 Task: Search one way flight ticket for 2 adults, 2 children, 2 infants in seat in first from Bellingham: Bellingham International Airport to Jackson: Jackson Hole Airport on 5-2-2023. Choice of flights is Alaska. Number of bags: 1 carry on bag and 2 checked bags. Price is upto 50000. Outbound departure time preference is 17:15.
Action: Mouse moved to (353, 317)
Screenshot: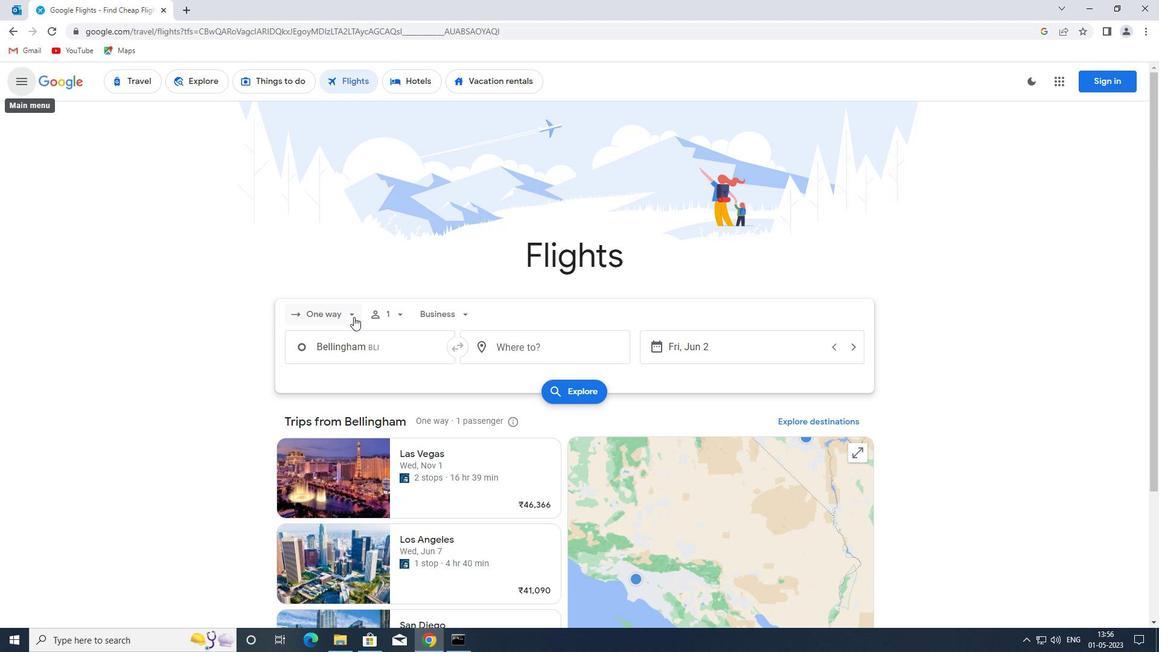 
Action: Mouse pressed left at (353, 317)
Screenshot: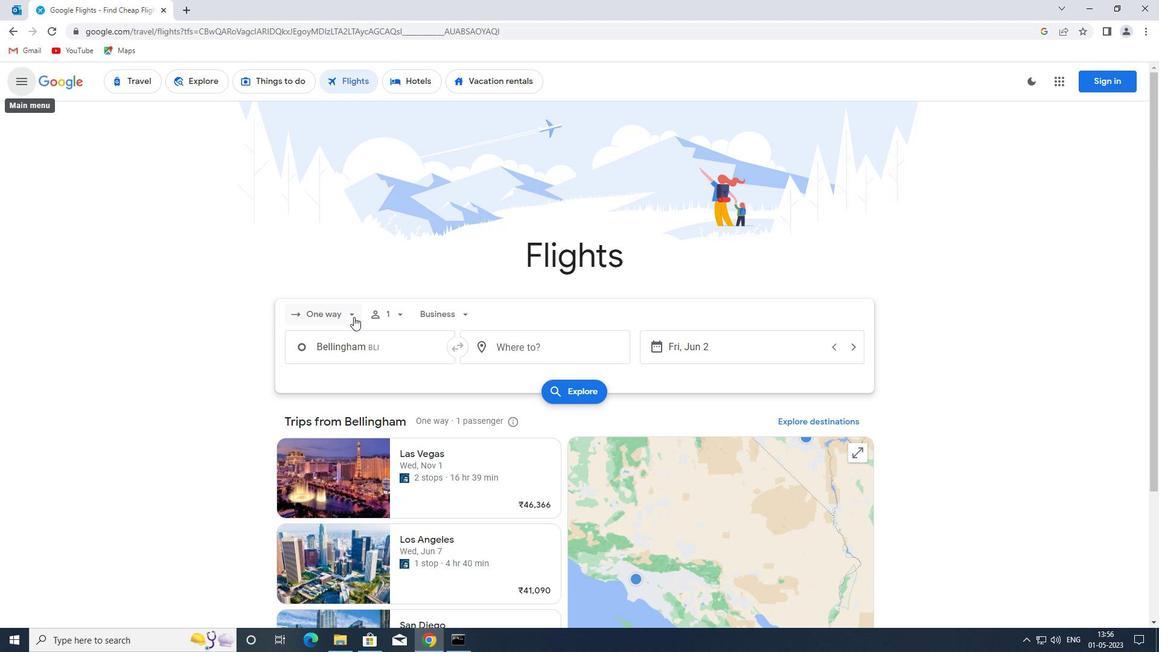 
Action: Mouse moved to (357, 373)
Screenshot: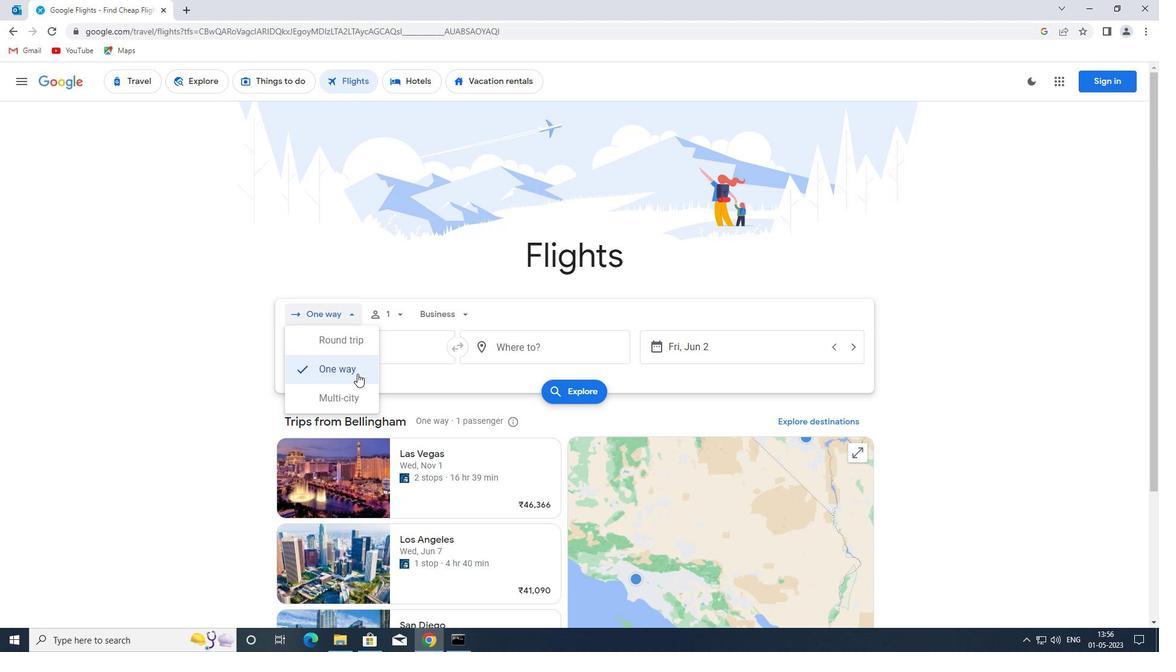 
Action: Mouse pressed left at (357, 373)
Screenshot: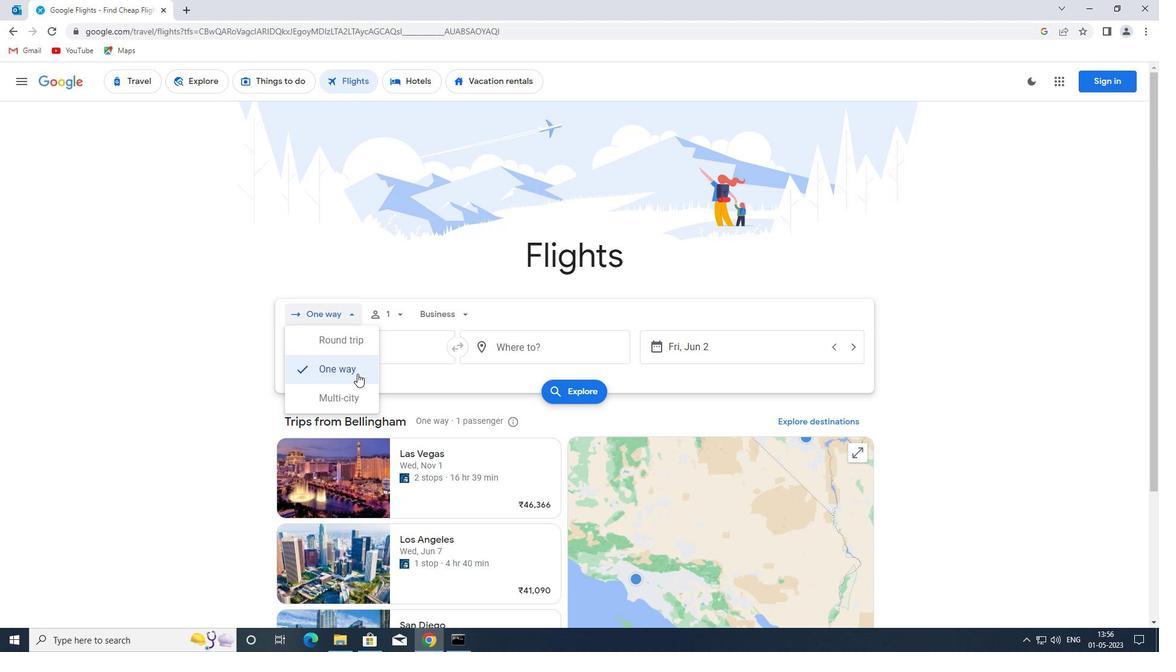 
Action: Mouse moved to (396, 316)
Screenshot: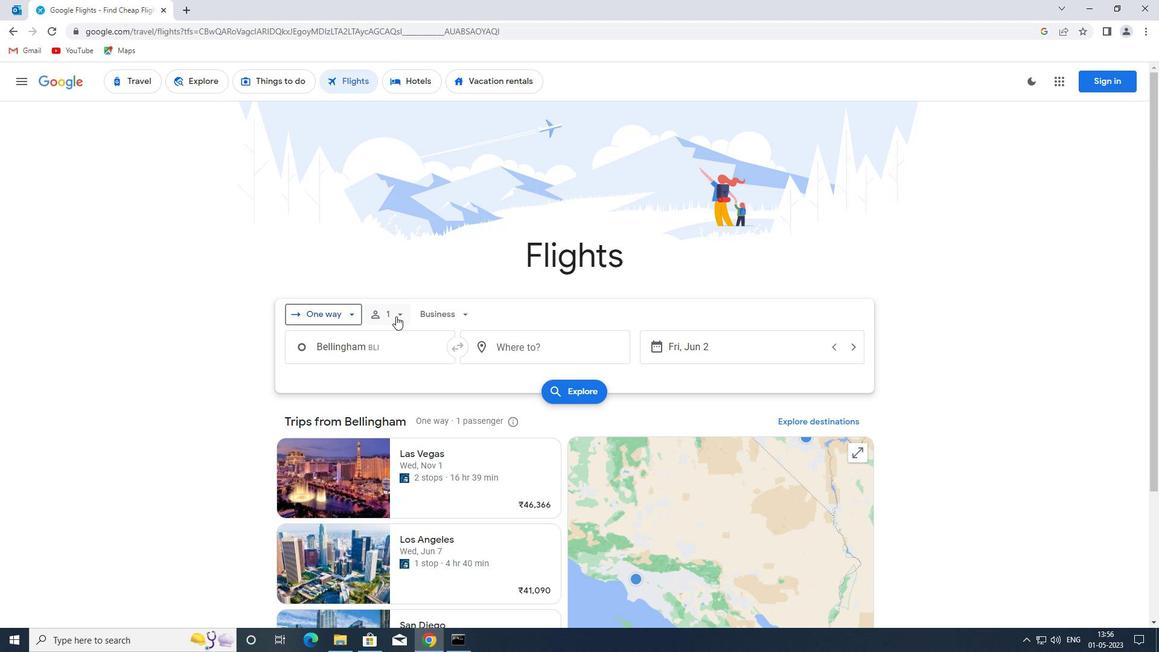 
Action: Mouse pressed left at (396, 316)
Screenshot: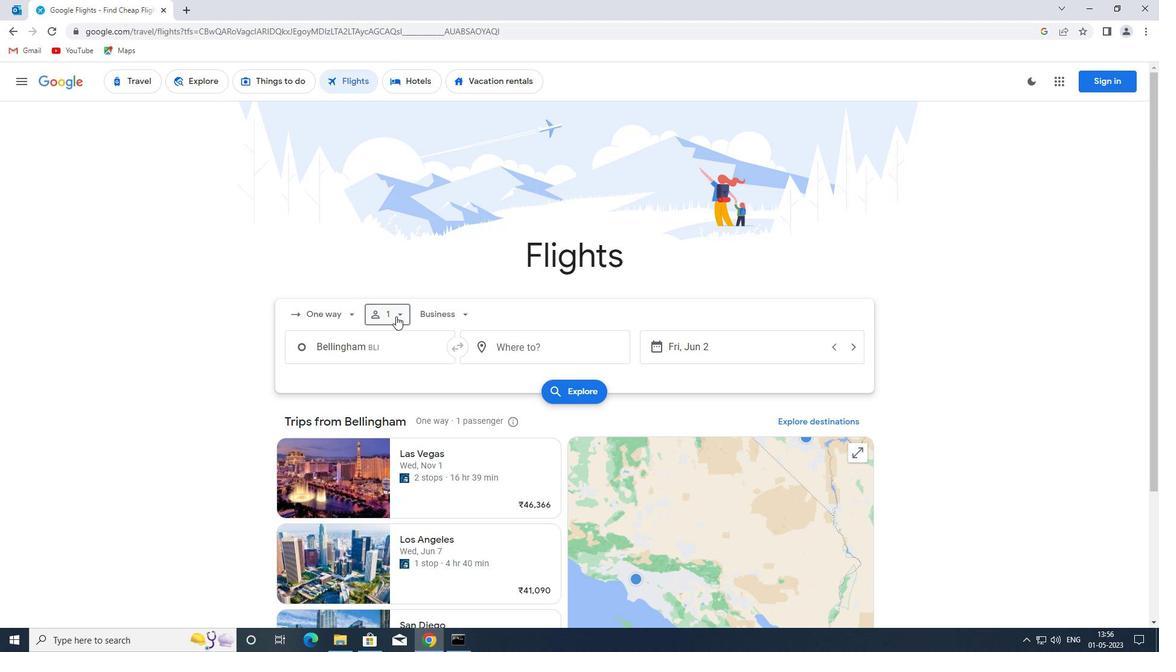 
Action: Mouse moved to (495, 346)
Screenshot: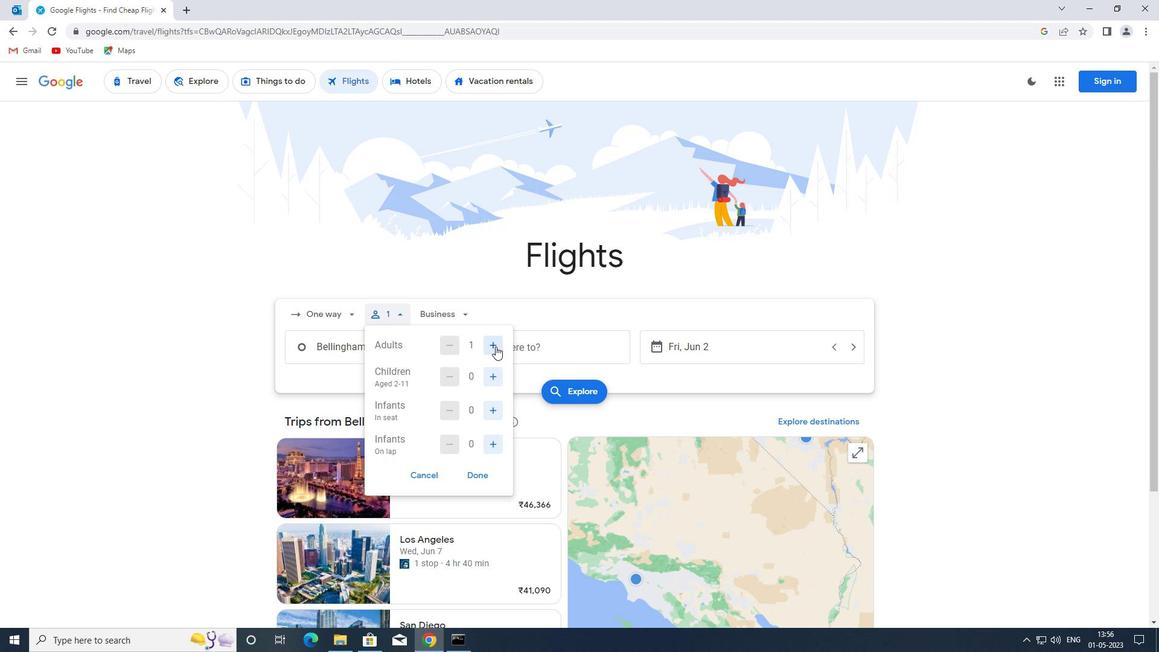 
Action: Mouse pressed left at (495, 346)
Screenshot: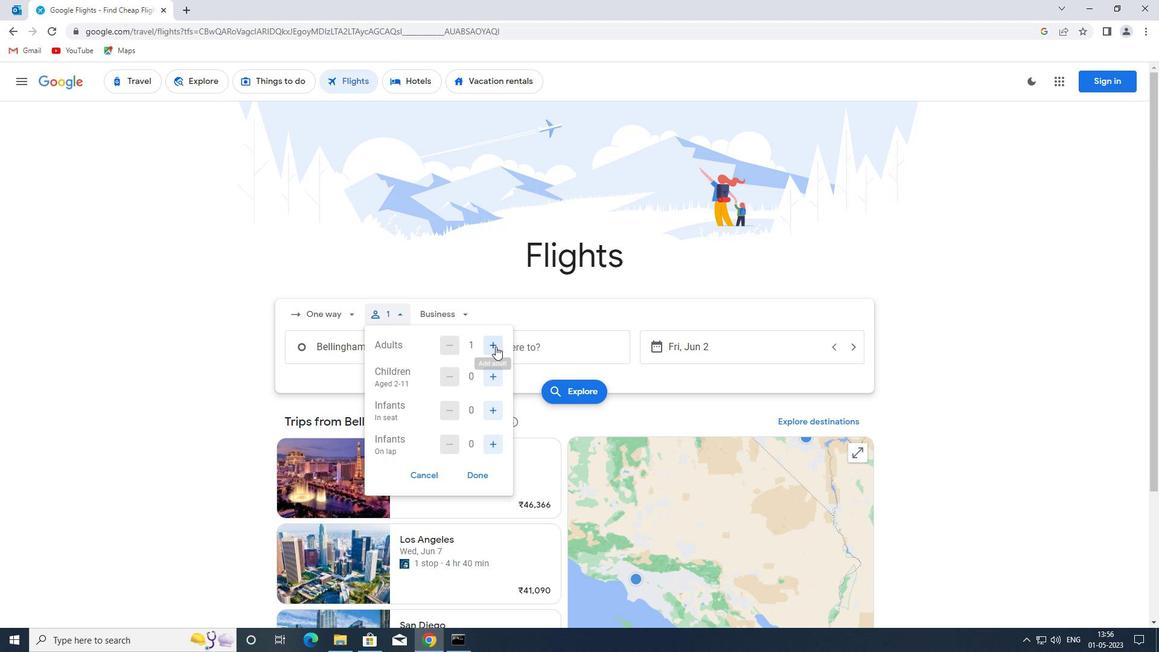 
Action: Mouse moved to (498, 376)
Screenshot: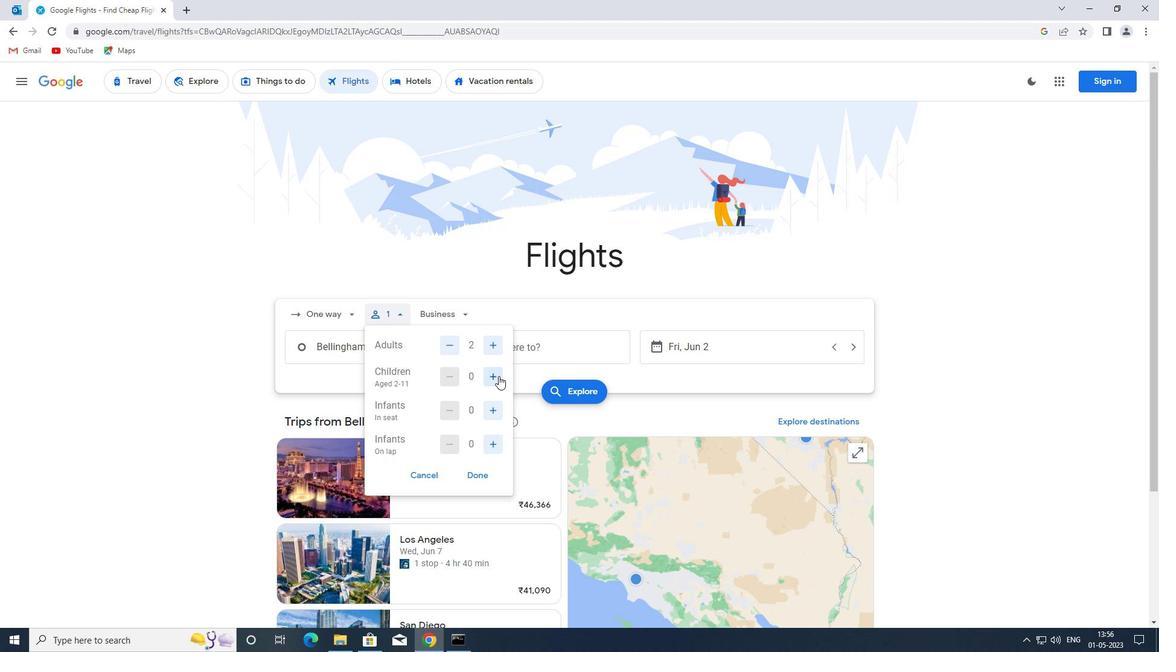 
Action: Mouse pressed left at (498, 376)
Screenshot: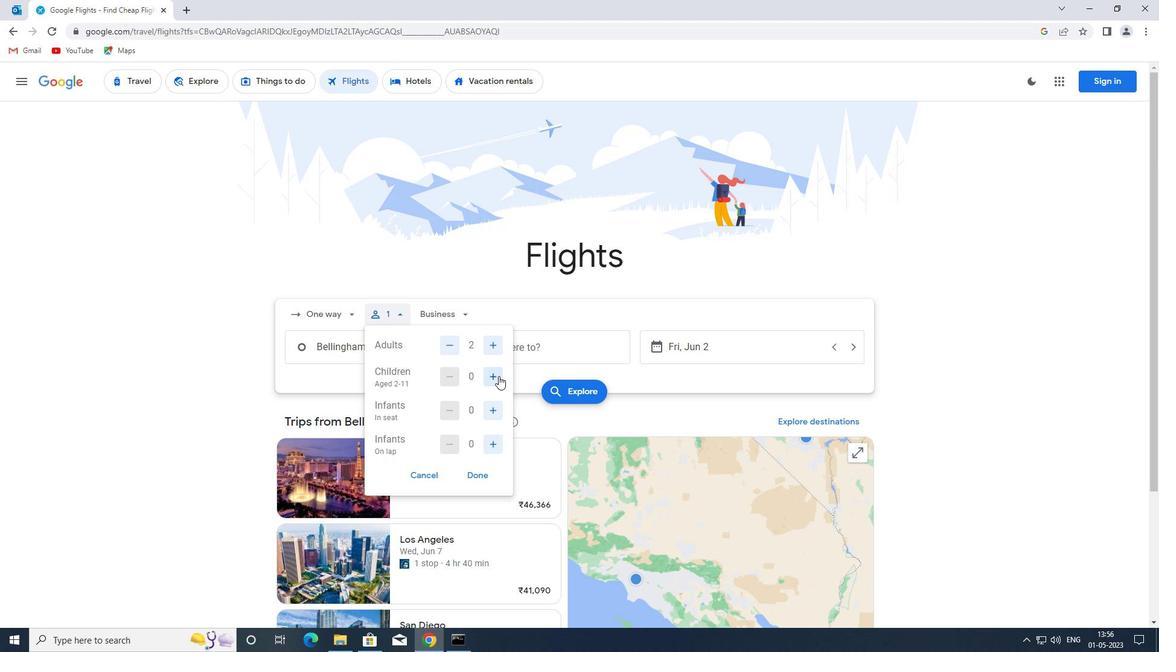 
Action: Mouse pressed left at (498, 376)
Screenshot: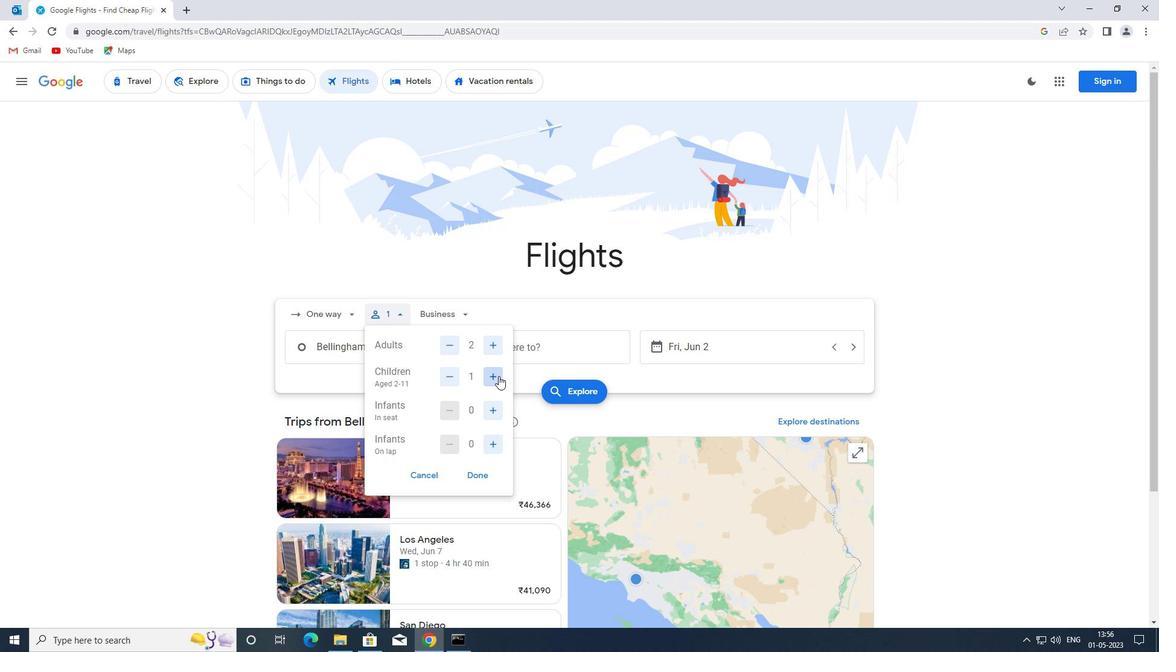 
Action: Mouse moved to (494, 410)
Screenshot: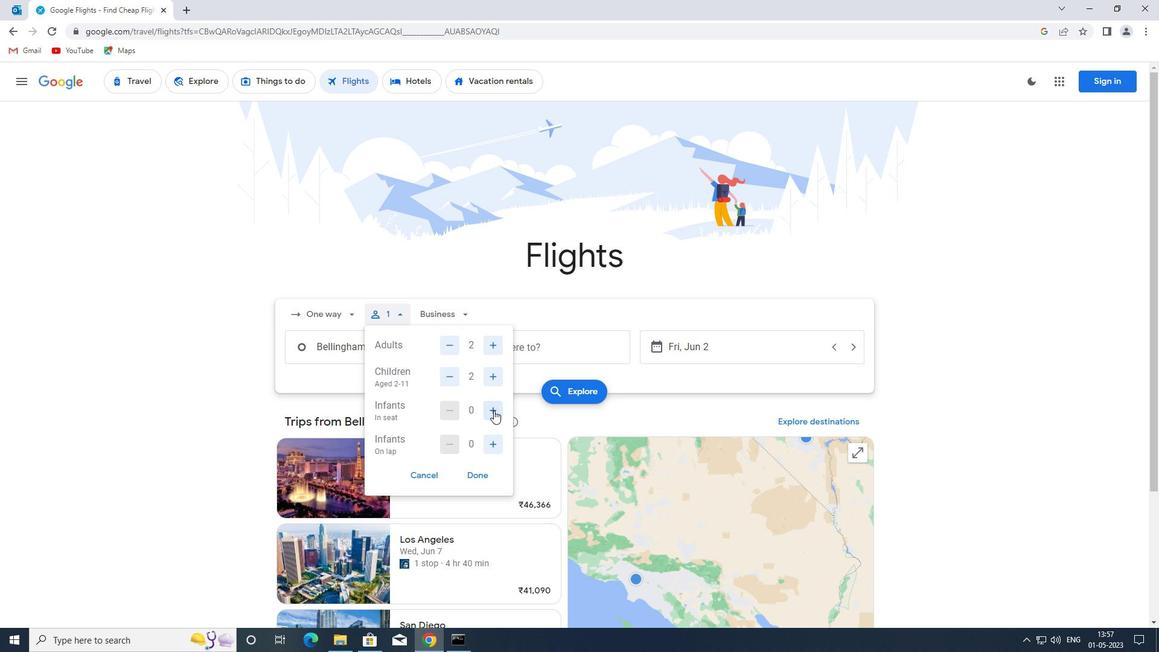 
Action: Mouse pressed left at (494, 410)
Screenshot: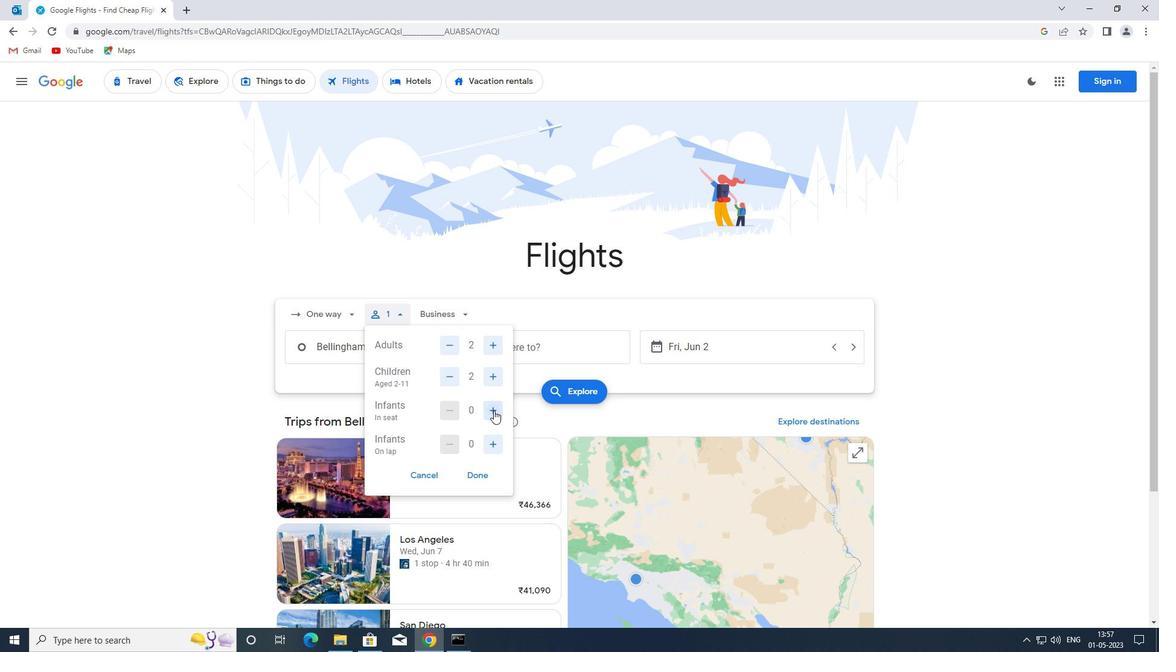 
Action: Mouse pressed left at (494, 410)
Screenshot: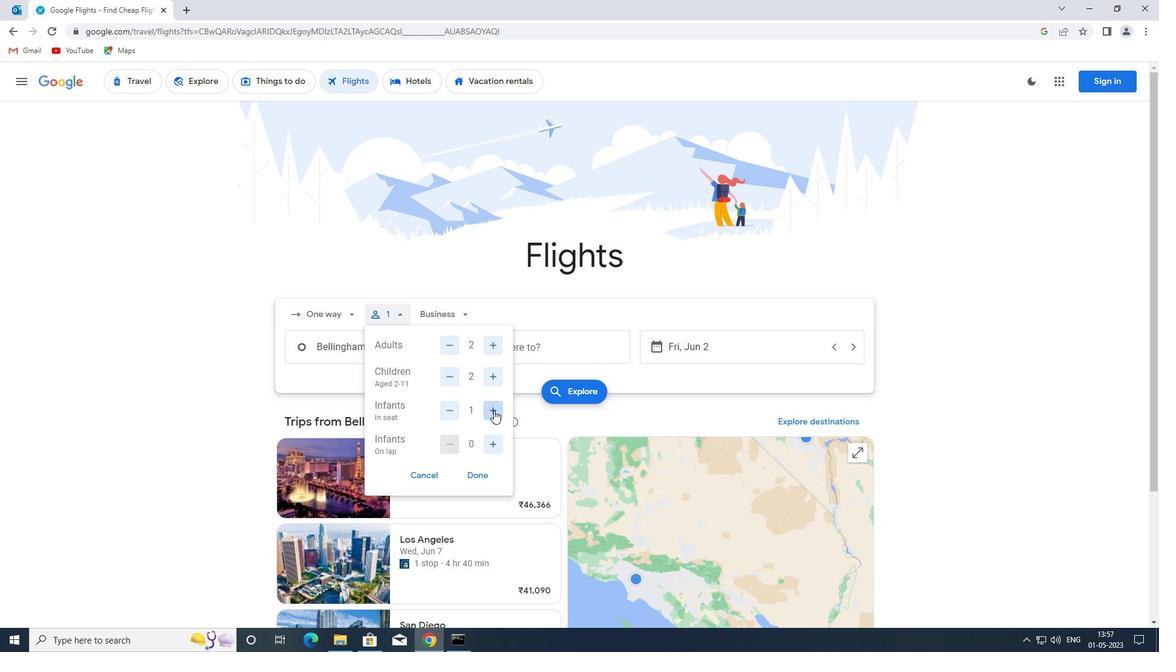 
Action: Mouse moved to (484, 479)
Screenshot: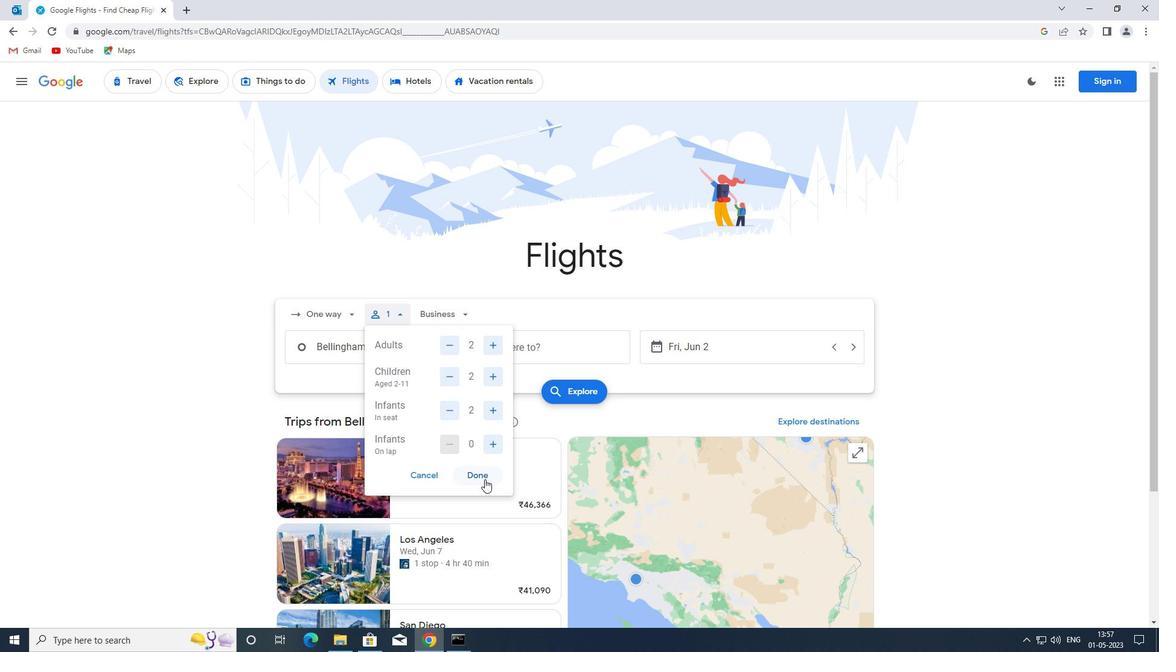 
Action: Mouse pressed left at (484, 479)
Screenshot: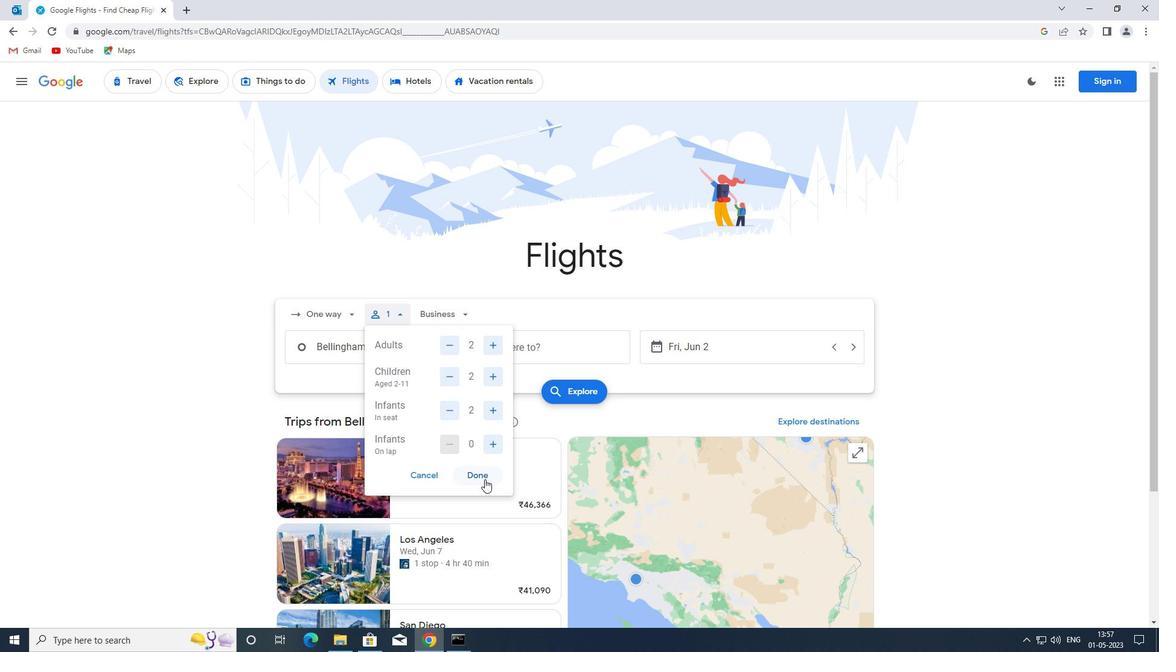 
Action: Mouse moved to (444, 323)
Screenshot: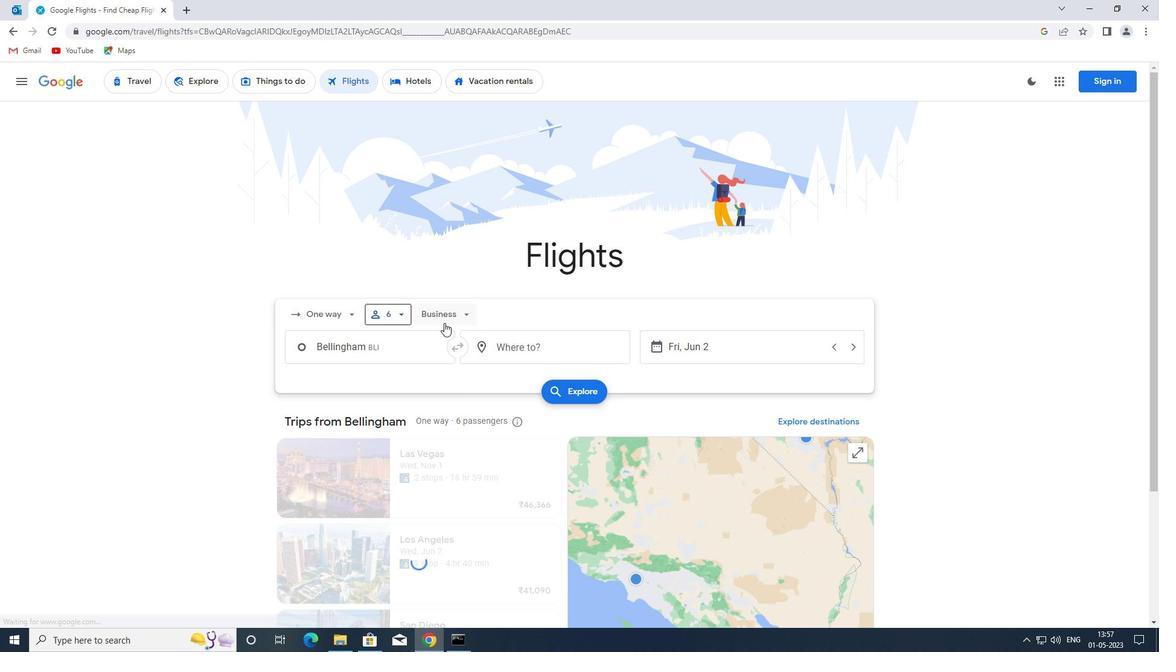 
Action: Mouse pressed left at (444, 323)
Screenshot: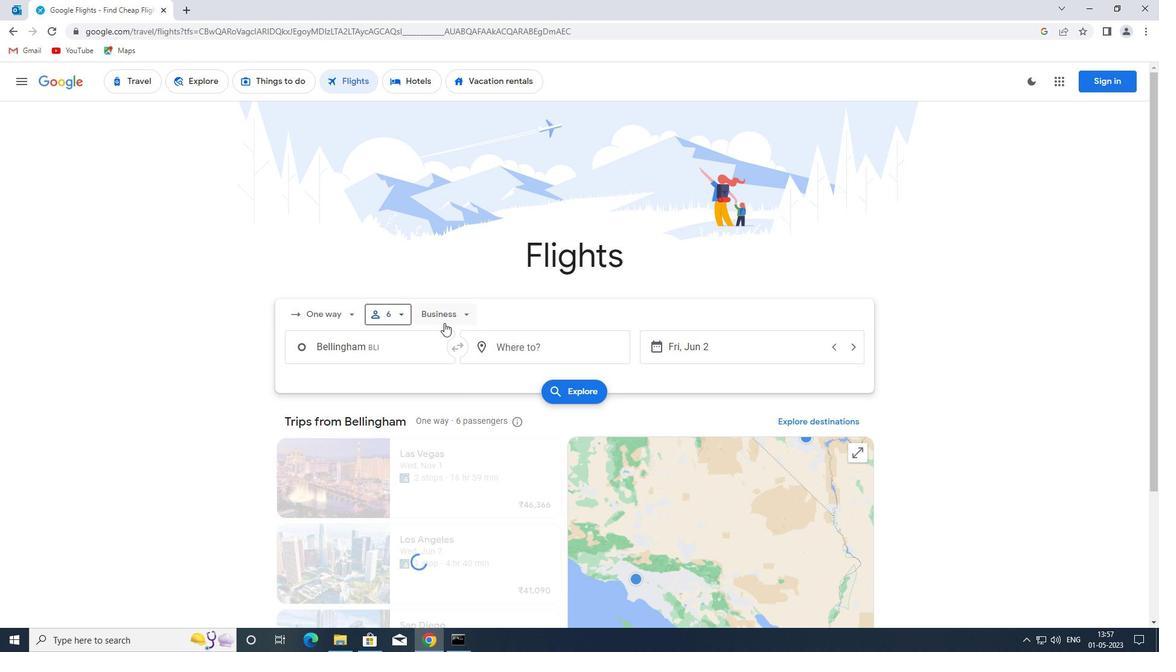 
Action: Mouse moved to (469, 425)
Screenshot: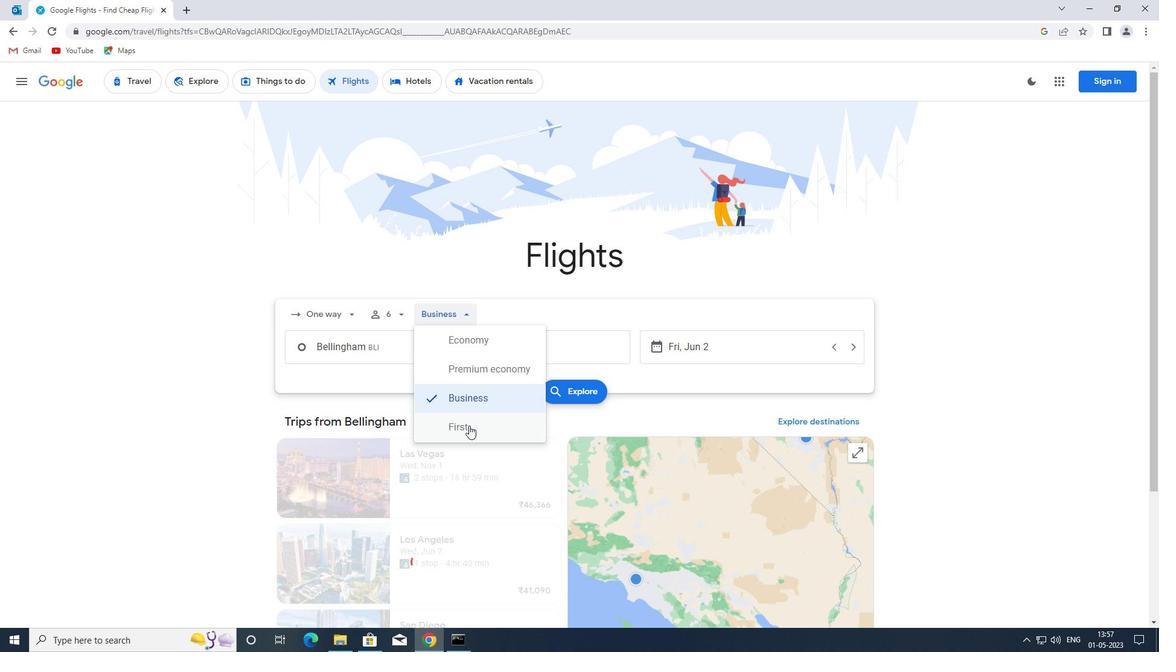 
Action: Mouse pressed left at (469, 425)
Screenshot: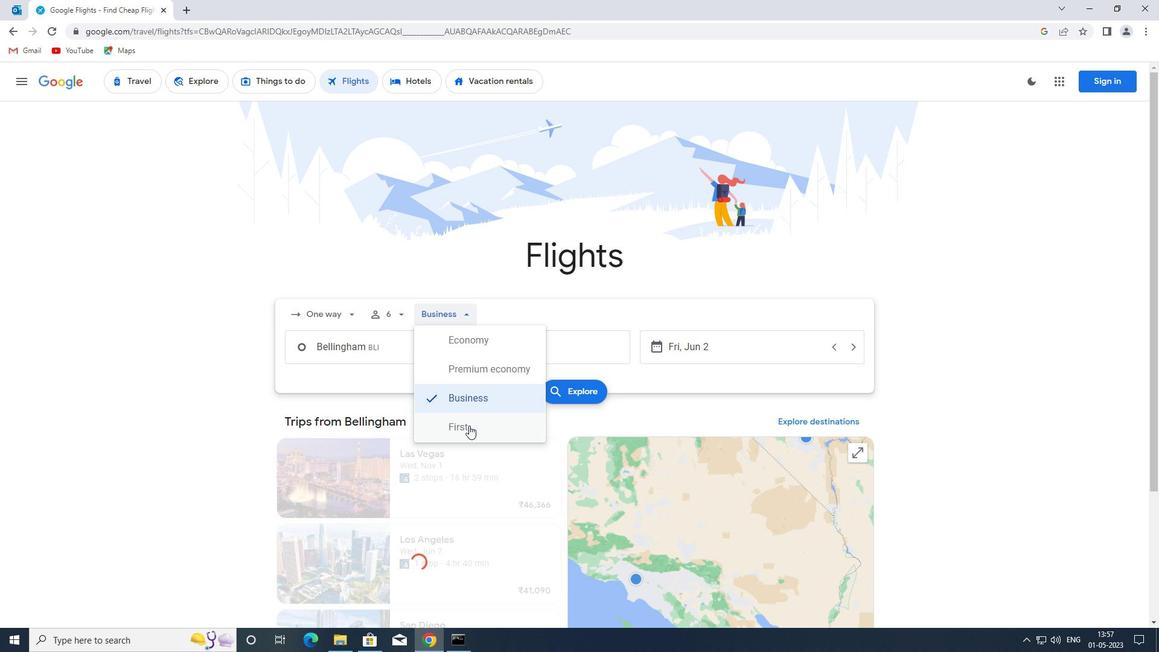 
Action: Mouse moved to (396, 341)
Screenshot: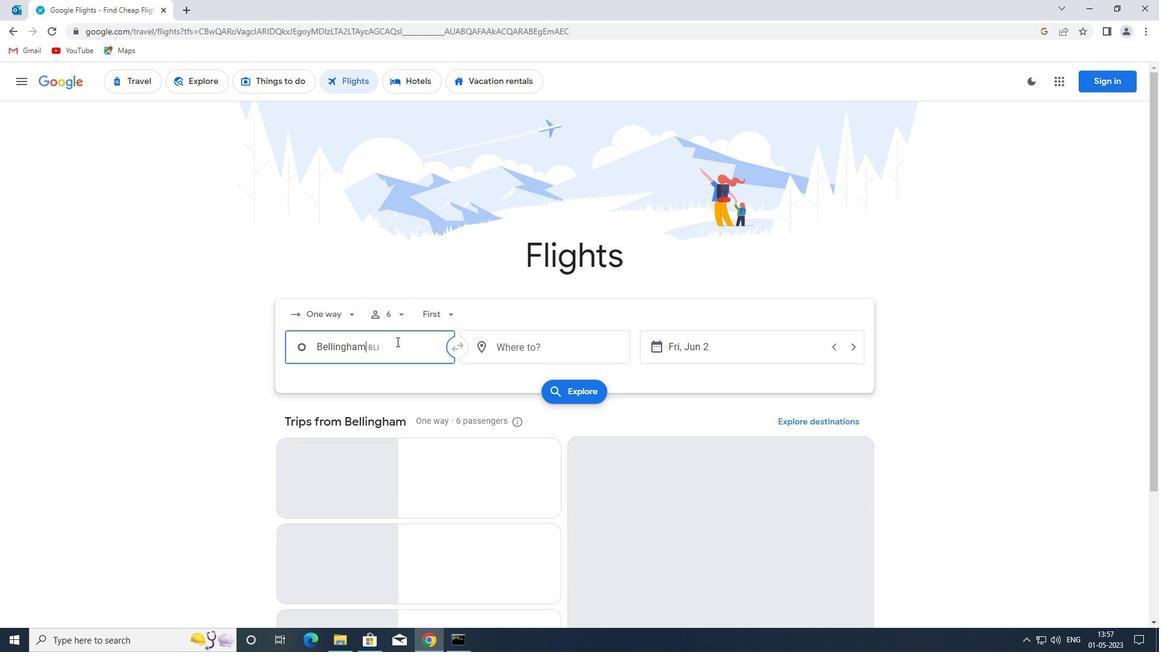 
Action: Mouse pressed left at (396, 341)
Screenshot: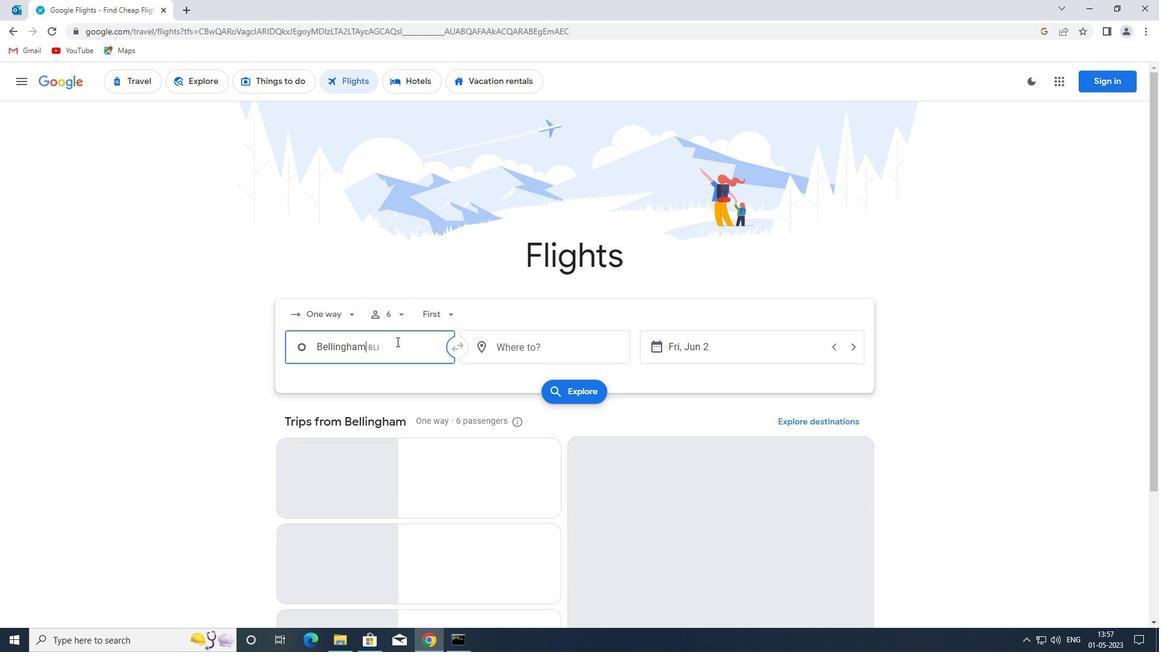 
Action: Mouse moved to (419, 361)
Screenshot: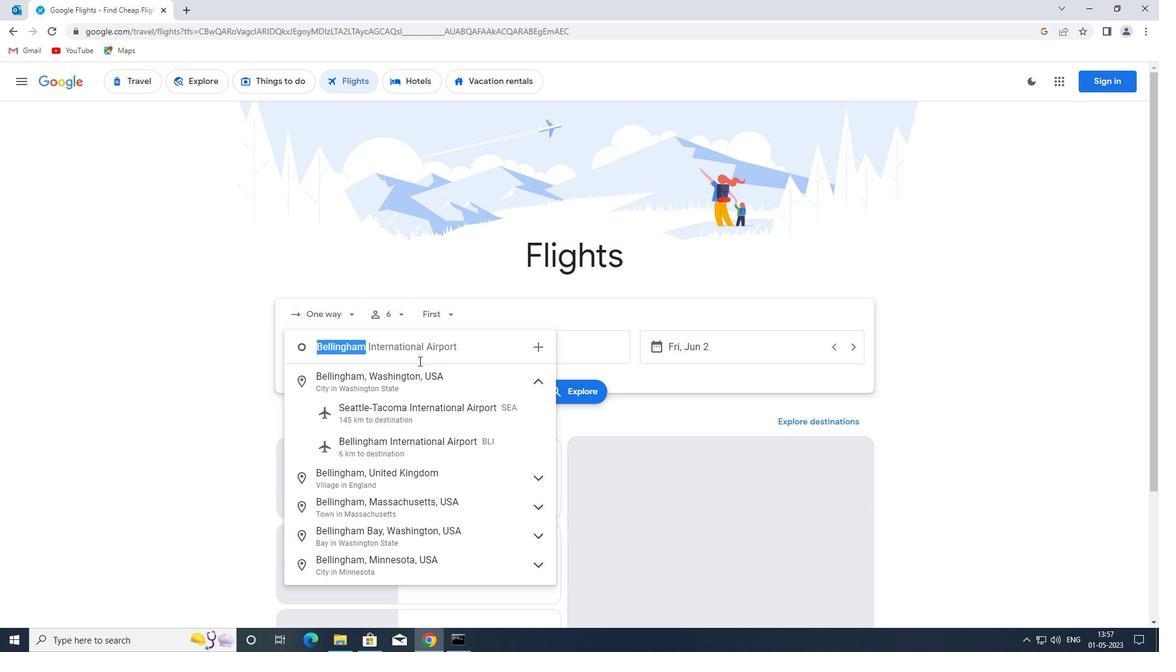 
Action: Key pressed <Key.enter>
Screenshot: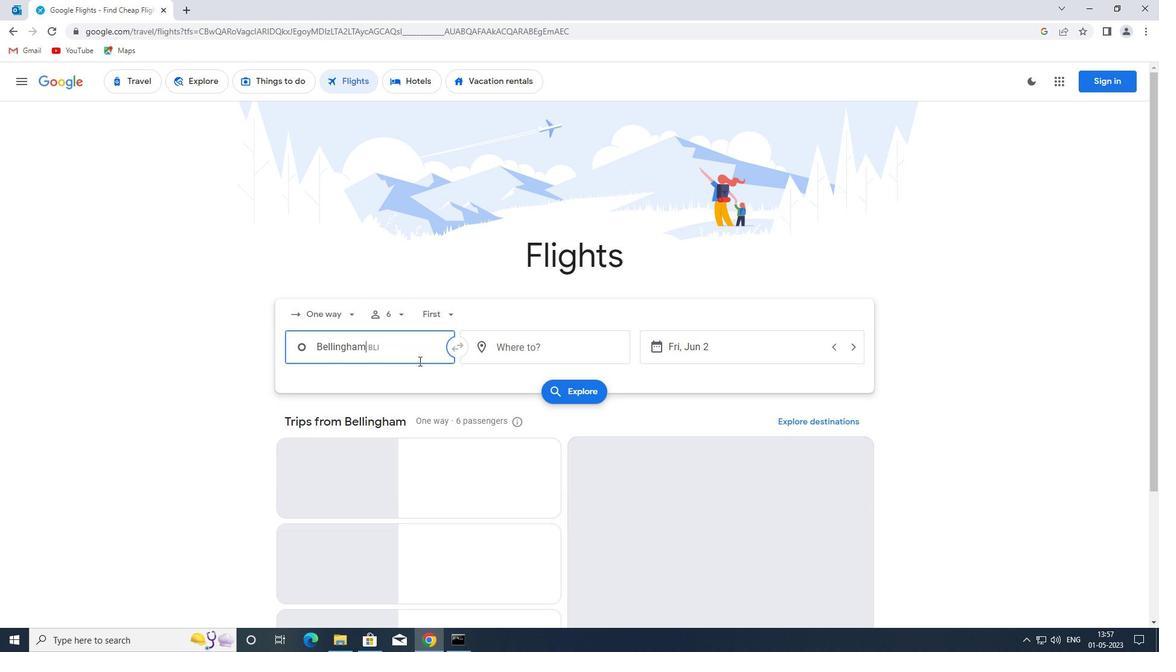 
Action: Mouse moved to (532, 352)
Screenshot: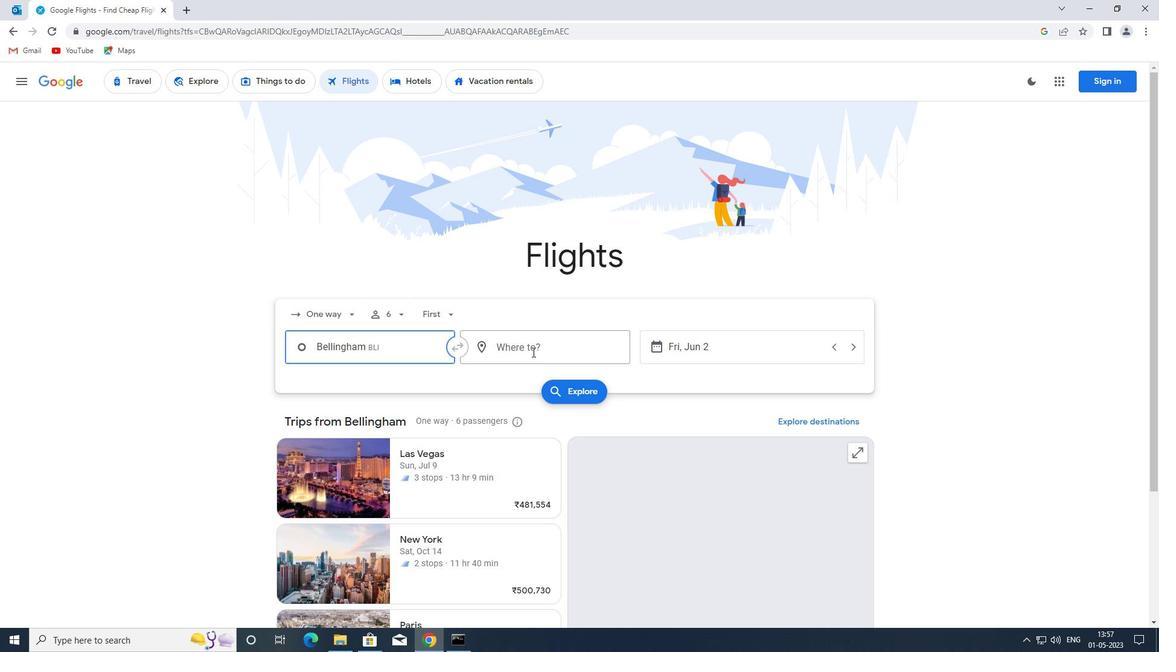 
Action: Mouse pressed left at (532, 352)
Screenshot: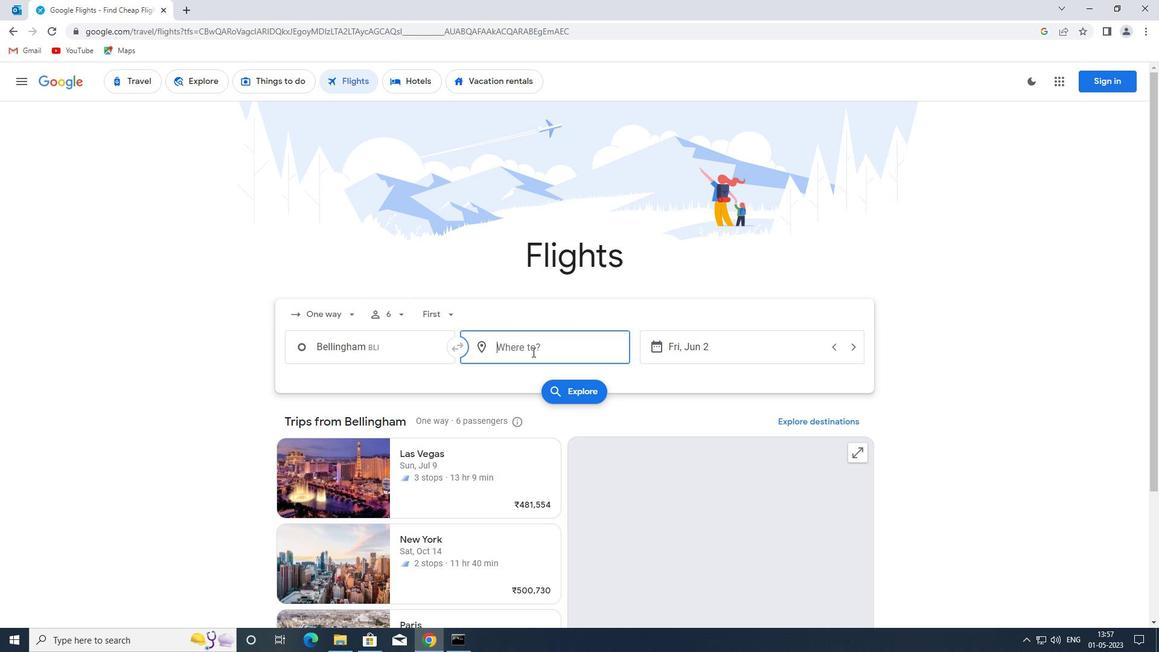 
Action: Key pressed j
Screenshot: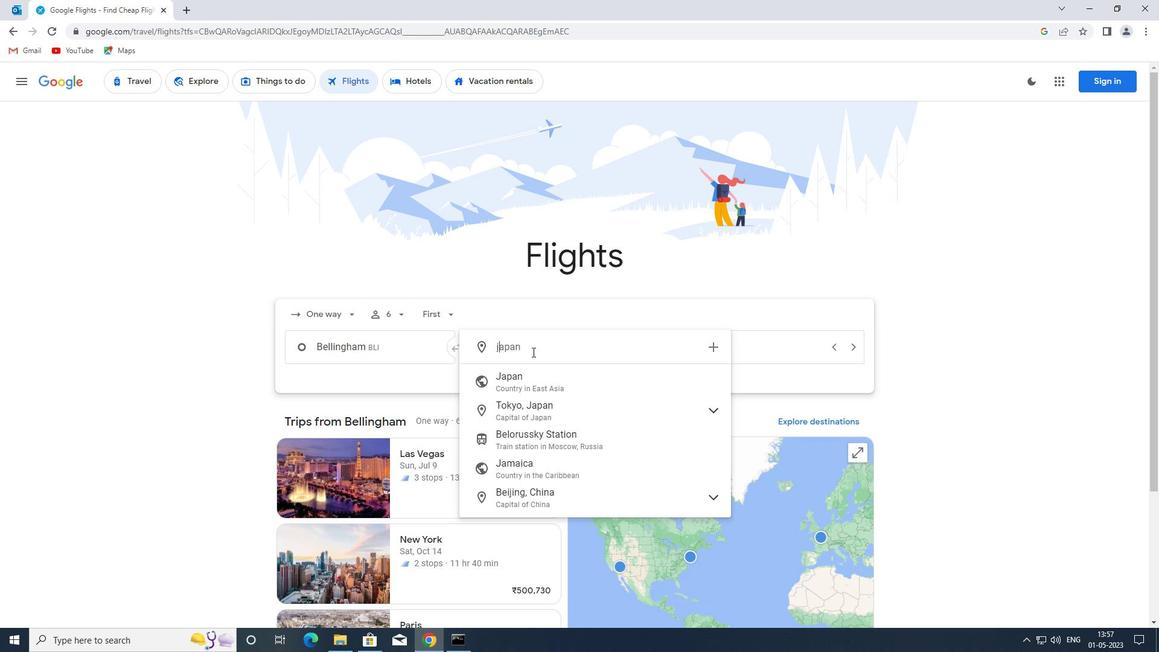 
Action: Mouse moved to (532, 351)
Screenshot: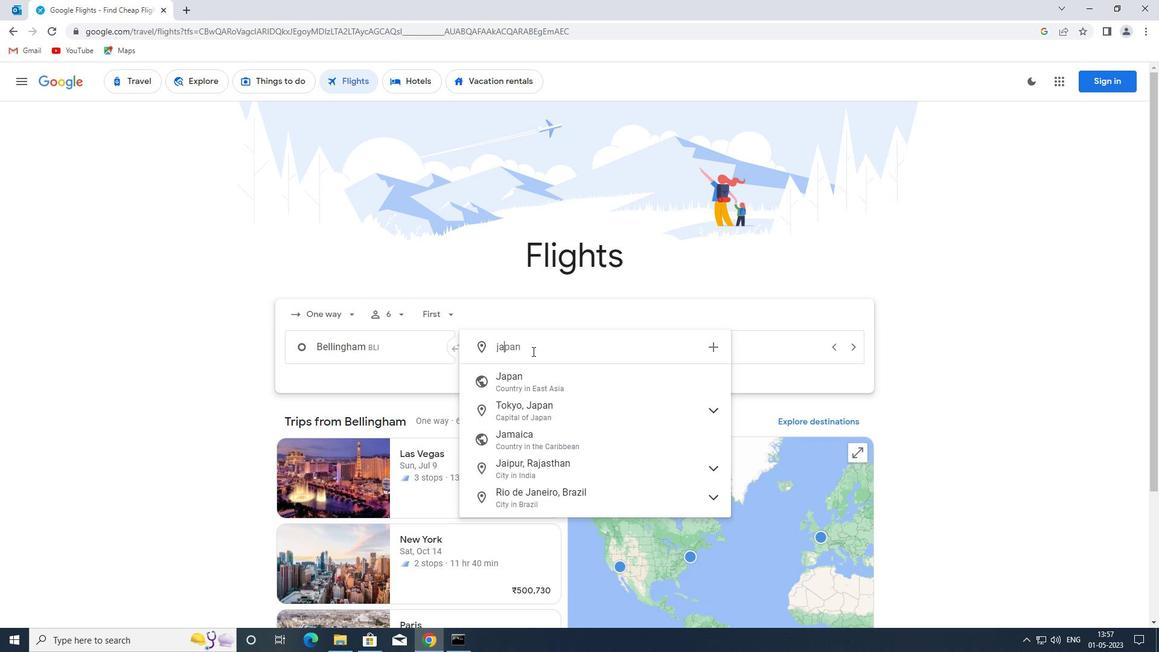 
Action: Key pressed a
Screenshot: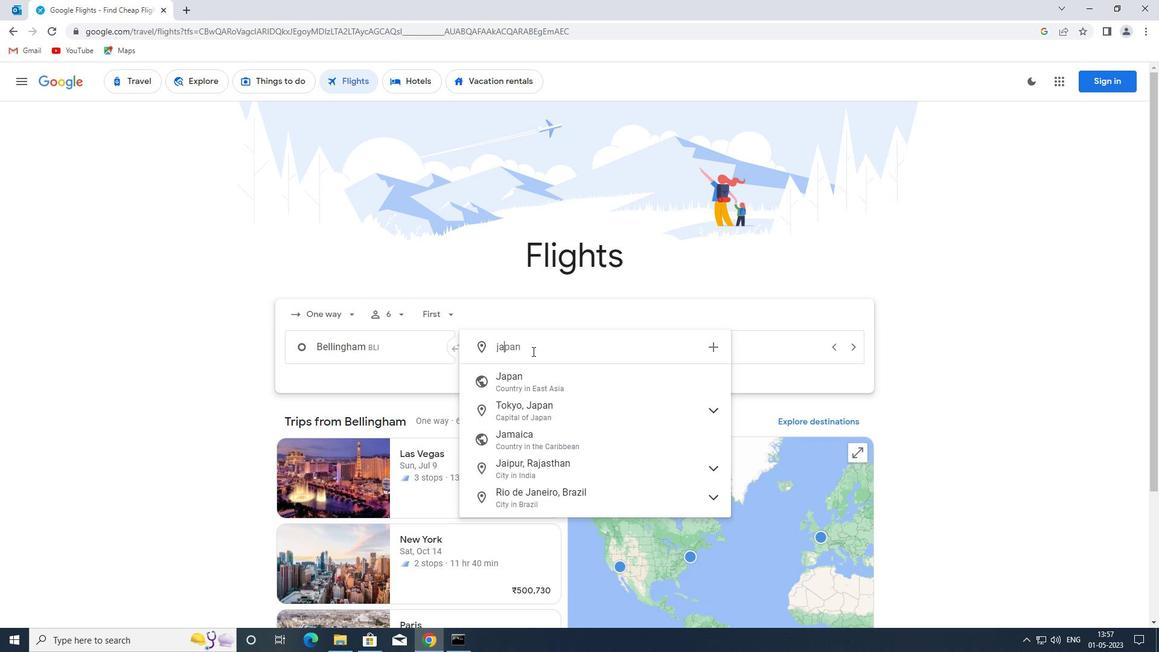 
Action: Mouse moved to (532, 351)
Screenshot: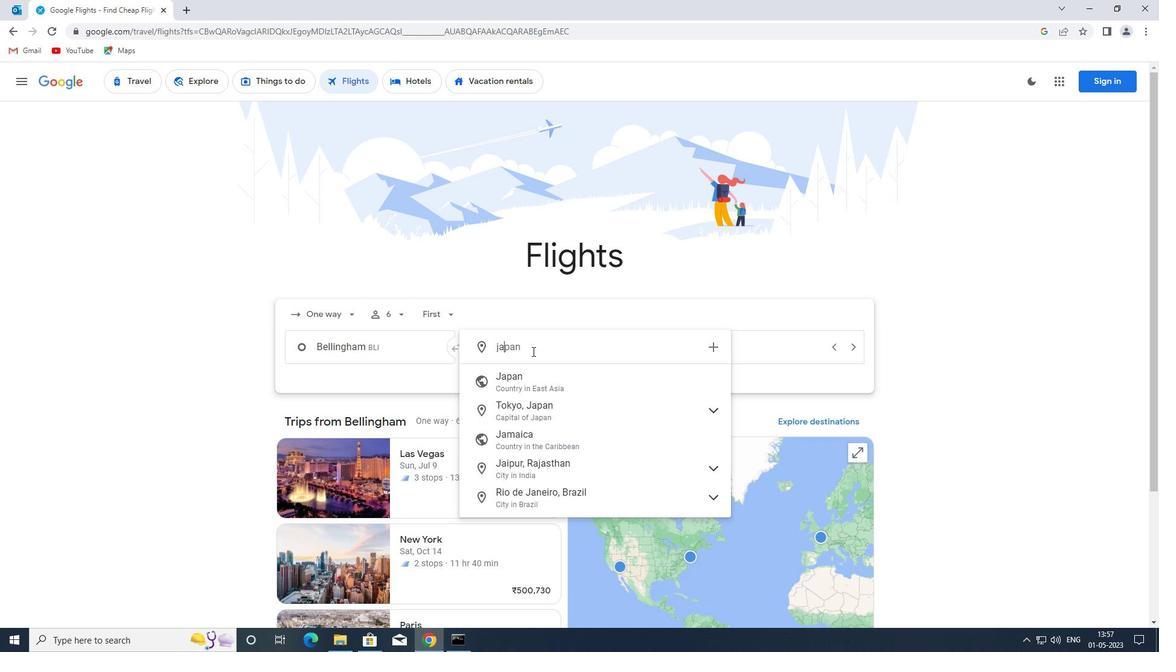 
Action: Key pressed c
Screenshot: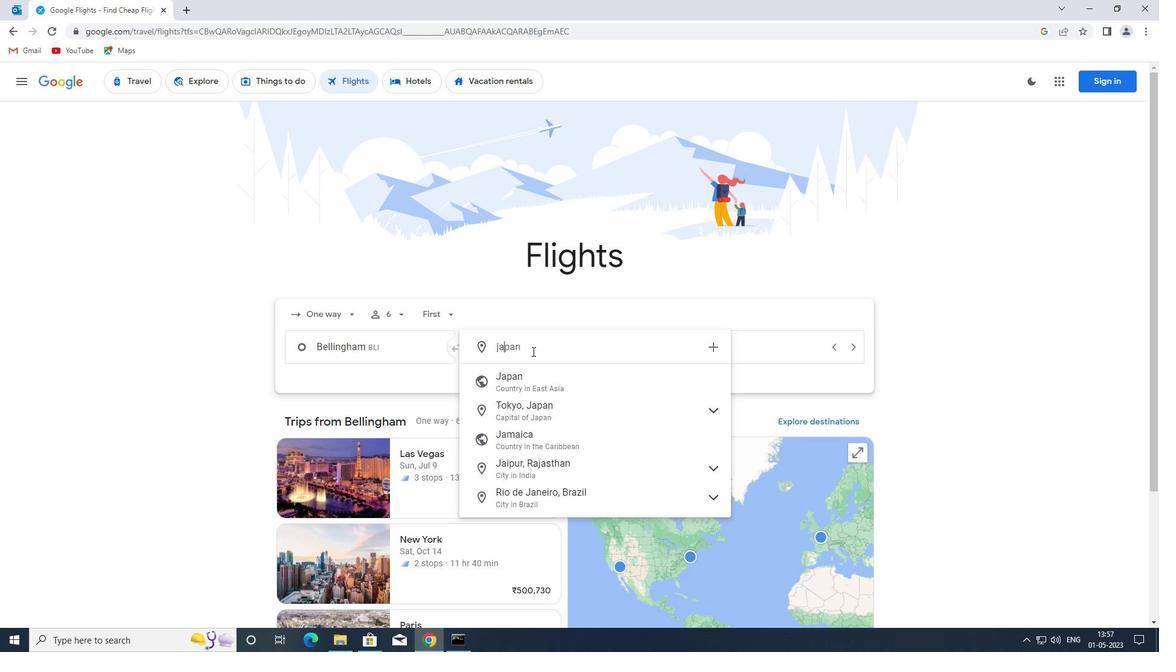
Action: Mouse moved to (590, 387)
Screenshot: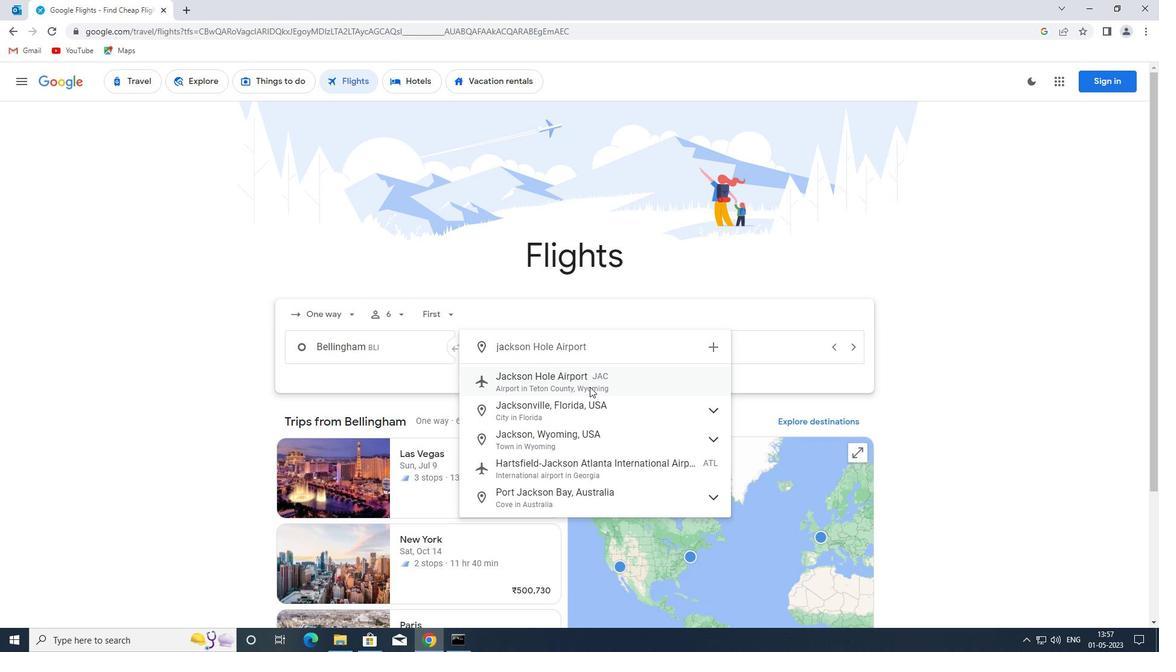 
Action: Mouse pressed left at (590, 387)
Screenshot: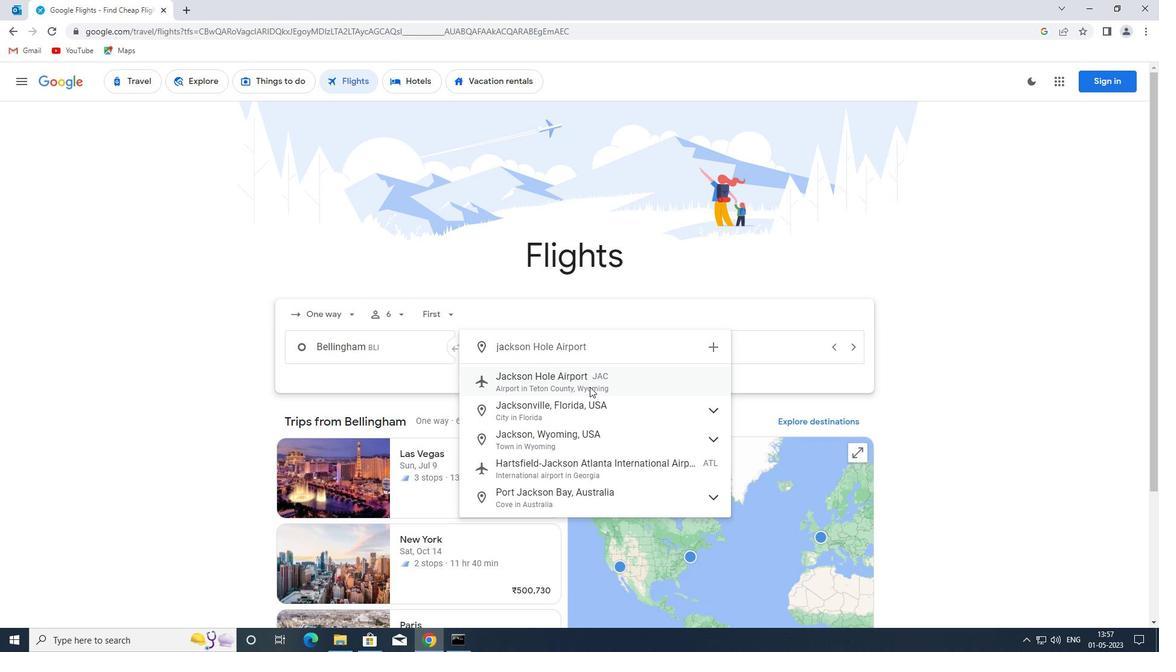 
Action: Mouse moved to (667, 349)
Screenshot: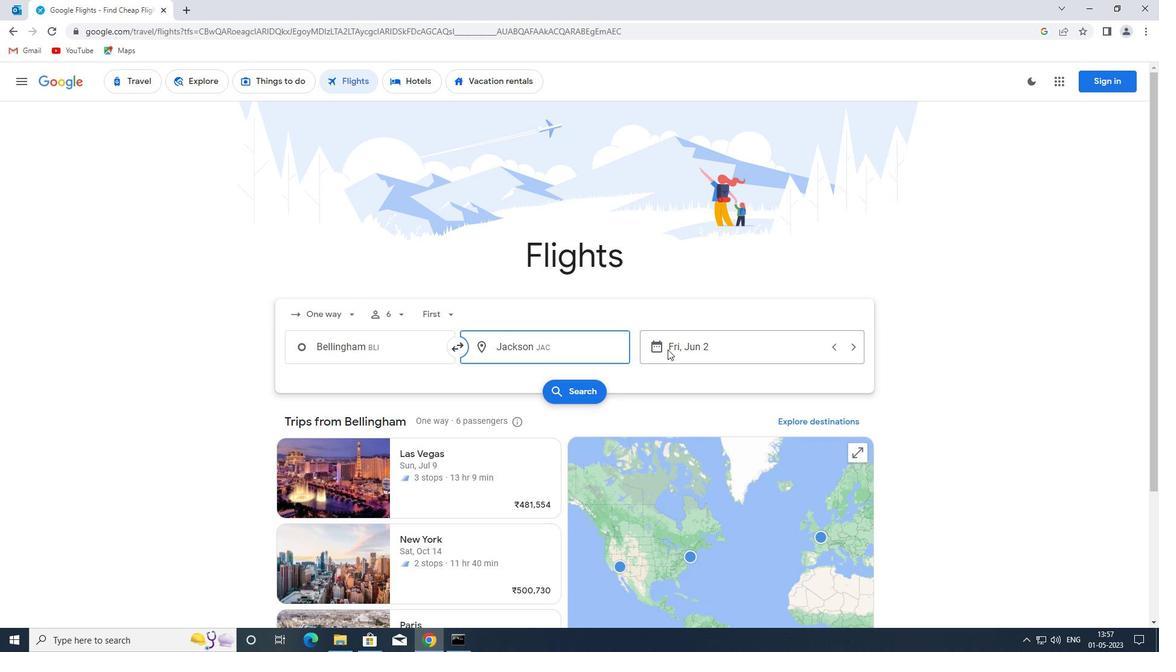 
Action: Mouse pressed left at (667, 349)
Screenshot: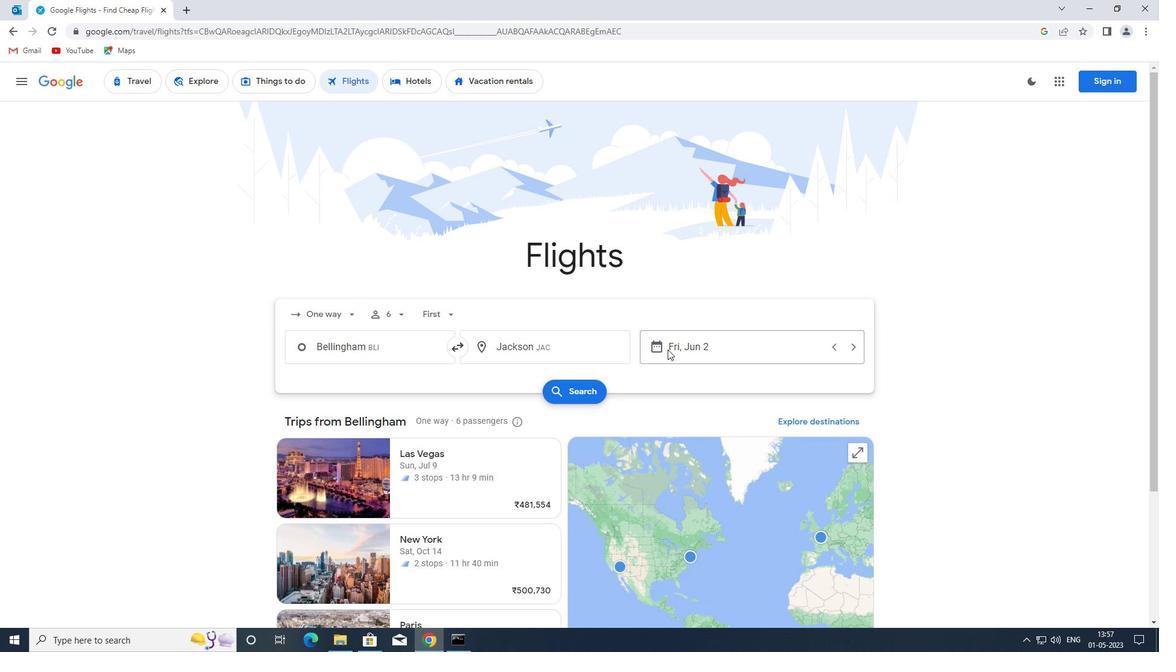 
Action: Mouse moved to (808, 408)
Screenshot: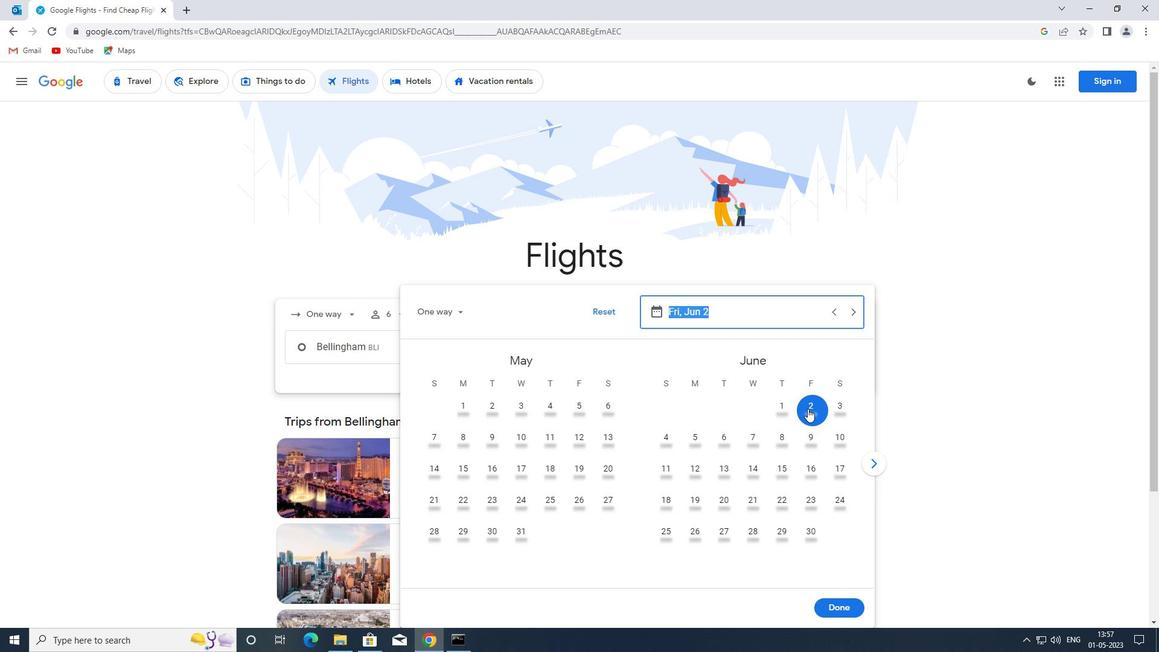 
Action: Mouse pressed left at (808, 408)
Screenshot: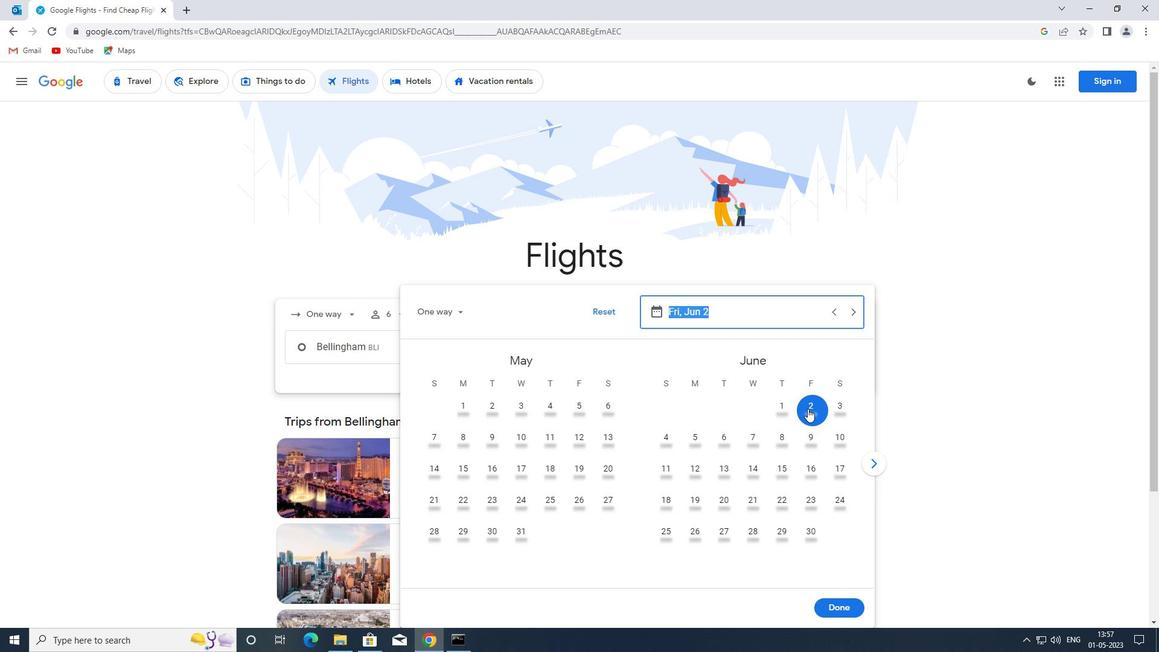 
Action: Mouse moved to (831, 596)
Screenshot: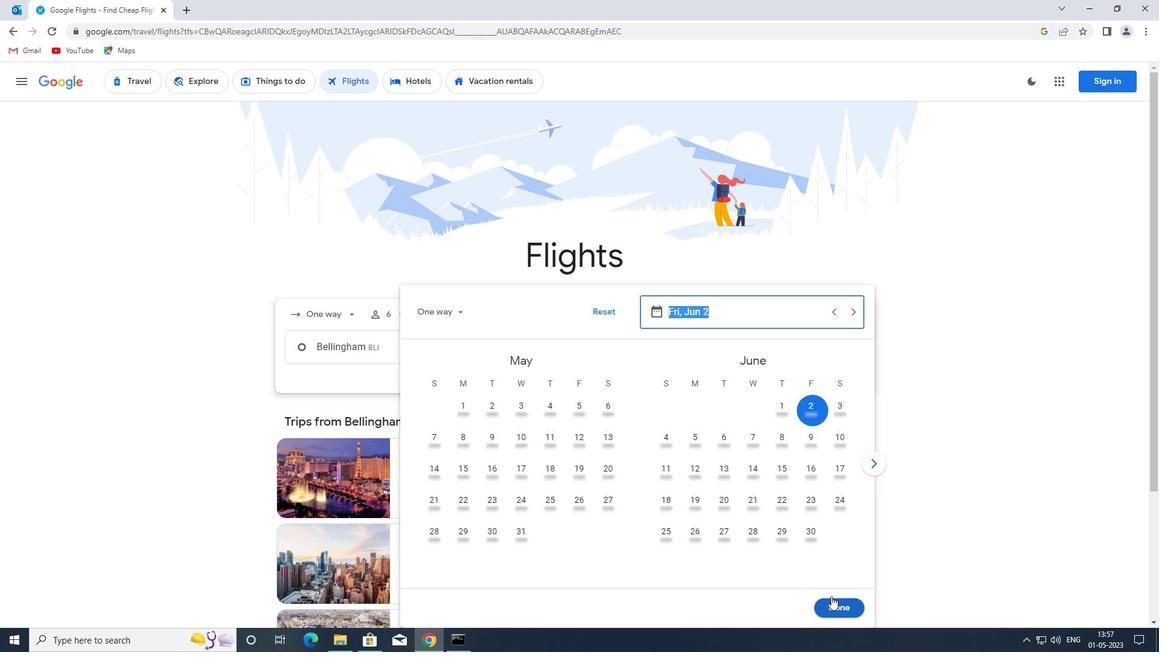 
Action: Mouse pressed left at (831, 596)
Screenshot: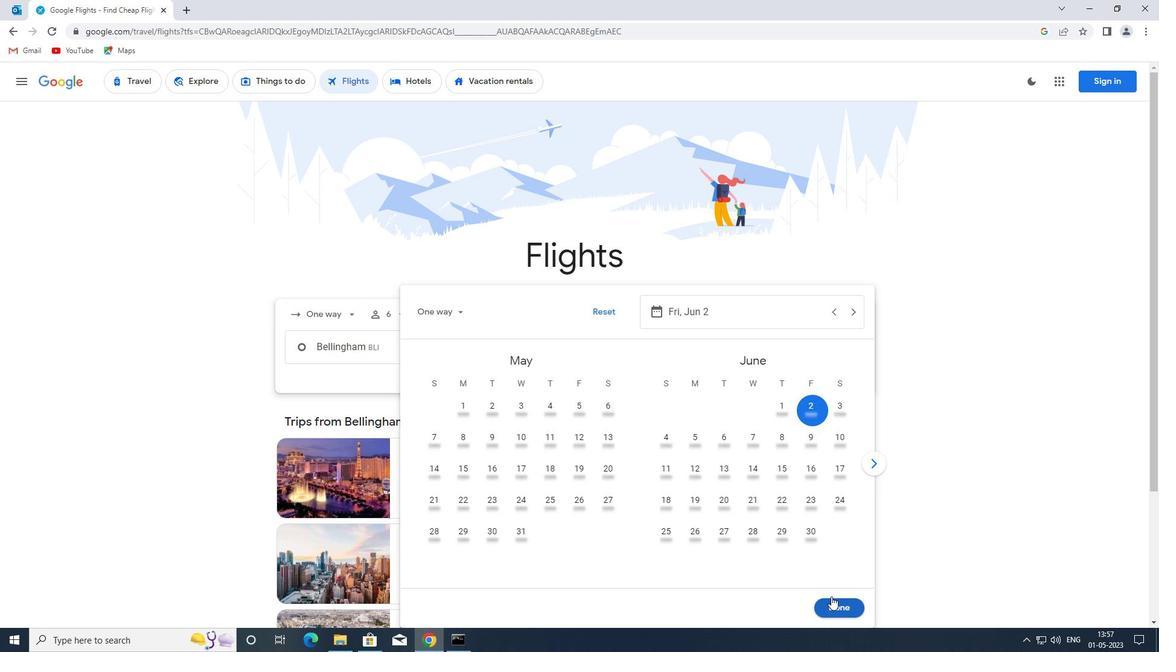 
Action: Mouse moved to (562, 389)
Screenshot: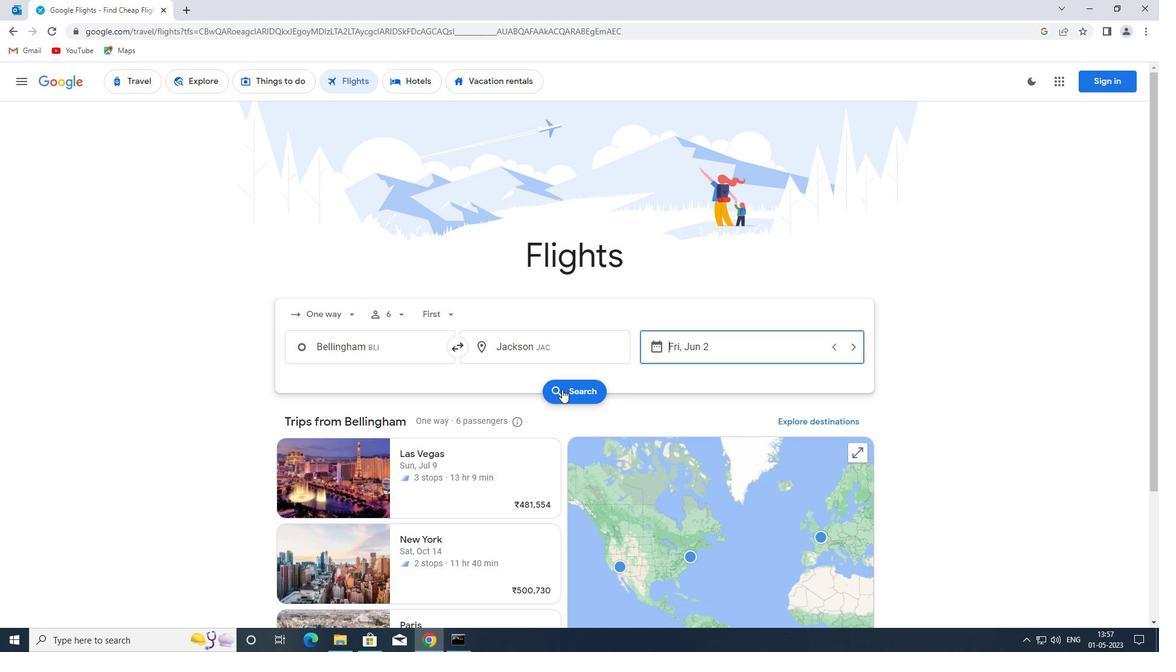 
Action: Mouse pressed left at (562, 389)
Screenshot: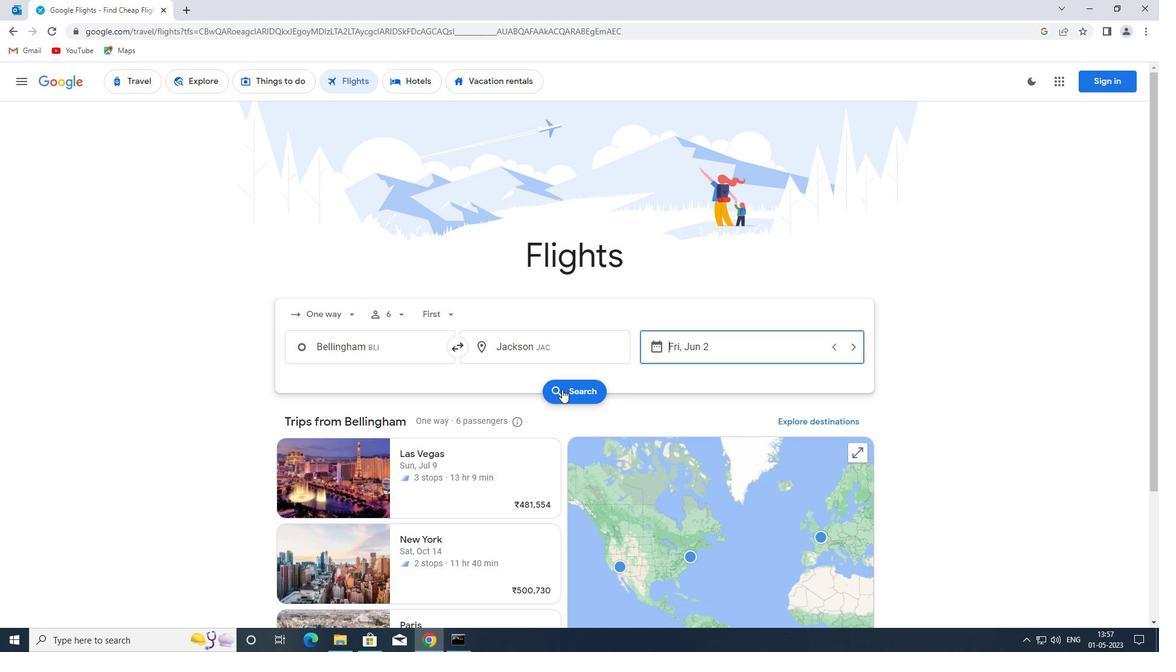 
Action: Mouse moved to (311, 197)
Screenshot: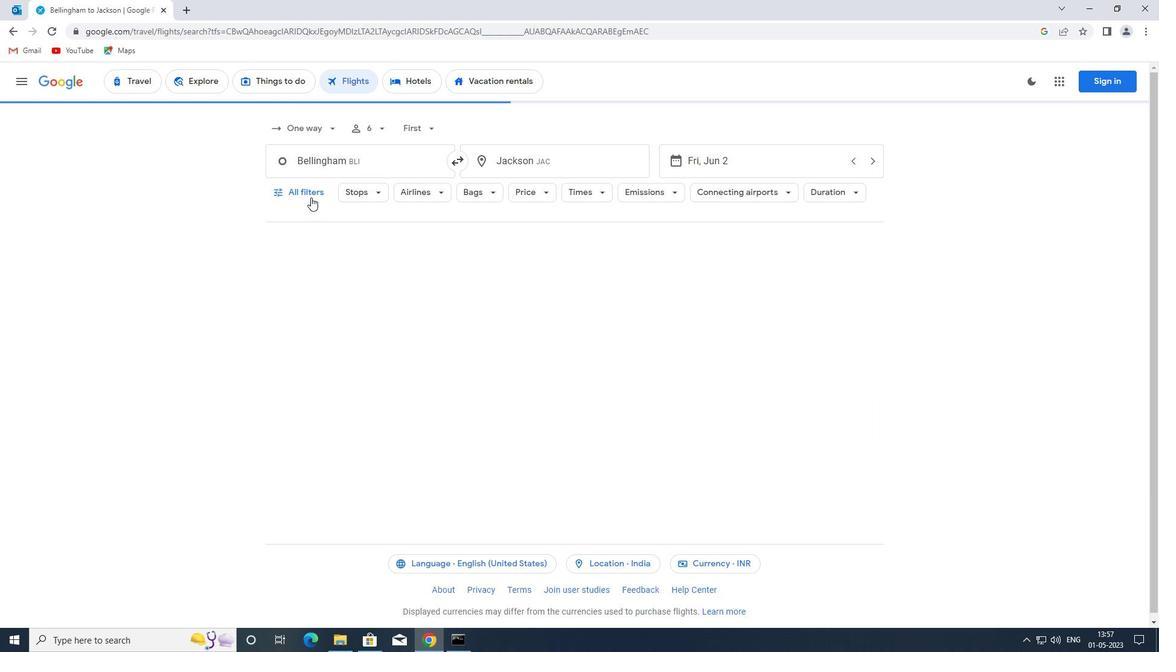 
Action: Mouse pressed left at (311, 197)
Screenshot: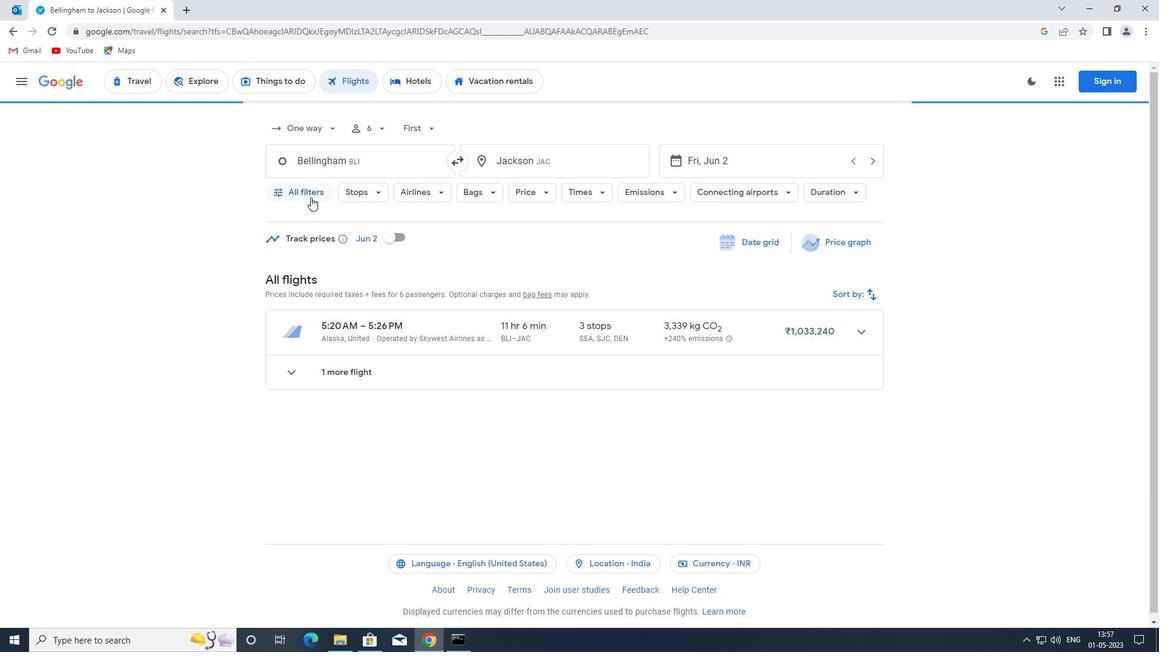
Action: Mouse moved to (388, 325)
Screenshot: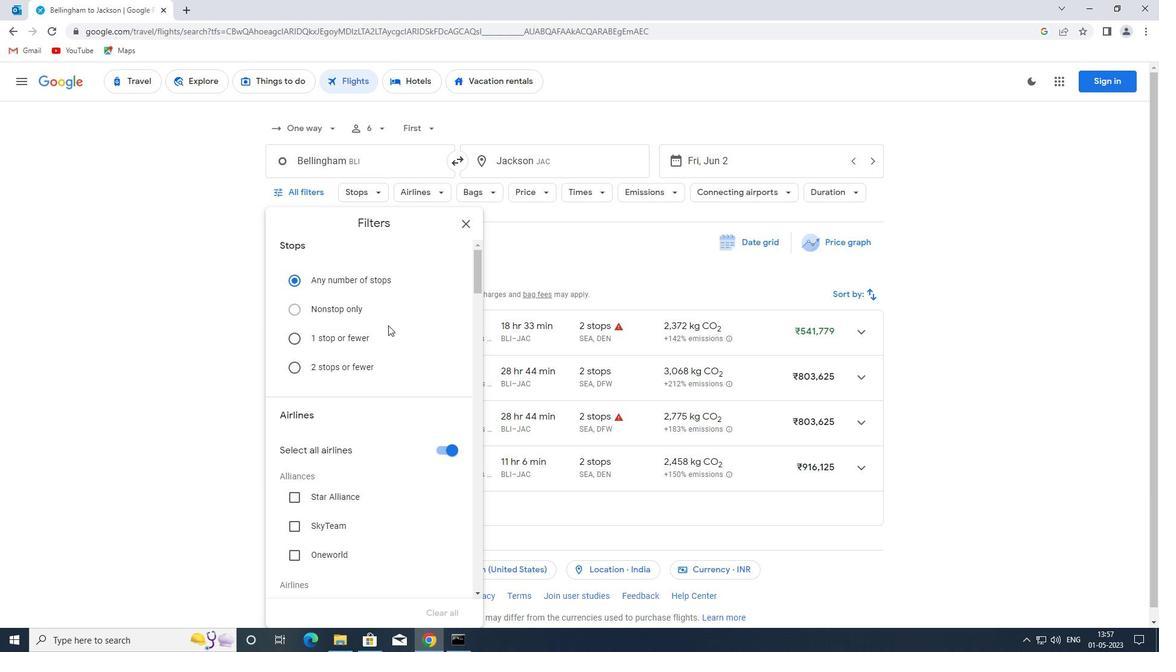 
Action: Mouse scrolled (388, 324) with delta (0, 0)
Screenshot: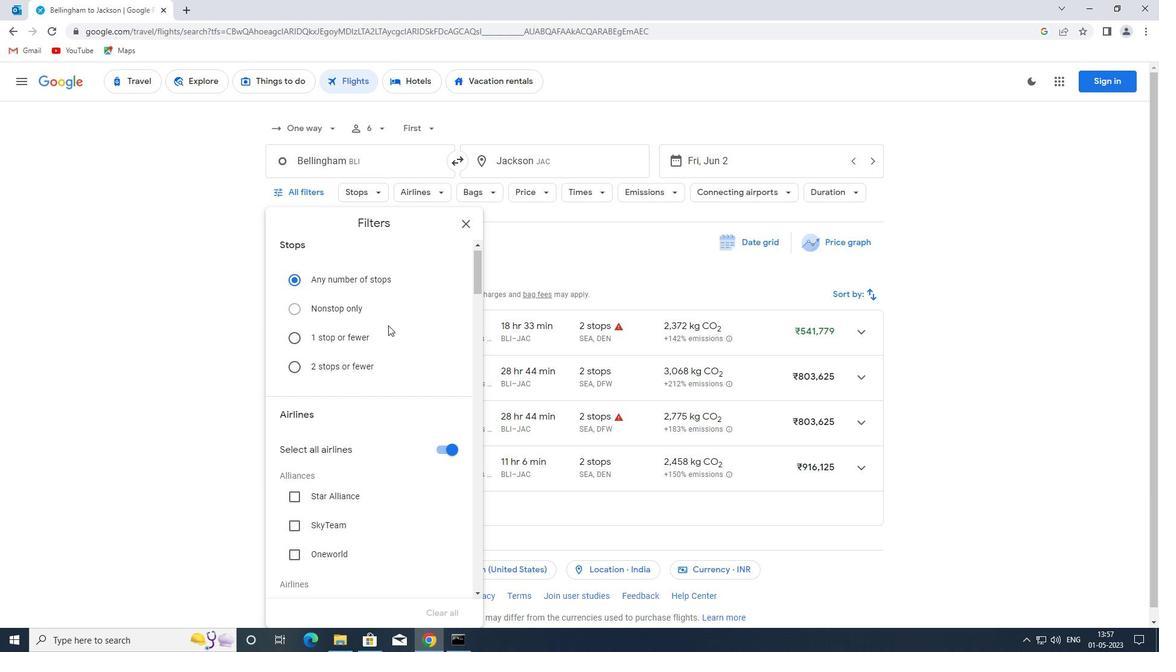 
Action: Mouse moved to (387, 325)
Screenshot: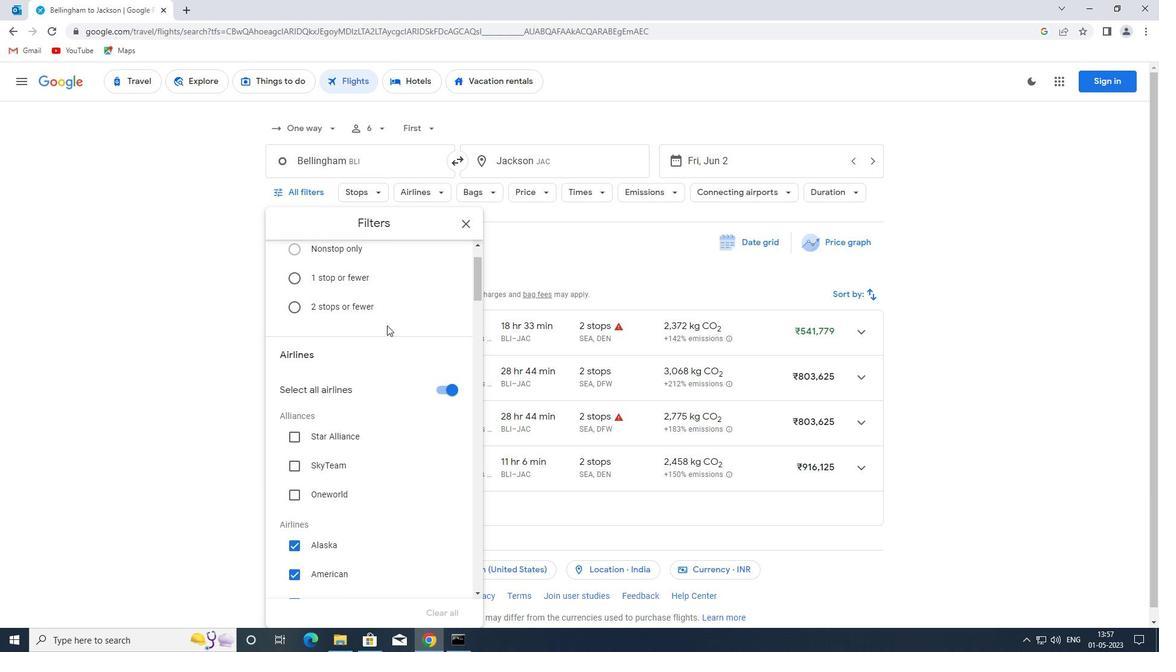 
Action: Mouse scrolled (387, 324) with delta (0, 0)
Screenshot: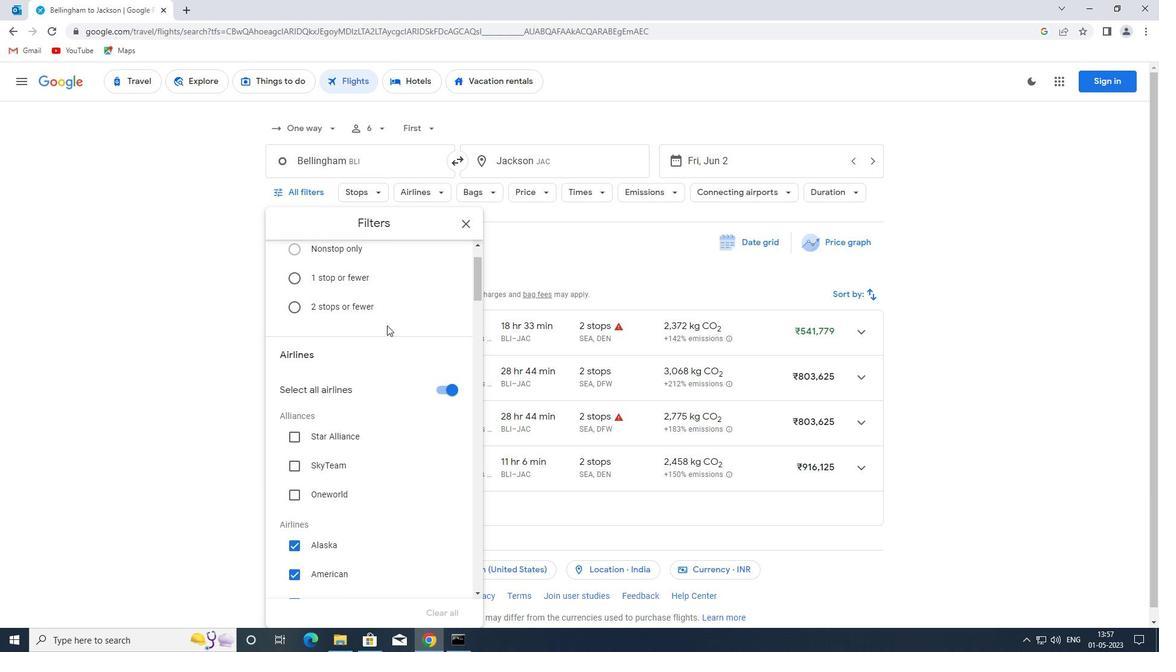 
Action: Mouse moved to (449, 326)
Screenshot: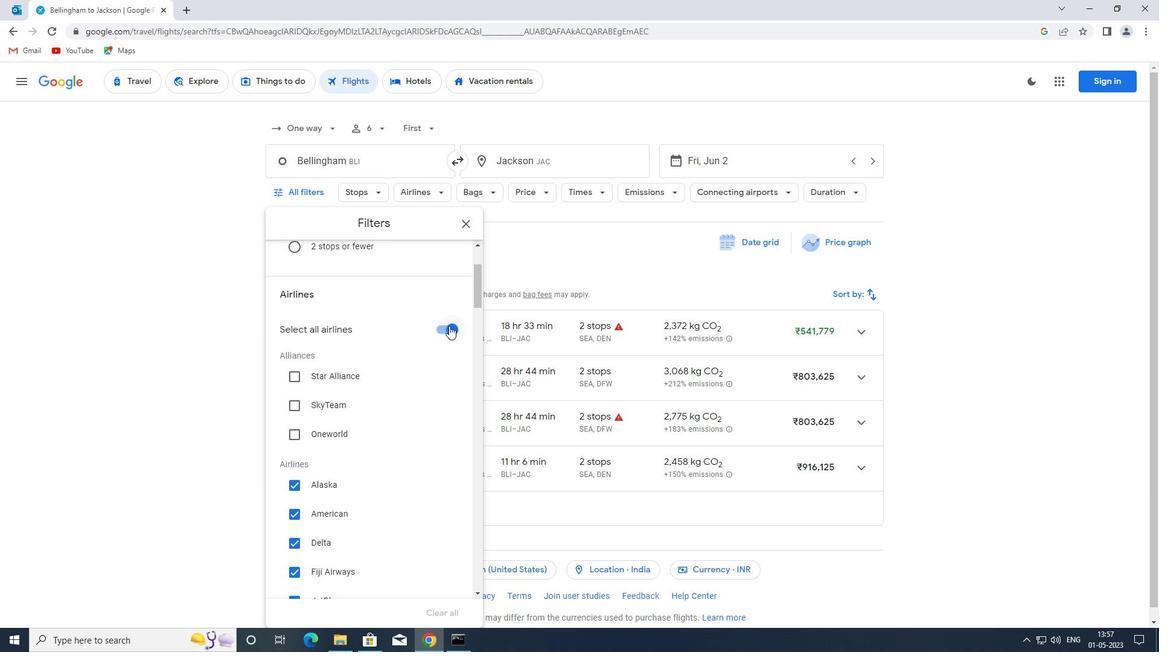 
Action: Mouse pressed left at (449, 326)
Screenshot: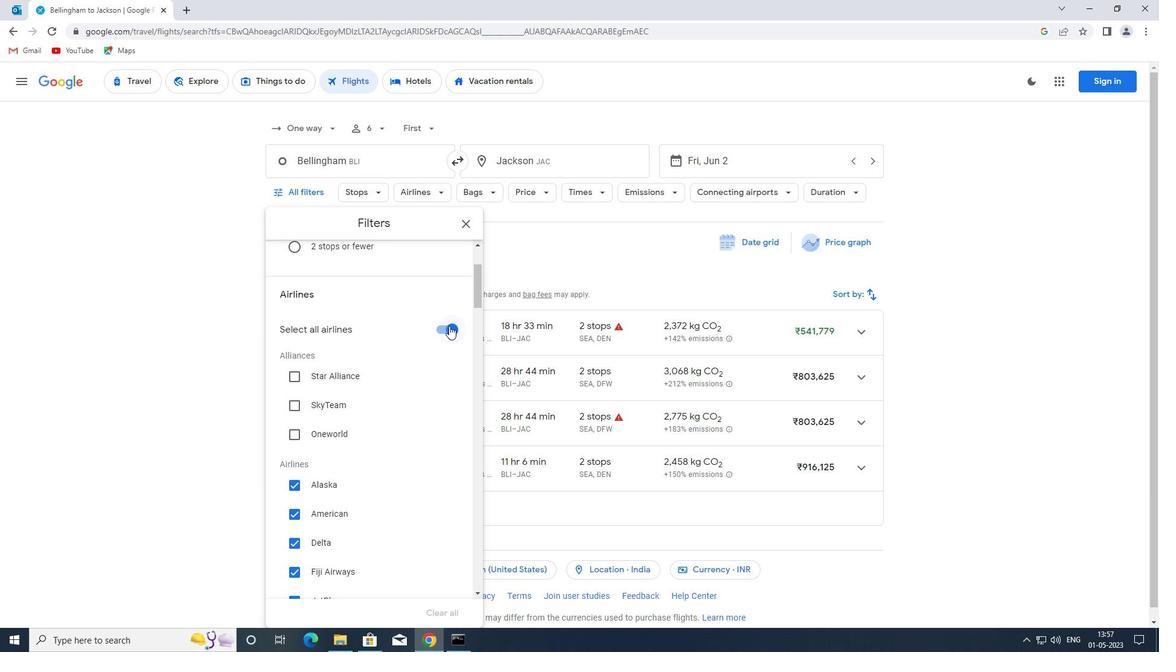 
Action: Mouse moved to (356, 341)
Screenshot: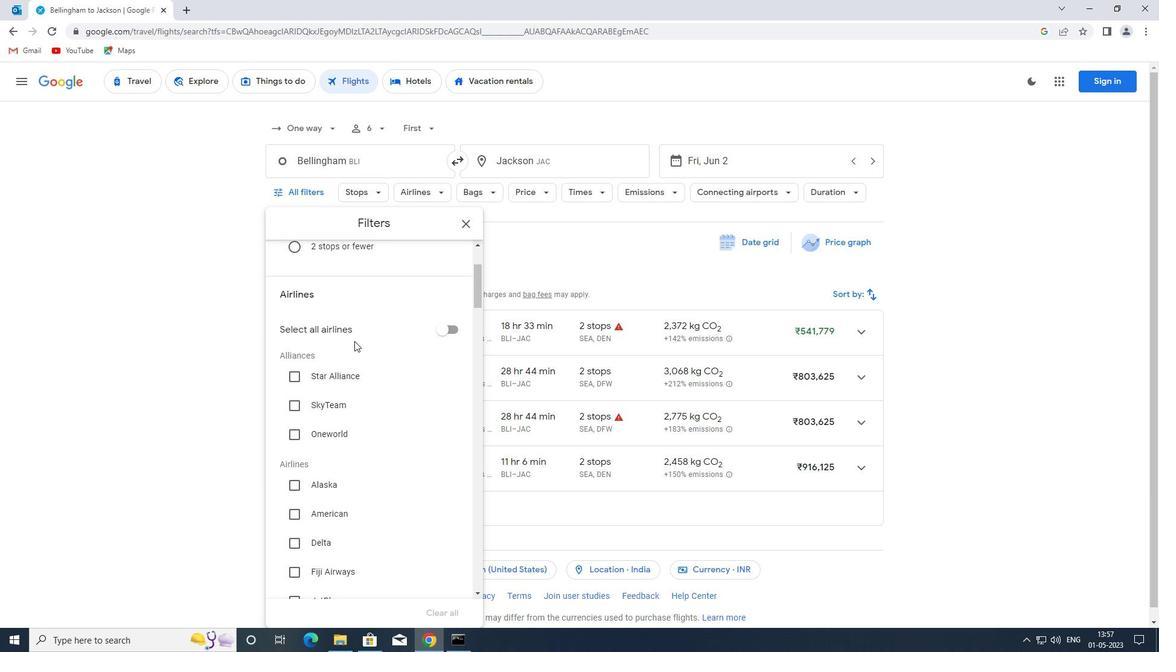 
Action: Mouse scrolled (356, 340) with delta (0, 0)
Screenshot: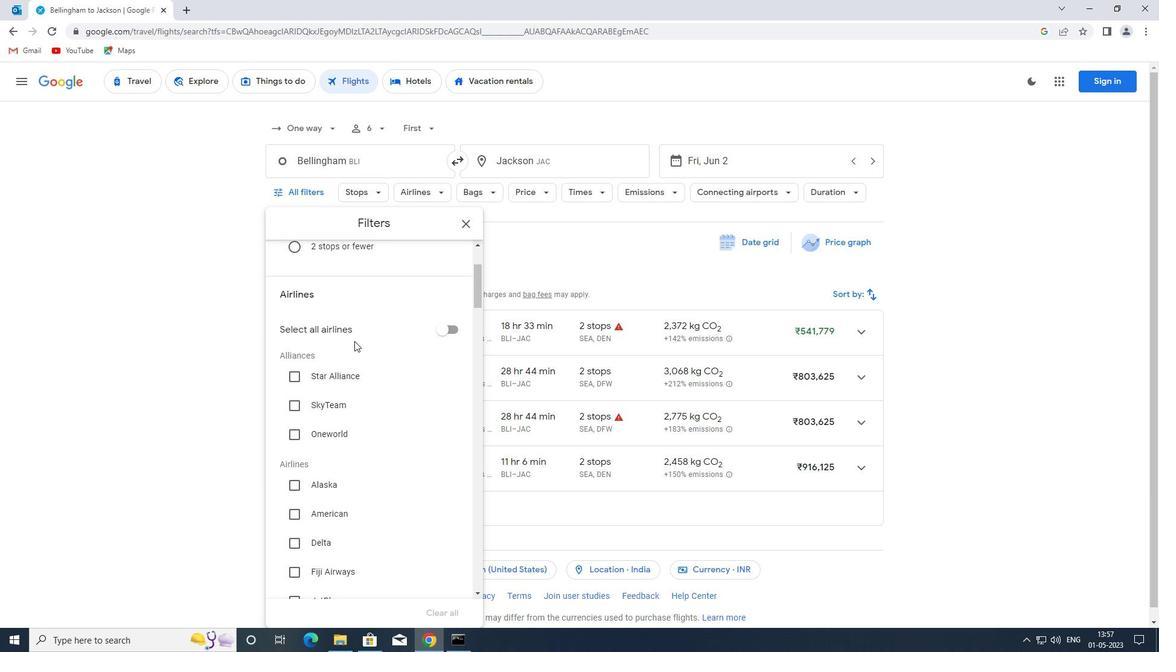 
Action: Mouse moved to (354, 341)
Screenshot: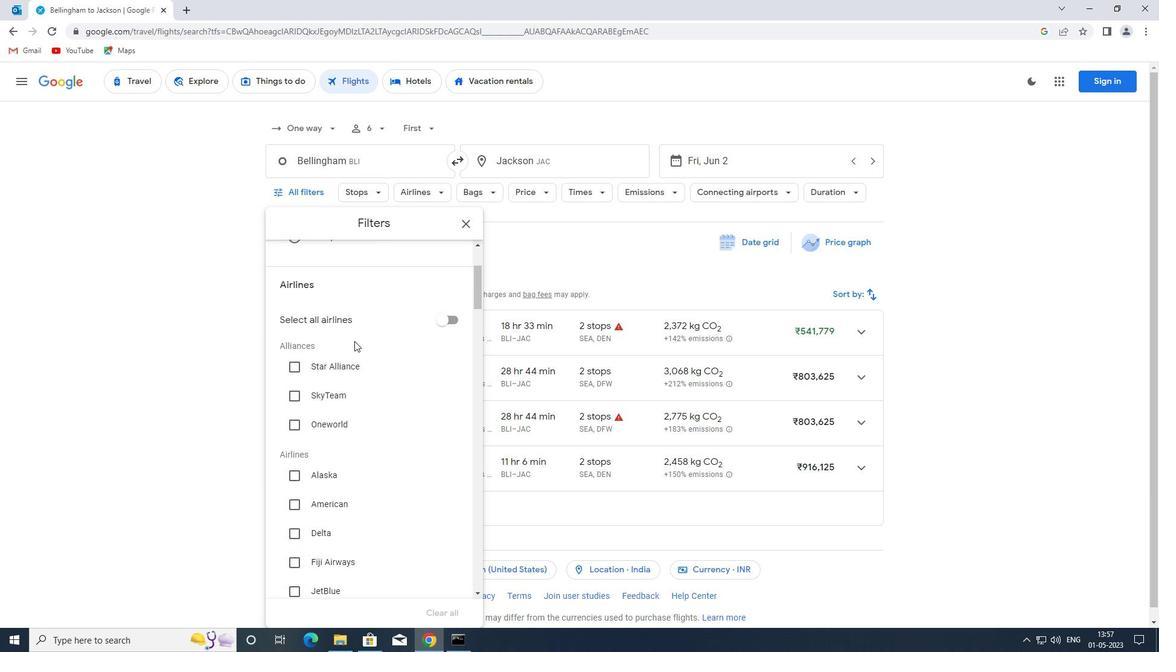 
Action: Mouse scrolled (354, 340) with delta (0, 0)
Screenshot: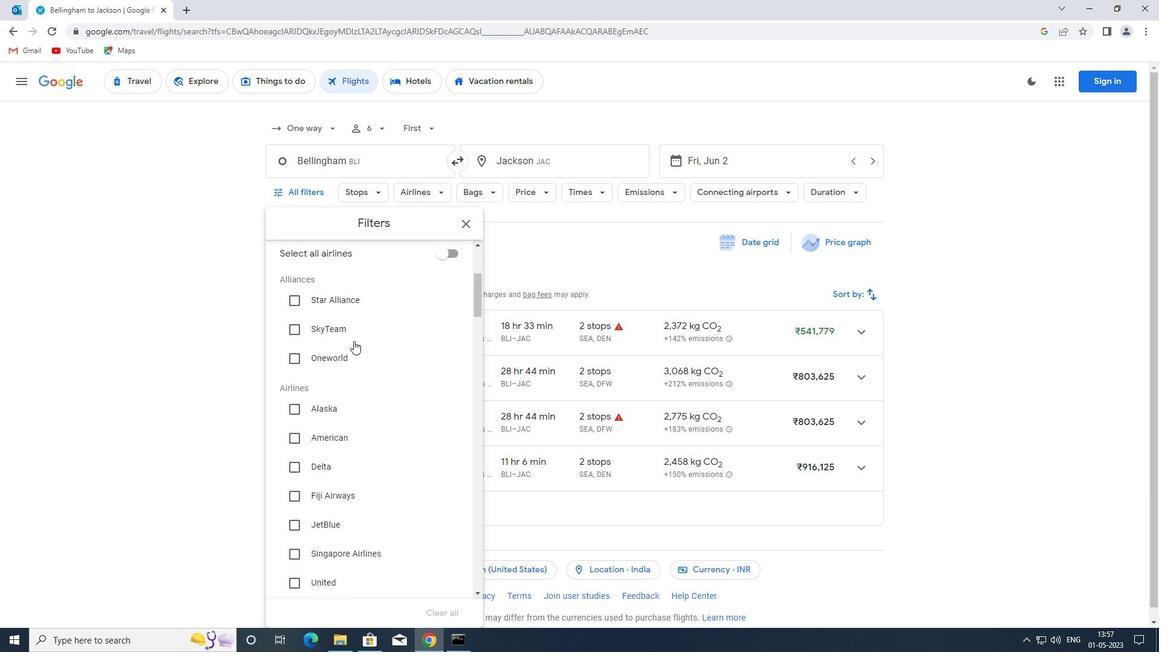 
Action: Mouse moved to (296, 365)
Screenshot: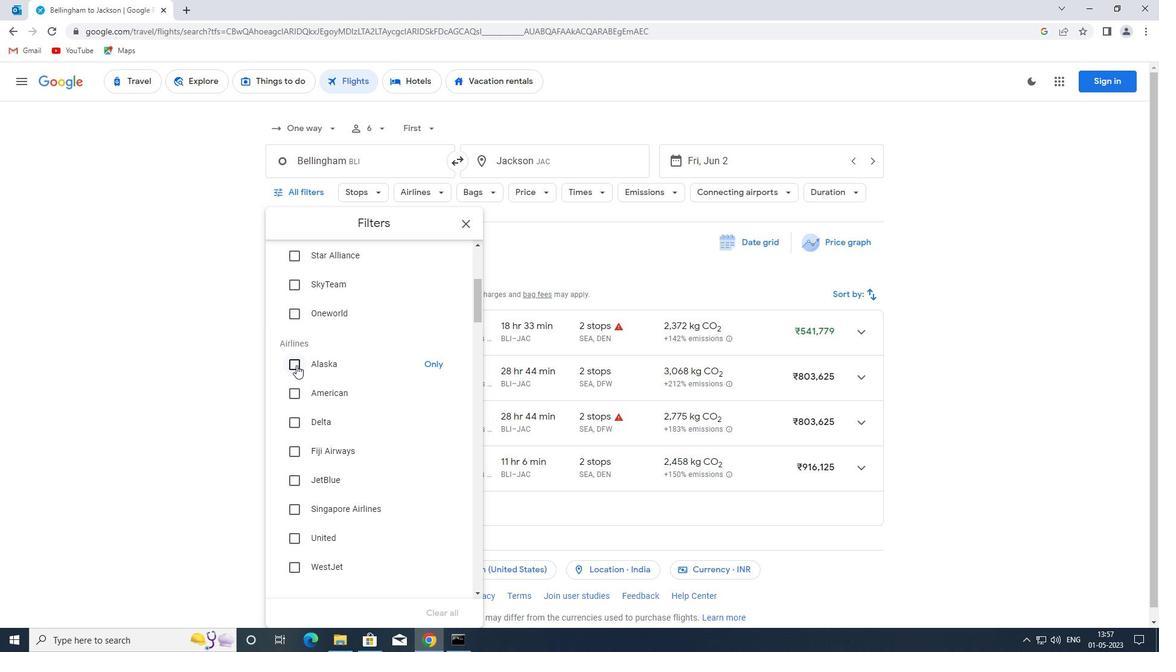 
Action: Mouse pressed left at (296, 365)
Screenshot: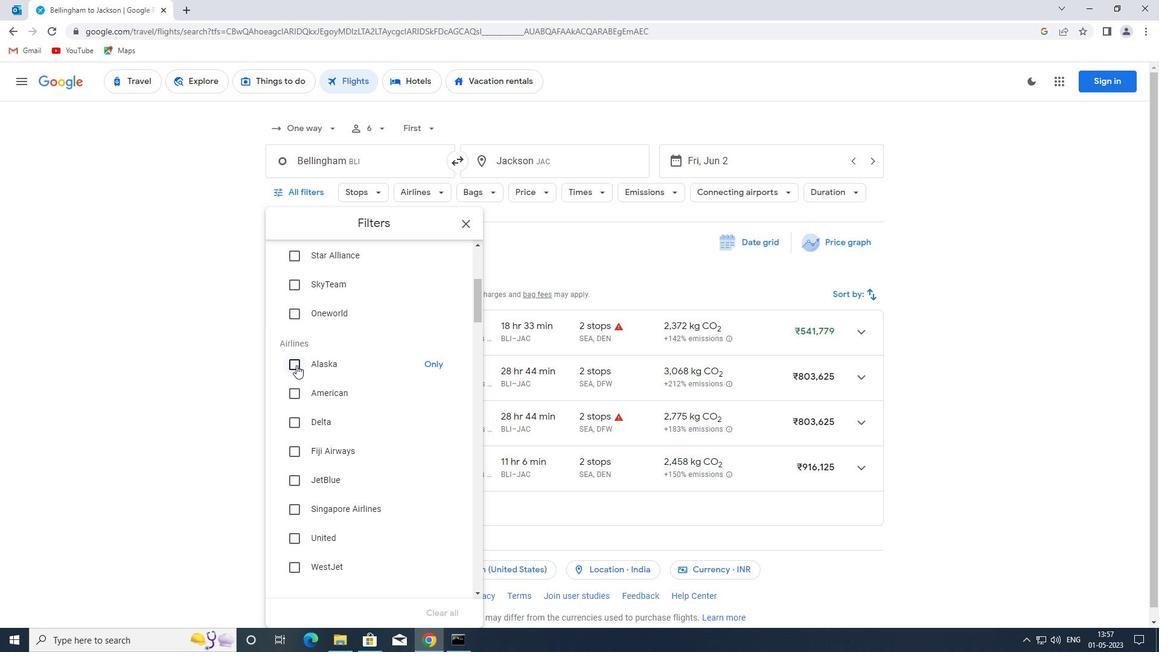 
Action: Mouse moved to (353, 356)
Screenshot: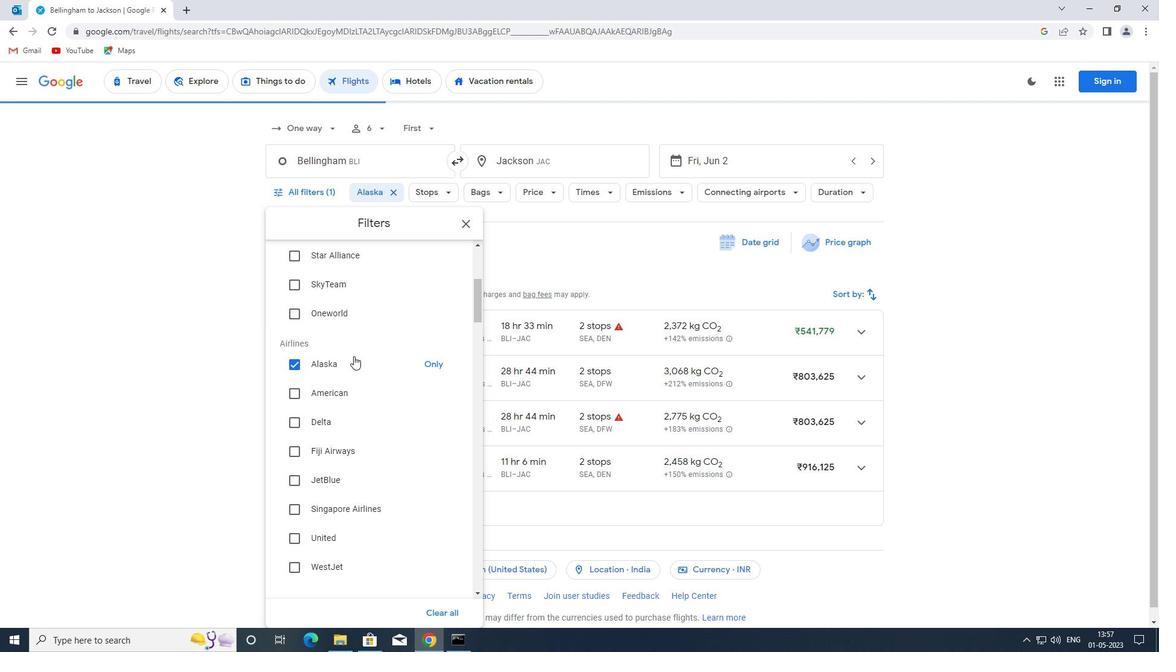 
Action: Mouse scrolled (353, 355) with delta (0, 0)
Screenshot: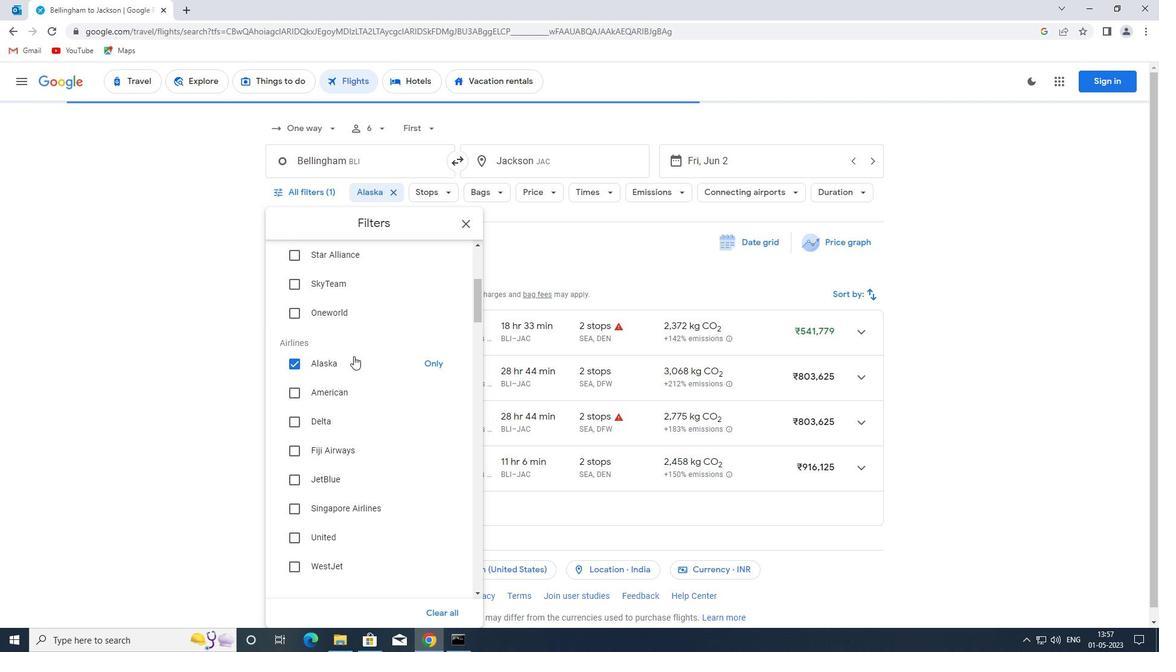 
Action: Mouse moved to (364, 354)
Screenshot: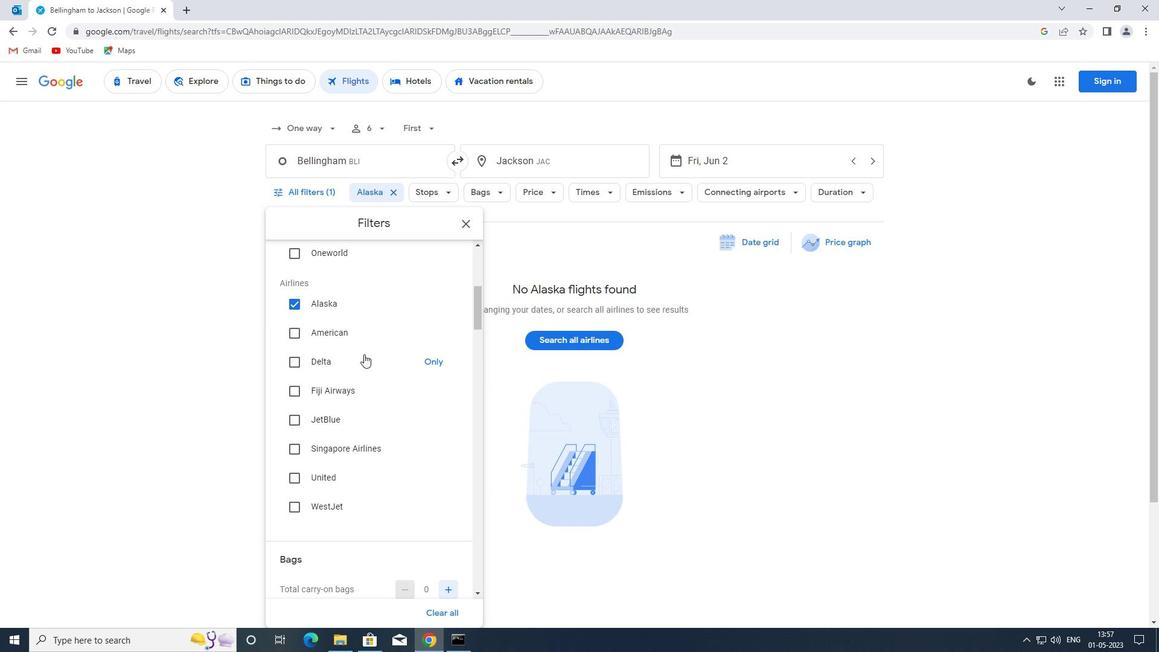 
Action: Mouse scrolled (364, 353) with delta (0, 0)
Screenshot: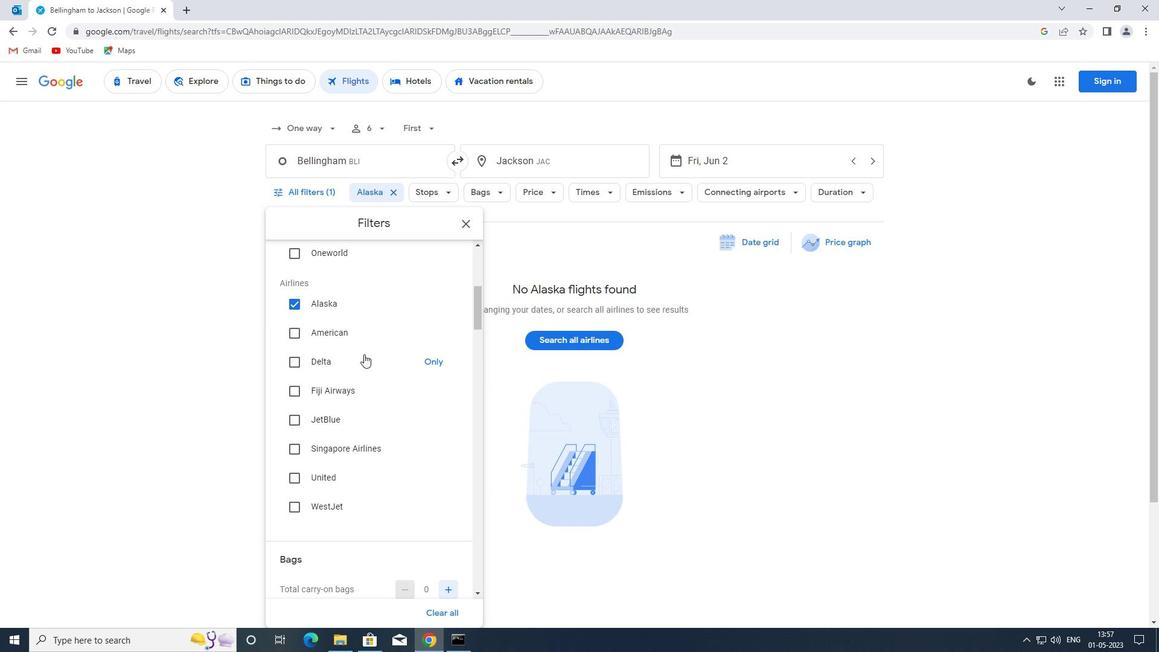 
Action: Mouse moved to (364, 354)
Screenshot: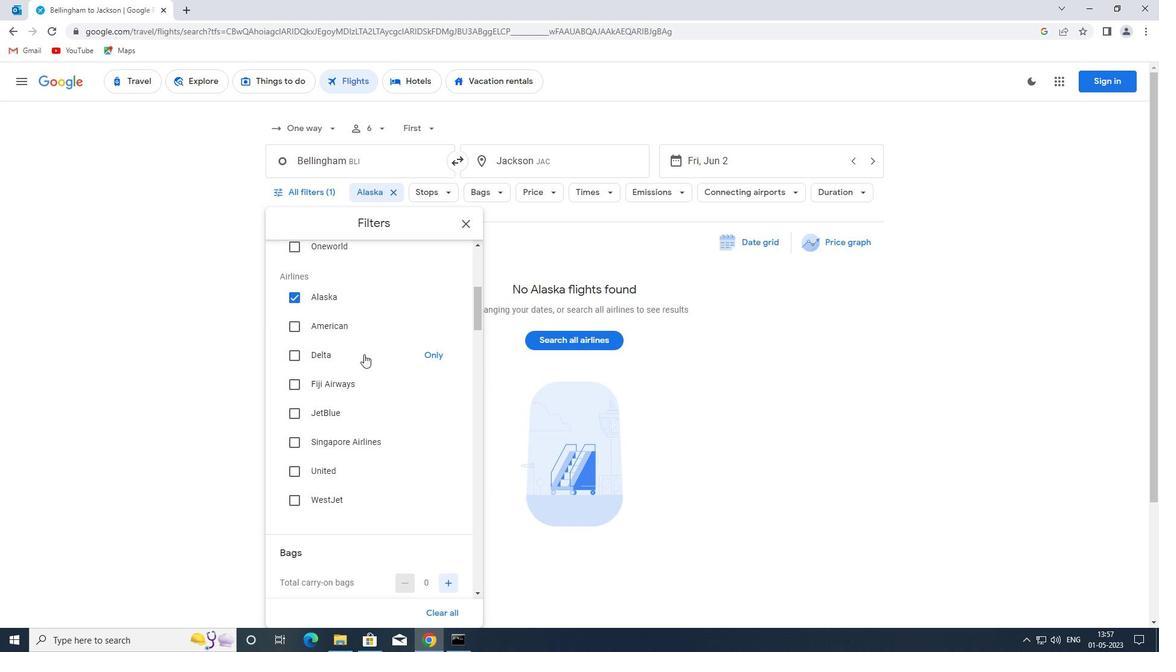 
Action: Mouse scrolled (364, 353) with delta (0, 0)
Screenshot: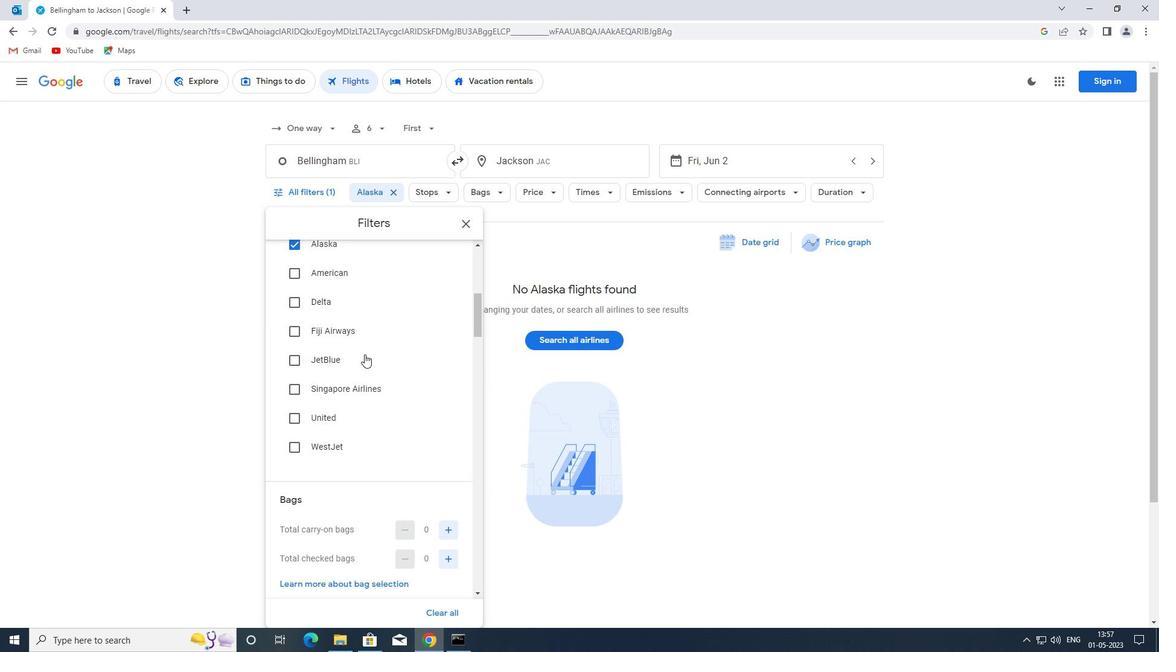 
Action: Mouse moved to (364, 354)
Screenshot: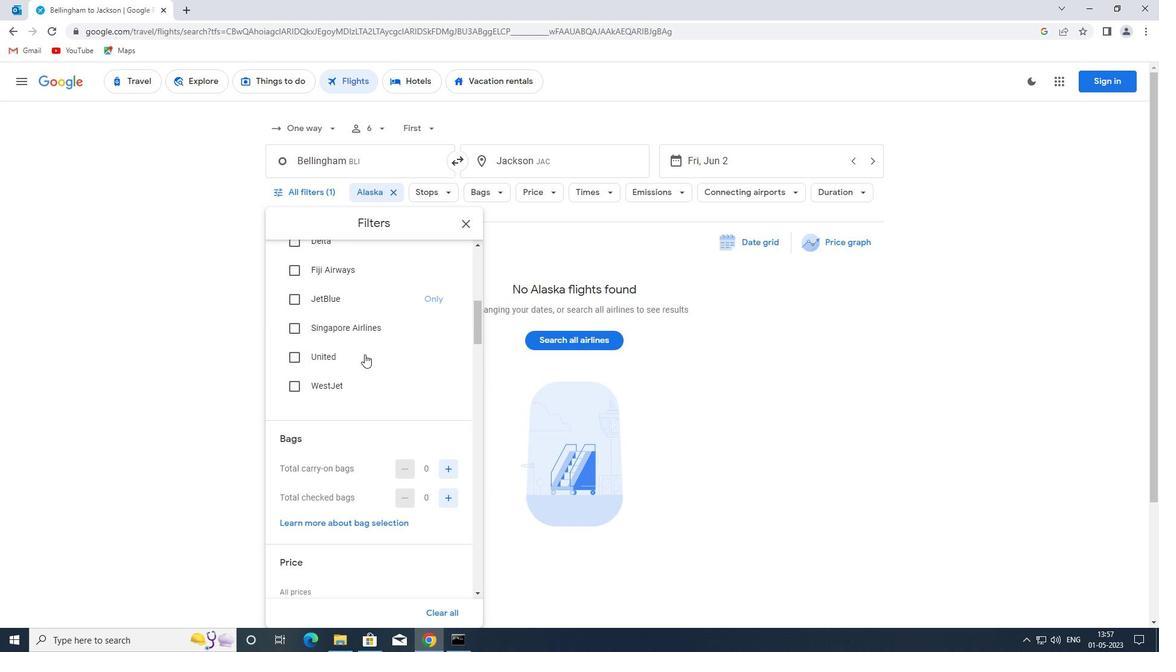 
Action: Mouse scrolled (364, 353) with delta (0, 0)
Screenshot: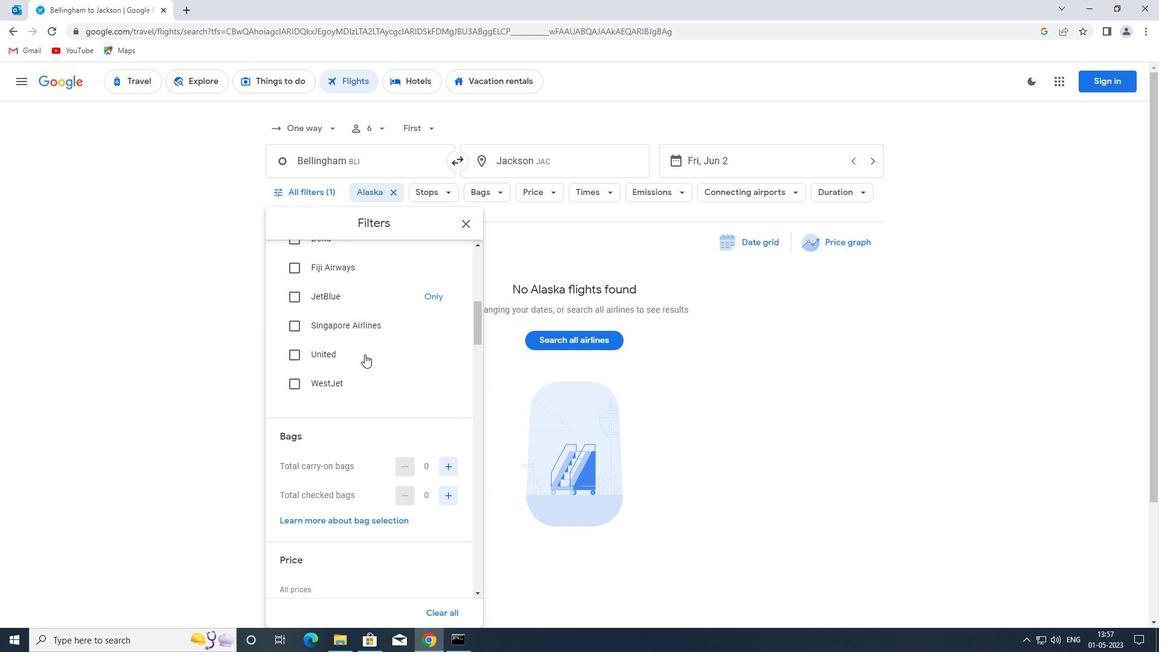 
Action: Mouse moved to (365, 356)
Screenshot: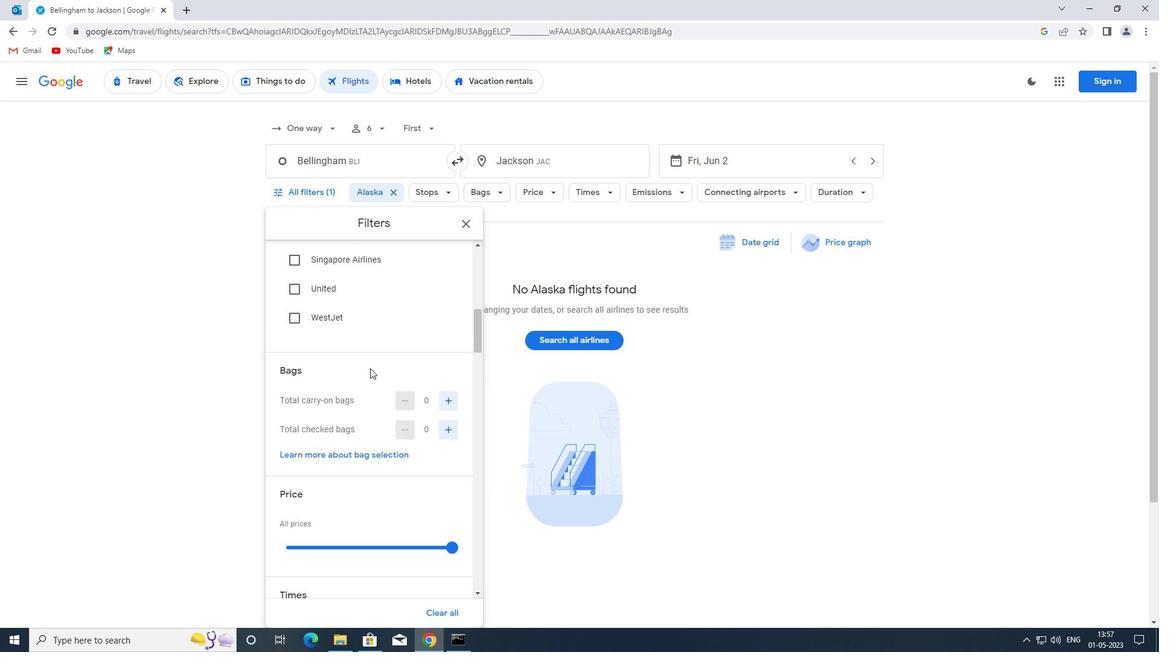 
Action: Mouse scrolled (365, 356) with delta (0, 0)
Screenshot: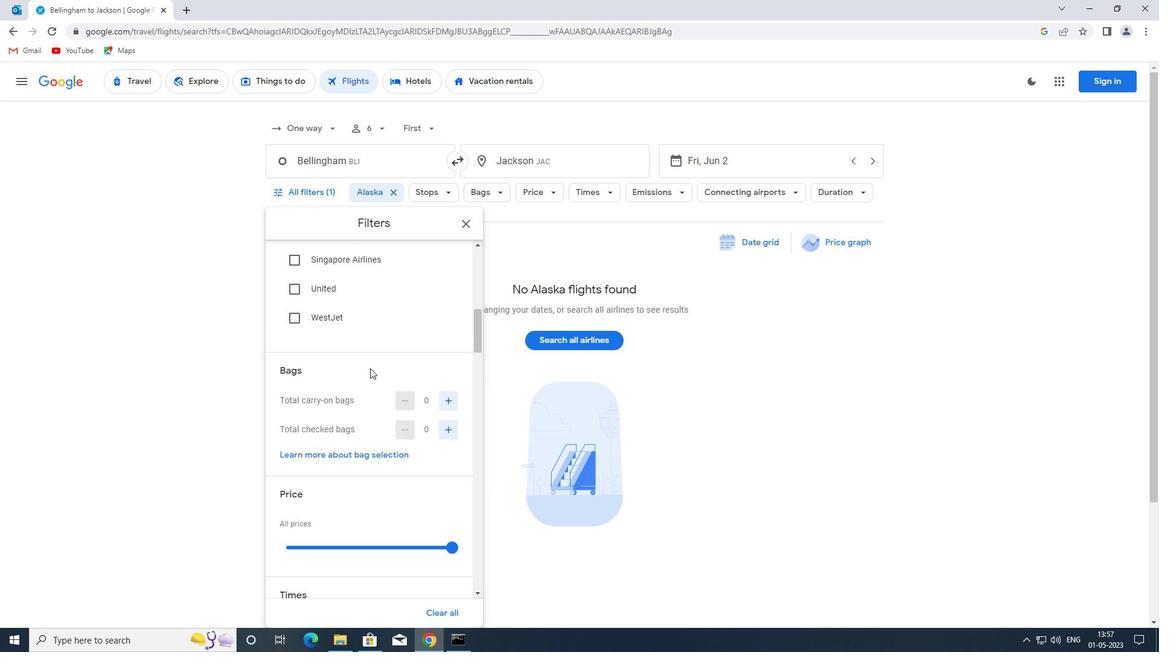 
Action: Mouse moved to (449, 350)
Screenshot: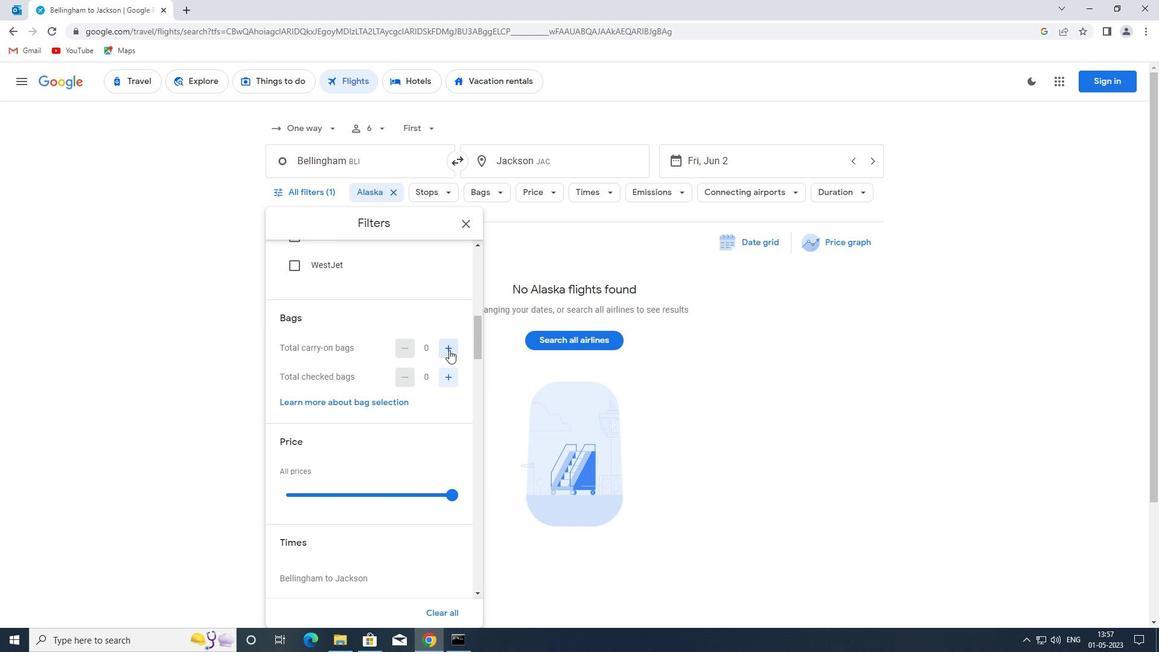 
Action: Mouse pressed left at (449, 350)
Screenshot: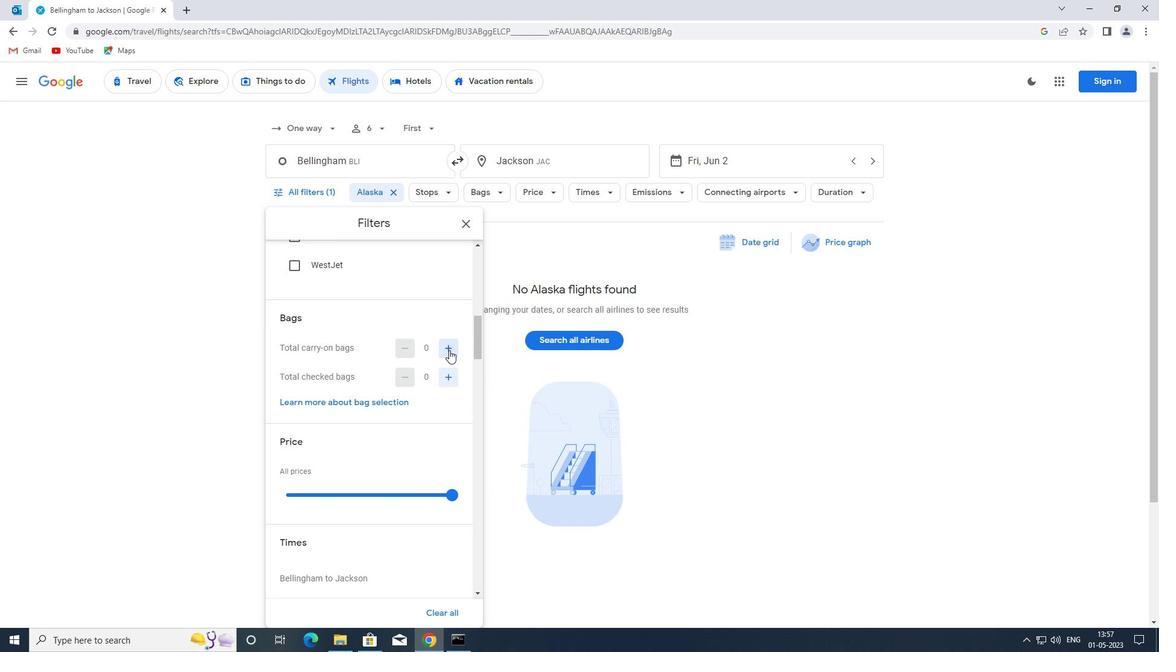 
Action: Mouse moved to (444, 378)
Screenshot: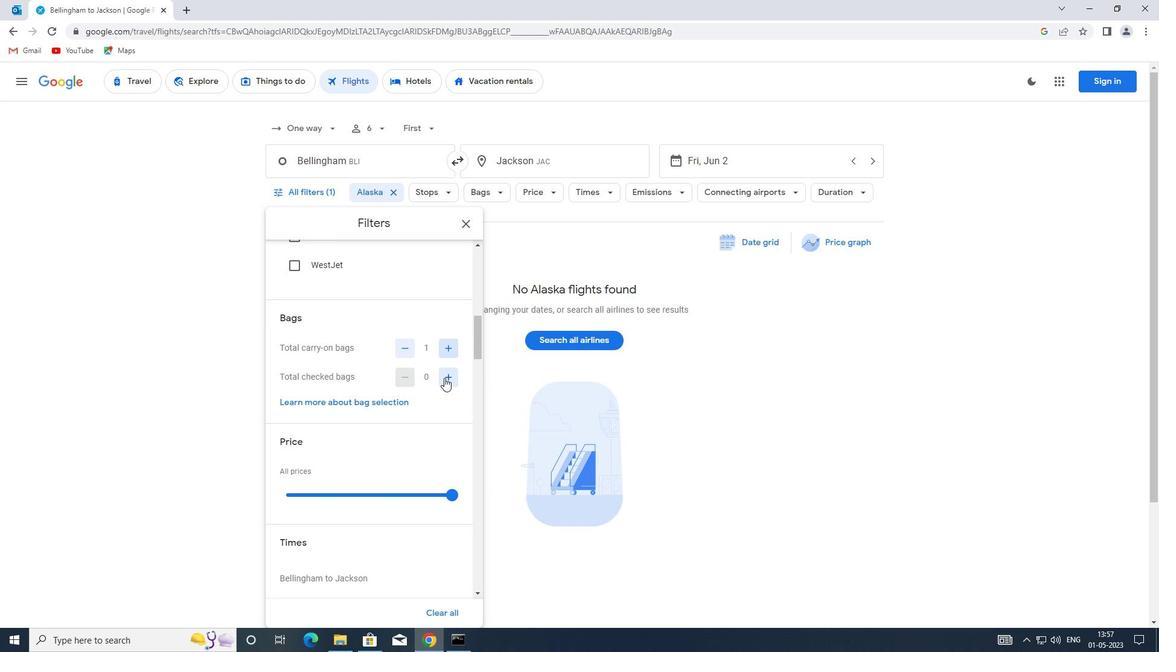 
Action: Mouse pressed left at (444, 378)
Screenshot: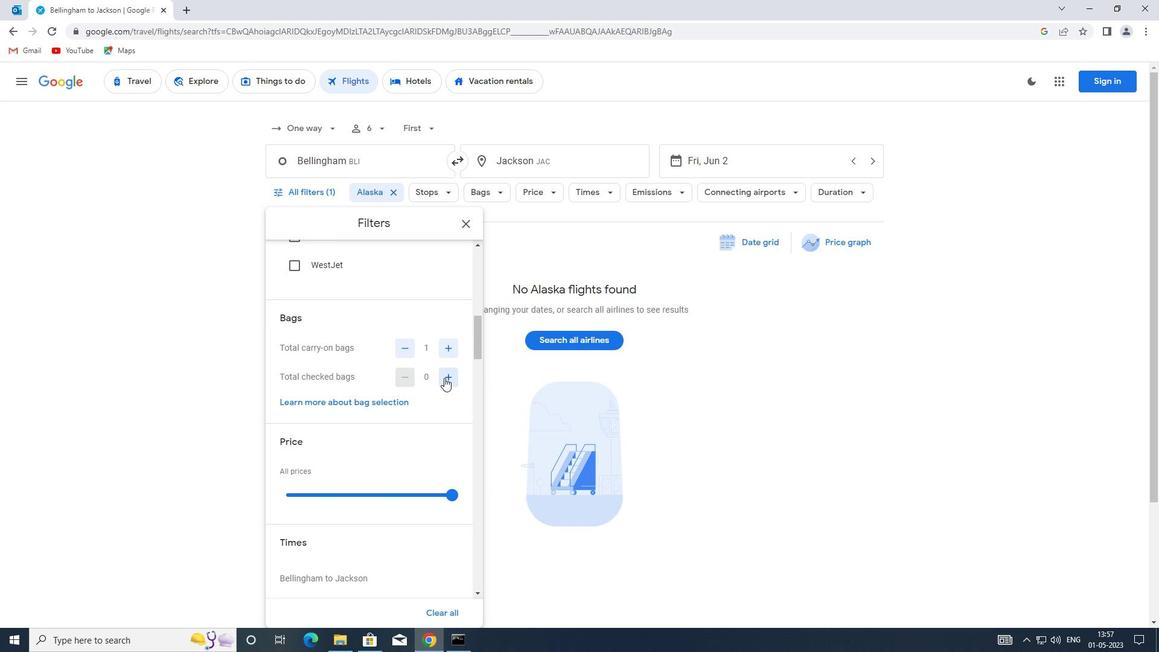 
Action: Mouse pressed left at (444, 378)
Screenshot: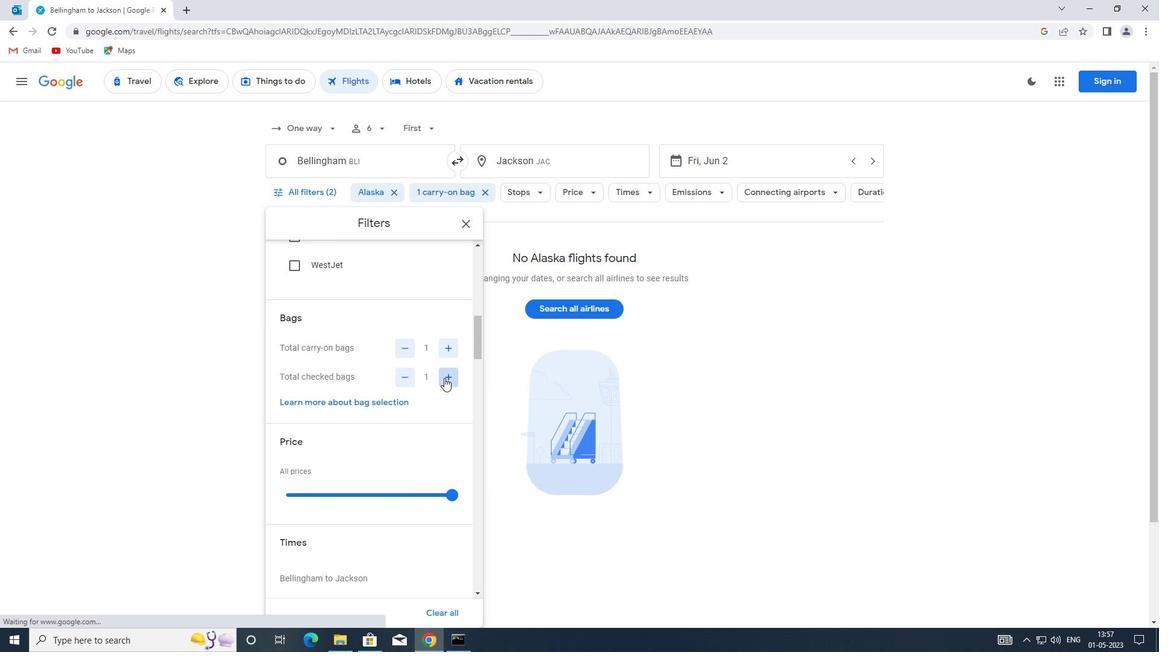 
Action: Mouse moved to (440, 377)
Screenshot: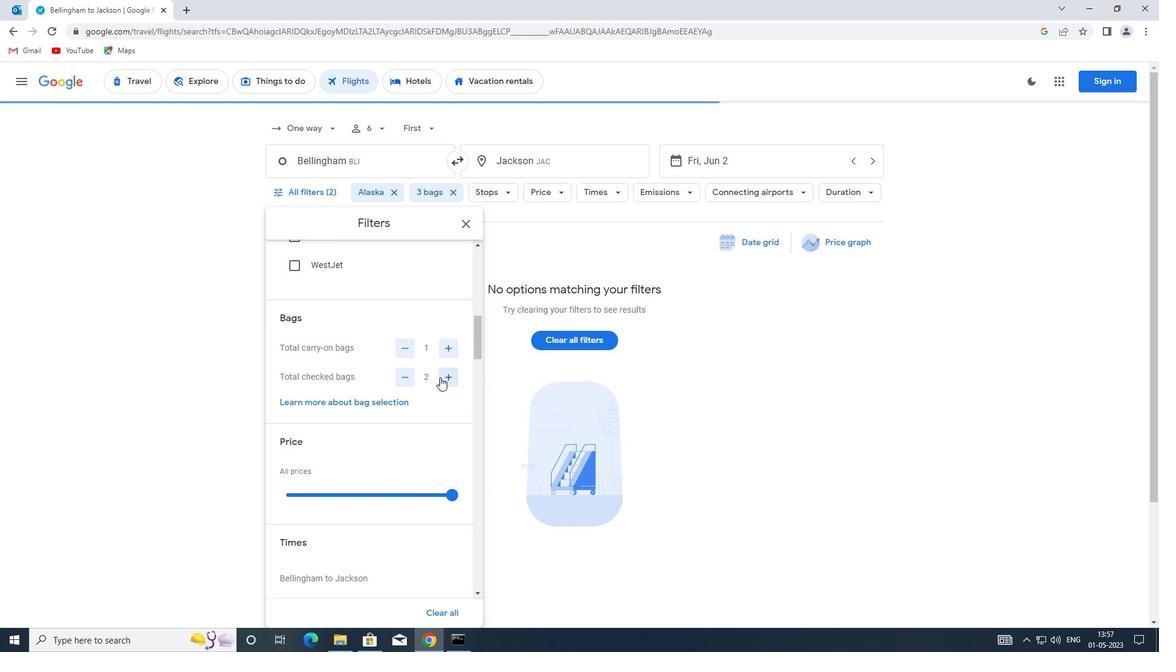 
Action: Mouse scrolled (440, 376) with delta (0, 0)
Screenshot: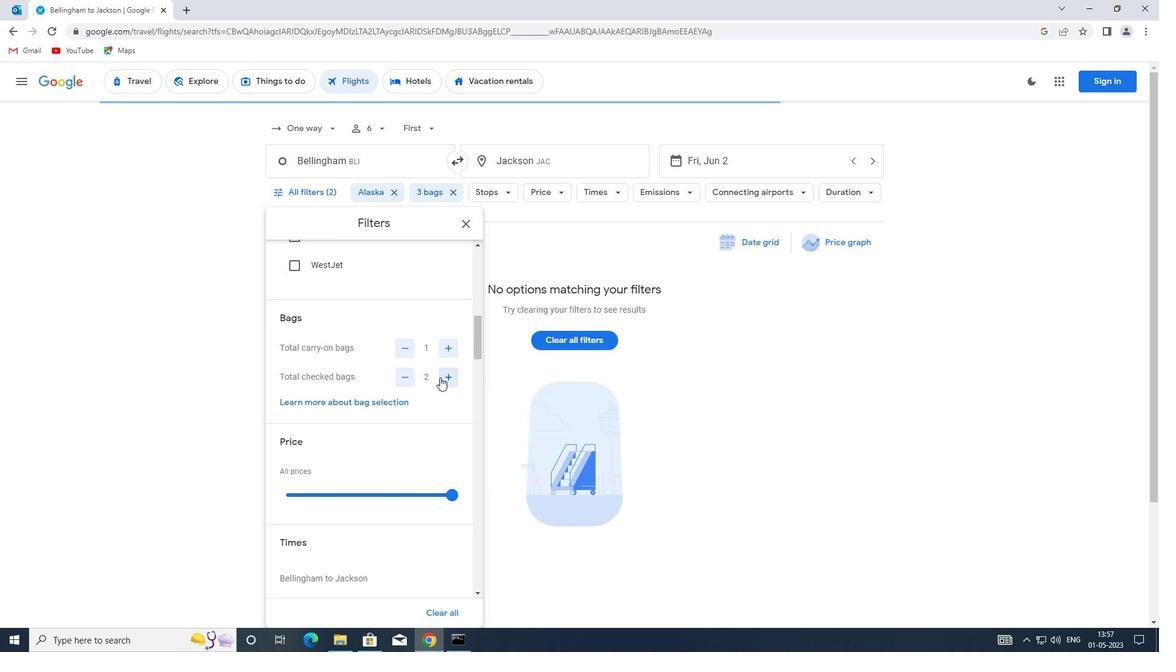 
Action: Mouse moved to (433, 378)
Screenshot: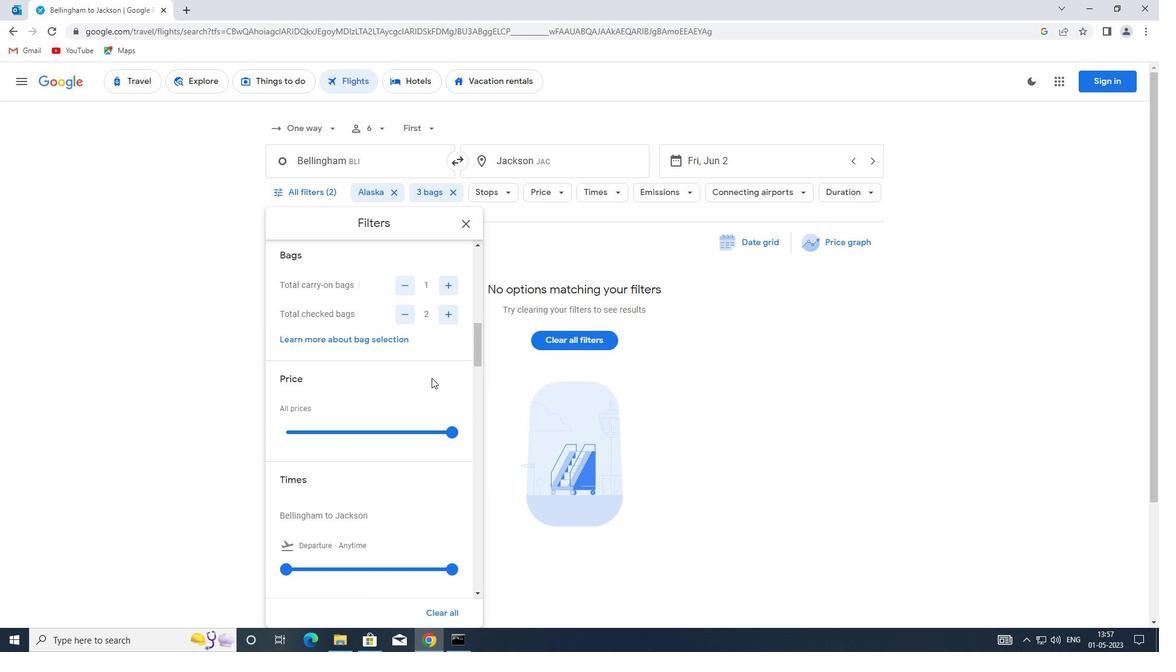
Action: Mouse scrolled (433, 377) with delta (0, 0)
Screenshot: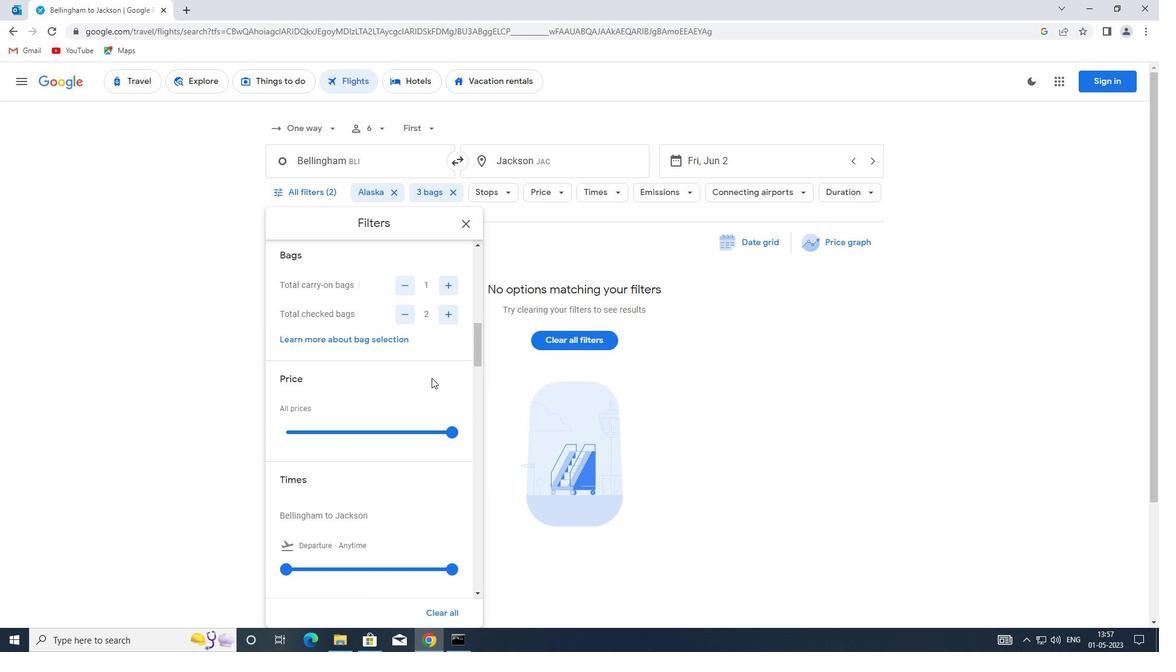 
Action: Mouse moved to (413, 371)
Screenshot: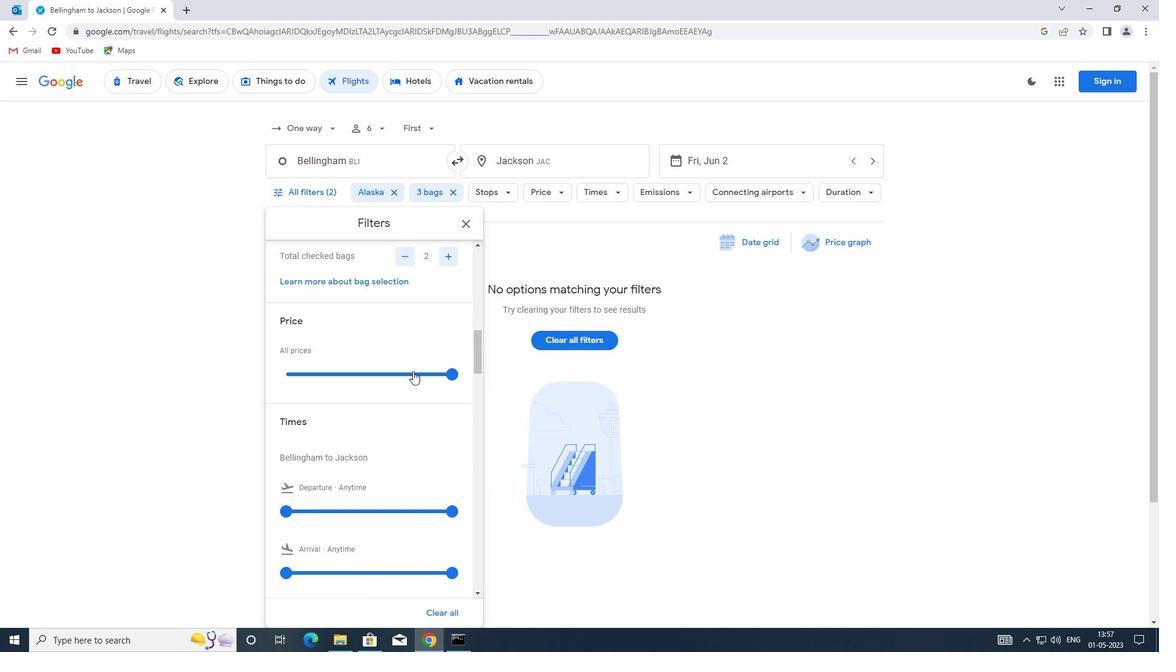 
Action: Mouse pressed left at (413, 371)
Screenshot: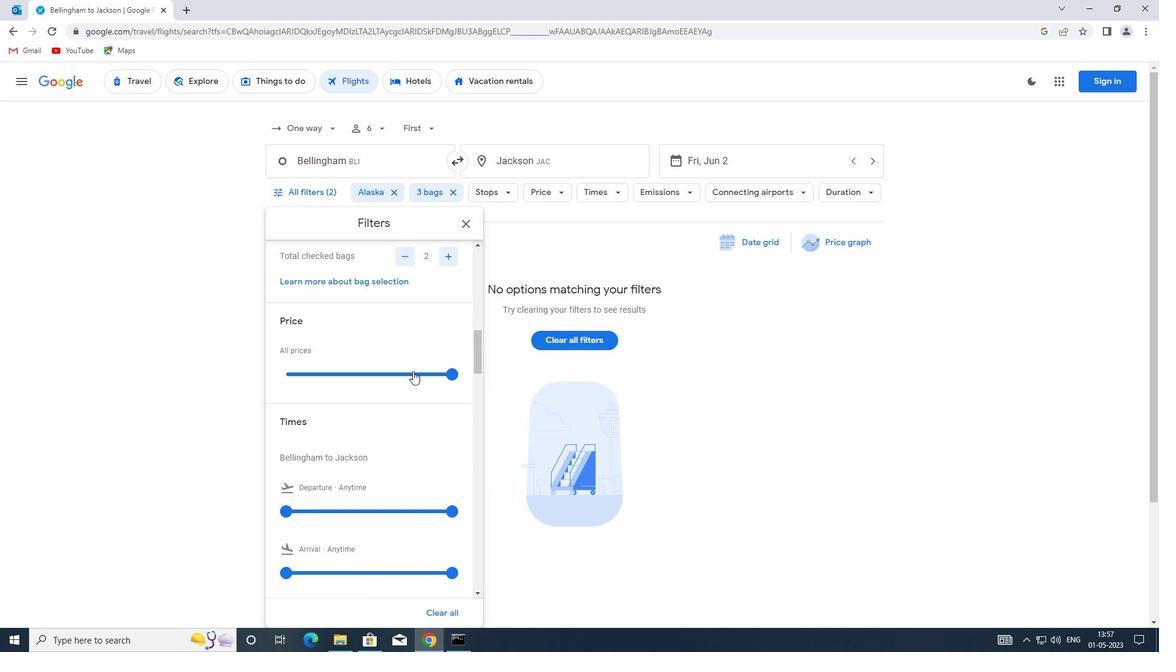 
Action: Mouse pressed left at (413, 371)
Screenshot: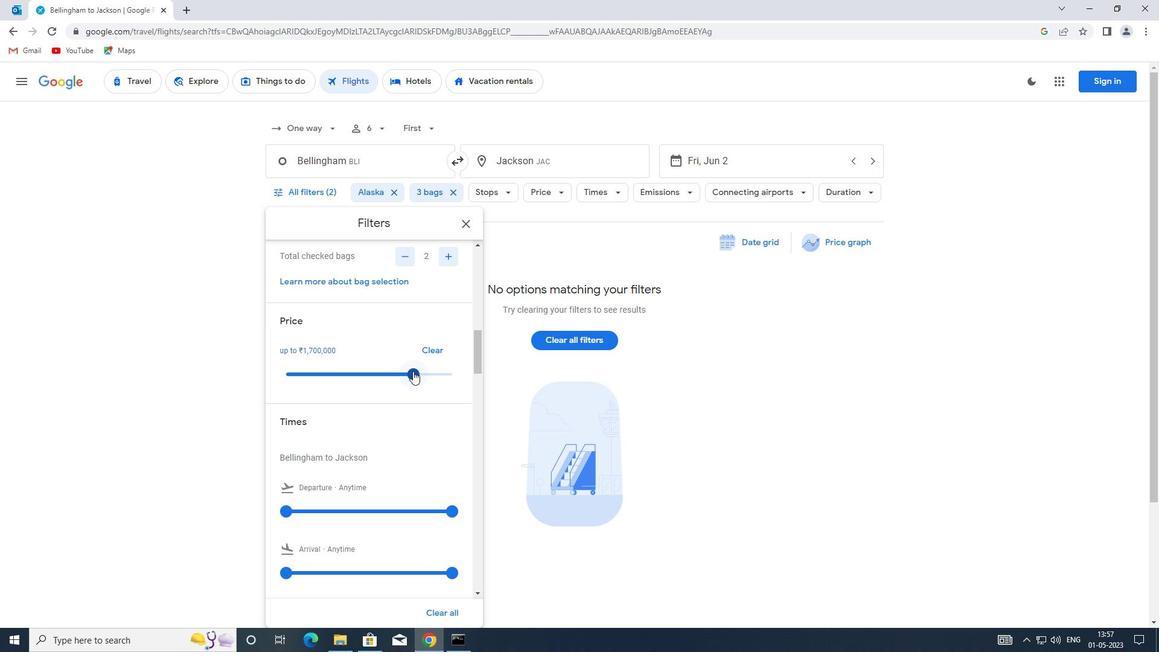 
Action: Mouse moved to (351, 367)
Screenshot: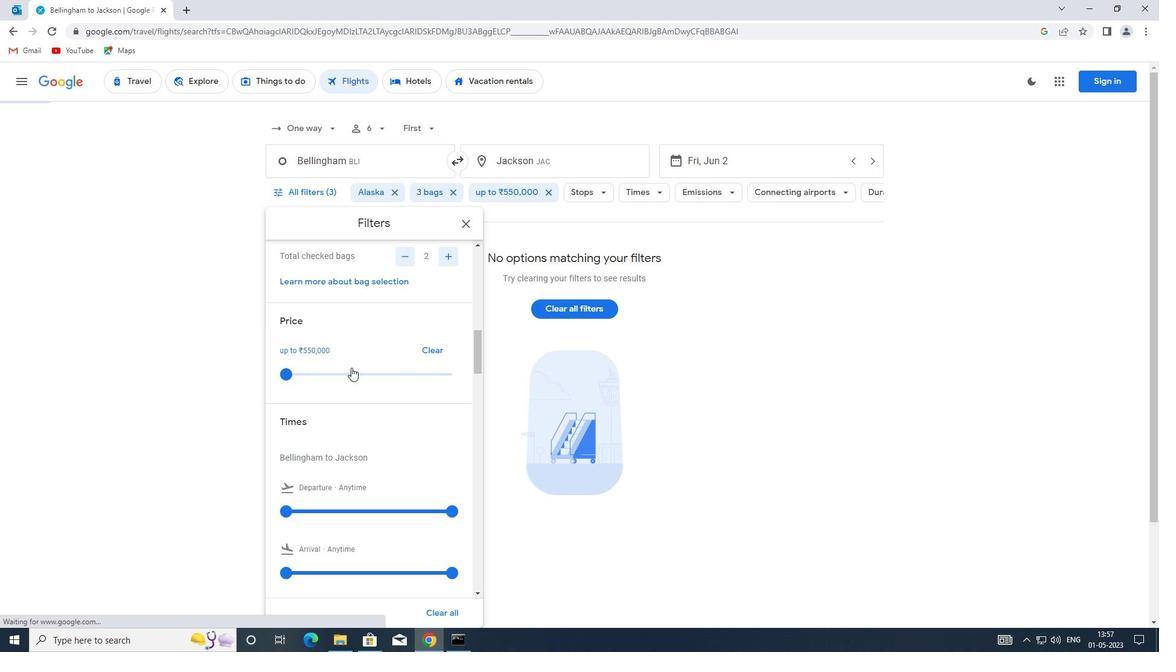 
Action: Mouse scrolled (351, 367) with delta (0, 0)
Screenshot: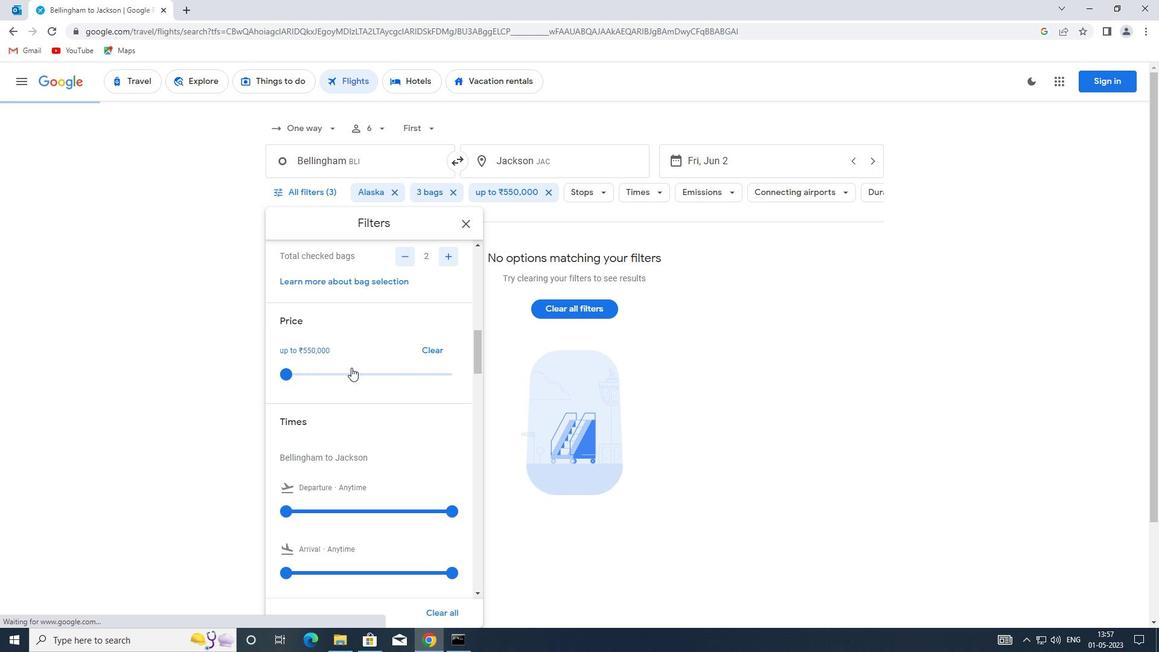 
Action: Mouse scrolled (351, 367) with delta (0, 0)
Screenshot: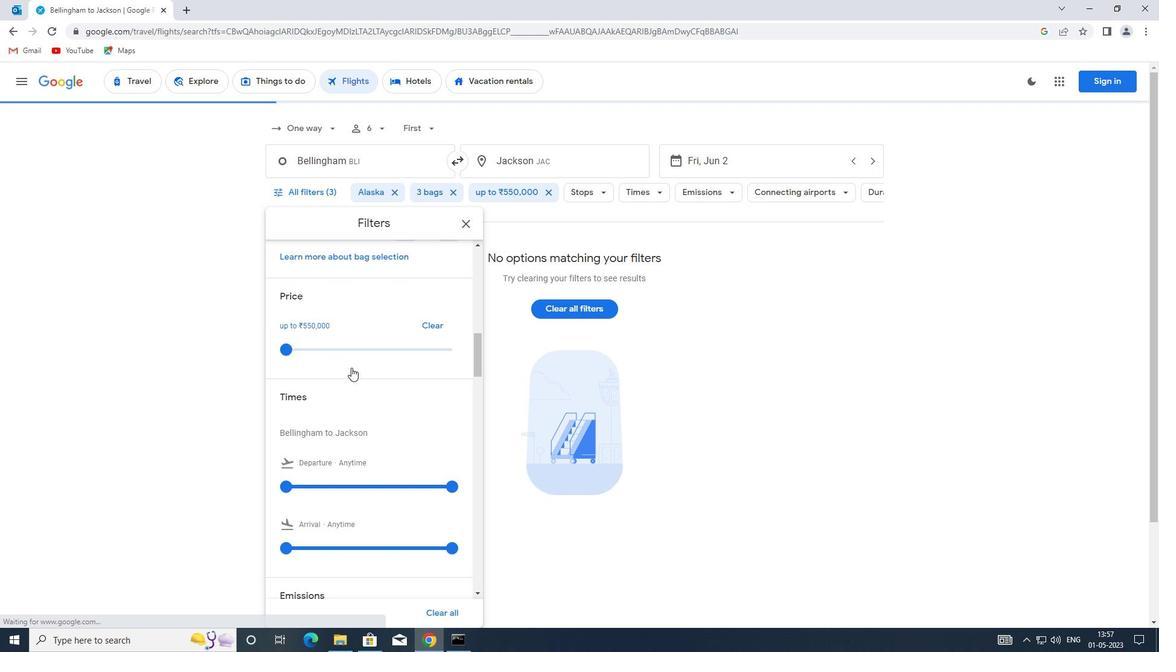 
Action: Mouse moved to (288, 388)
Screenshot: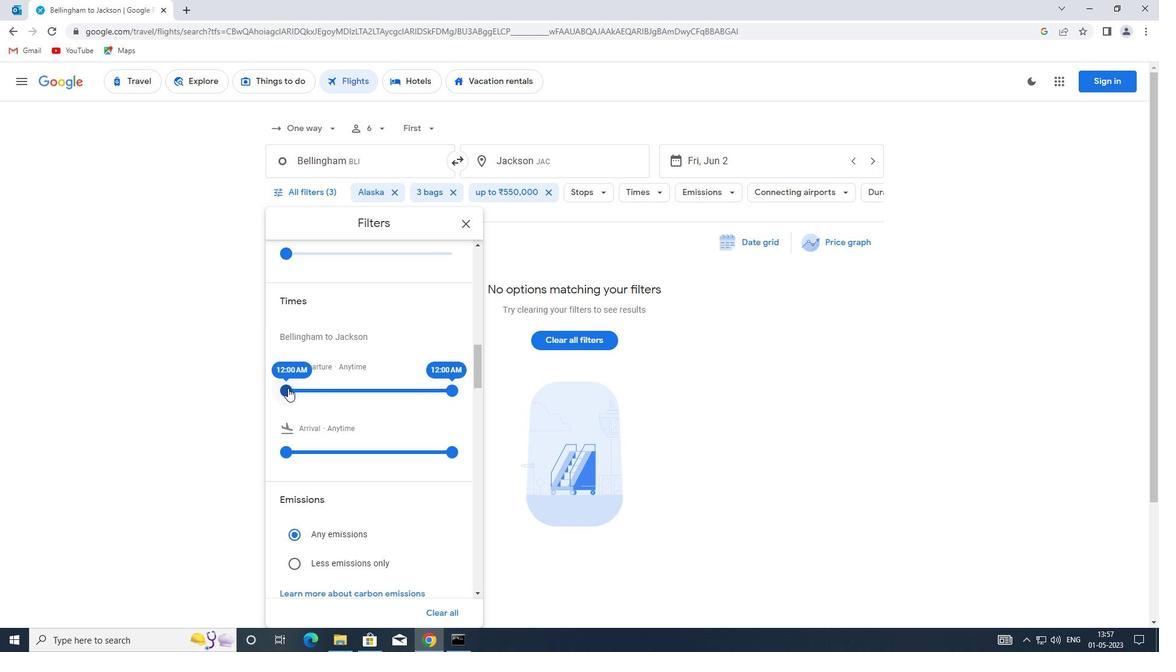 
Action: Mouse pressed left at (288, 388)
Screenshot: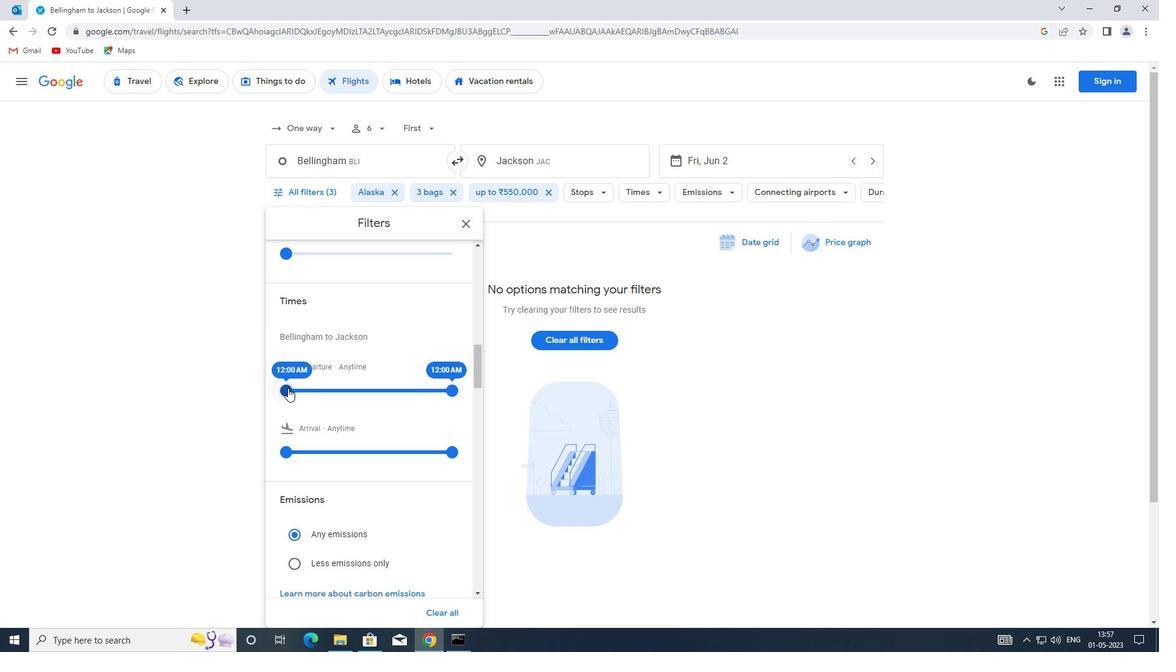 
Action: Mouse moved to (410, 394)
Screenshot: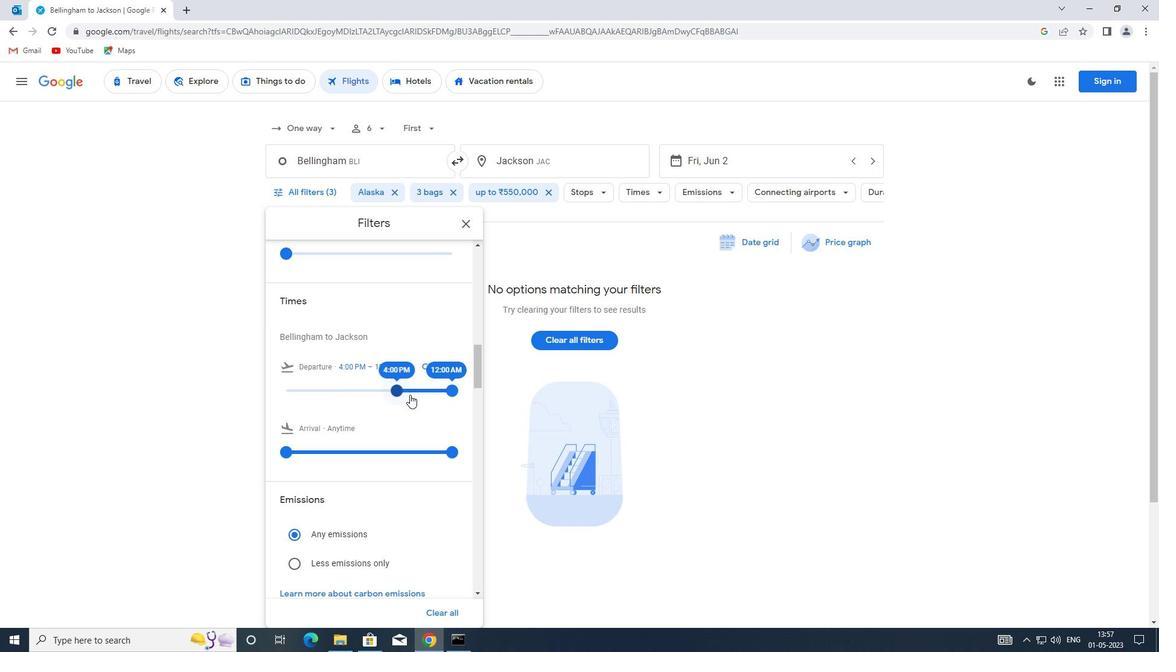 
Action: Mouse pressed left at (410, 394)
Screenshot: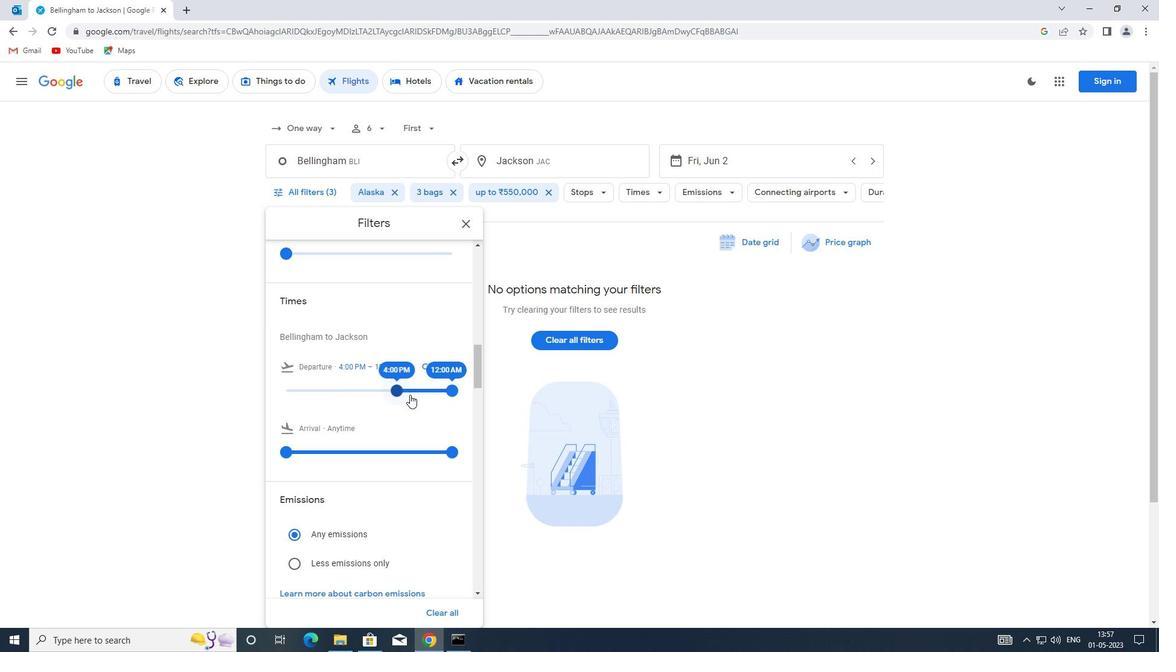 
Action: Mouse moved to (409, 389)
Screenshot: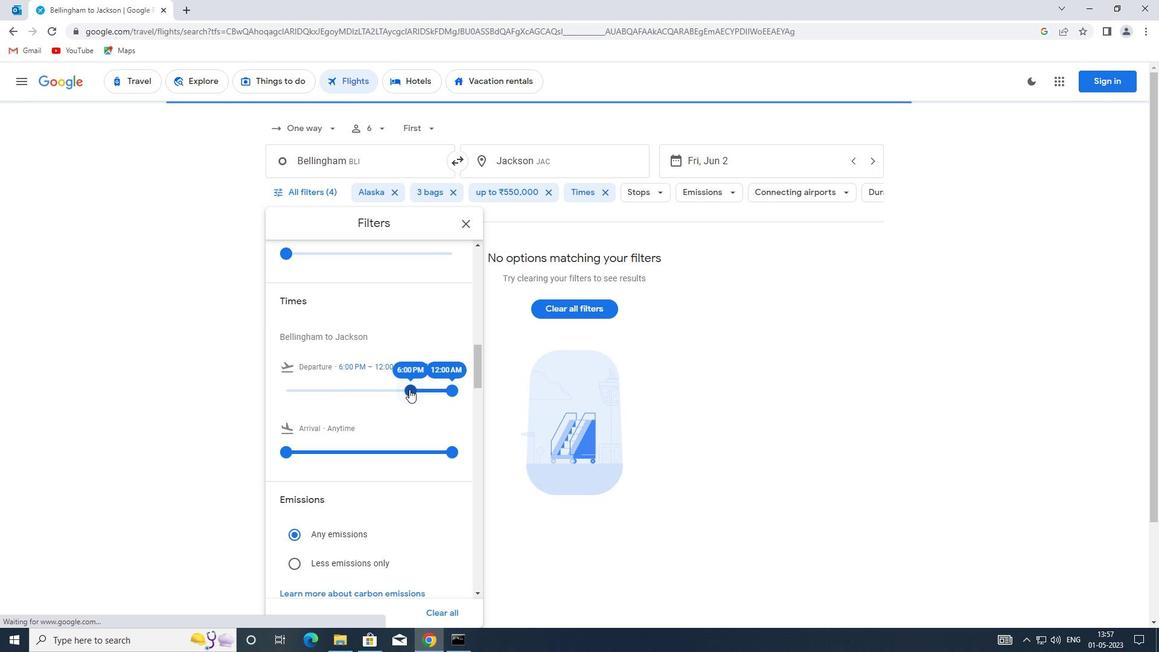 
Action: Mouse pressed left at (409, 389)
Screenshot: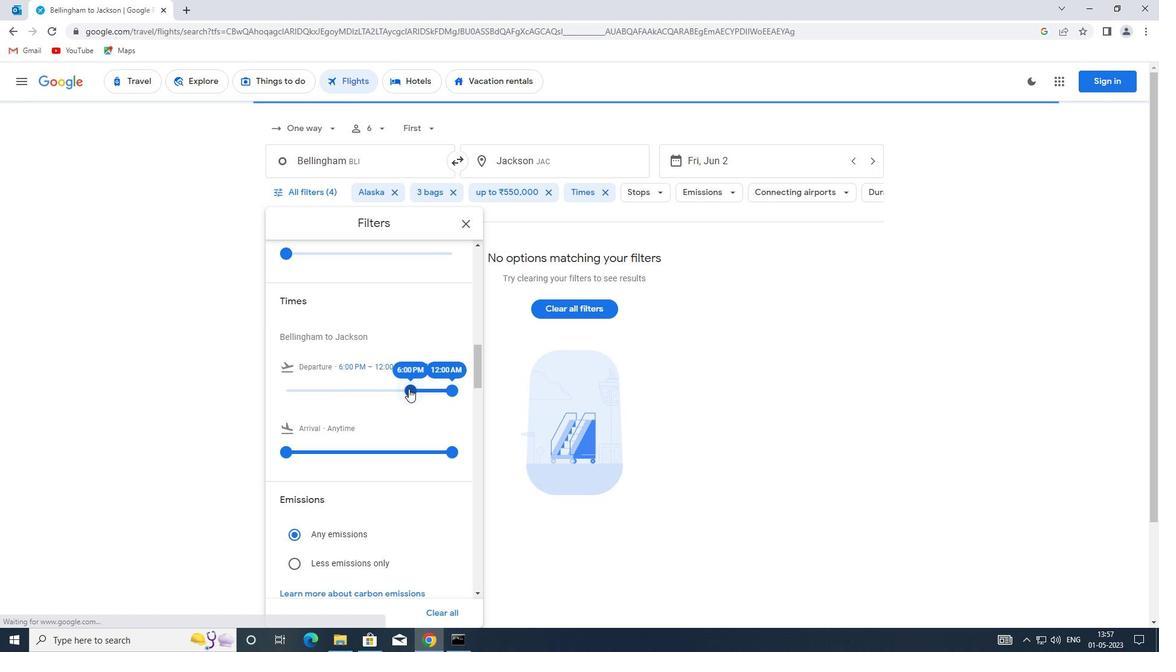 
Action: Mouse moved to (446, 388)
Screenshot: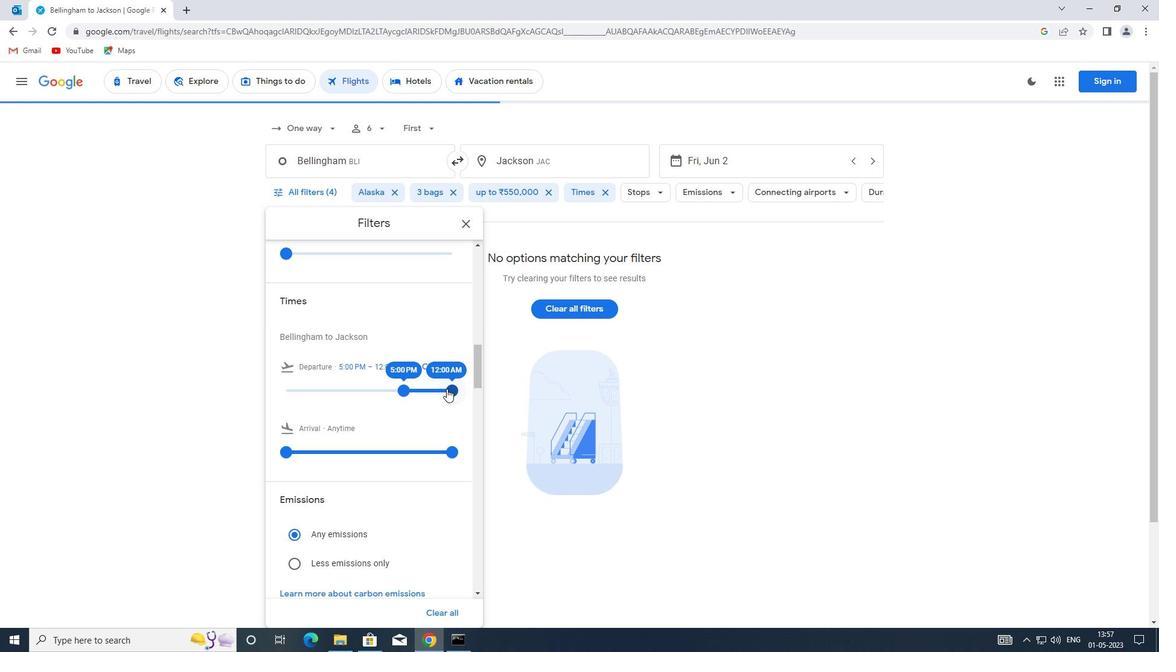 
Action: Mouse pressed left at (446, 388)
Screenshot: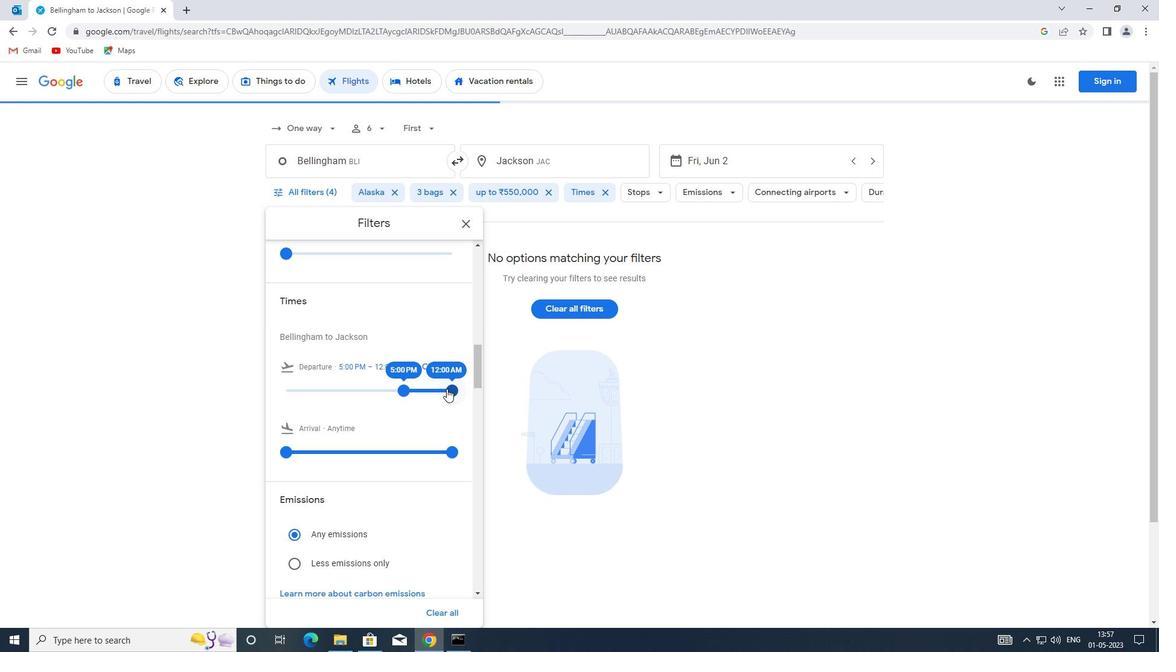 
Action: Mouse moved to (404, 385)
Screenshot: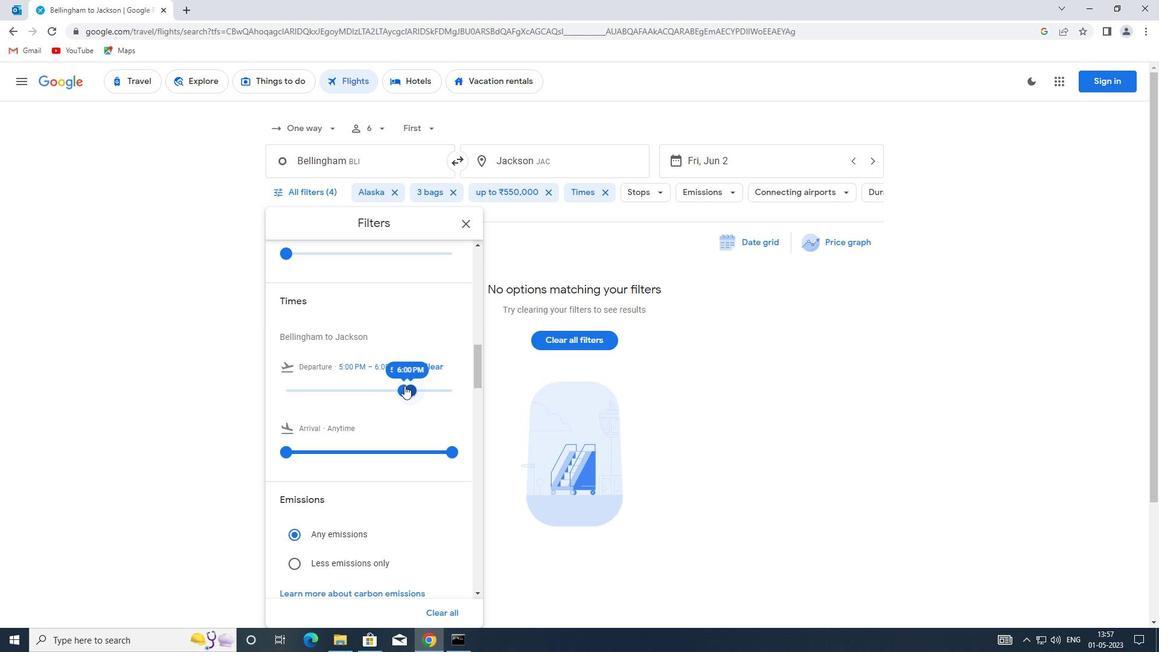
Action: Mouse scrolled (404, 385) with delta (0, 0)
Screenshot: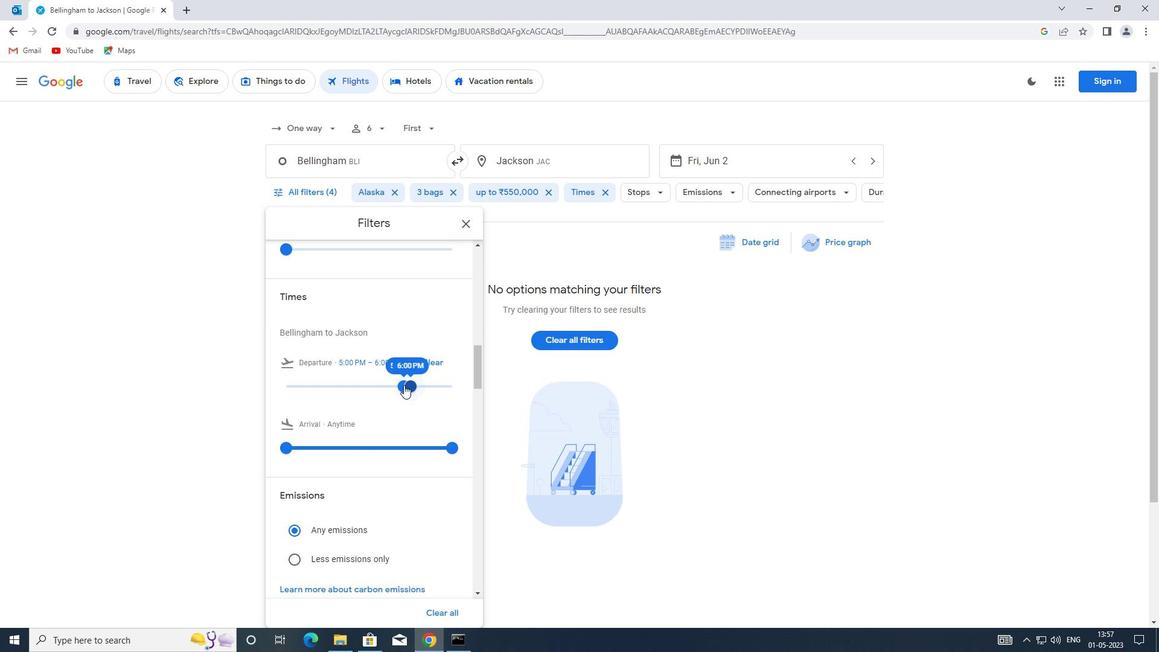 
Action: Mouse moved to (404, 385)
Screenshot: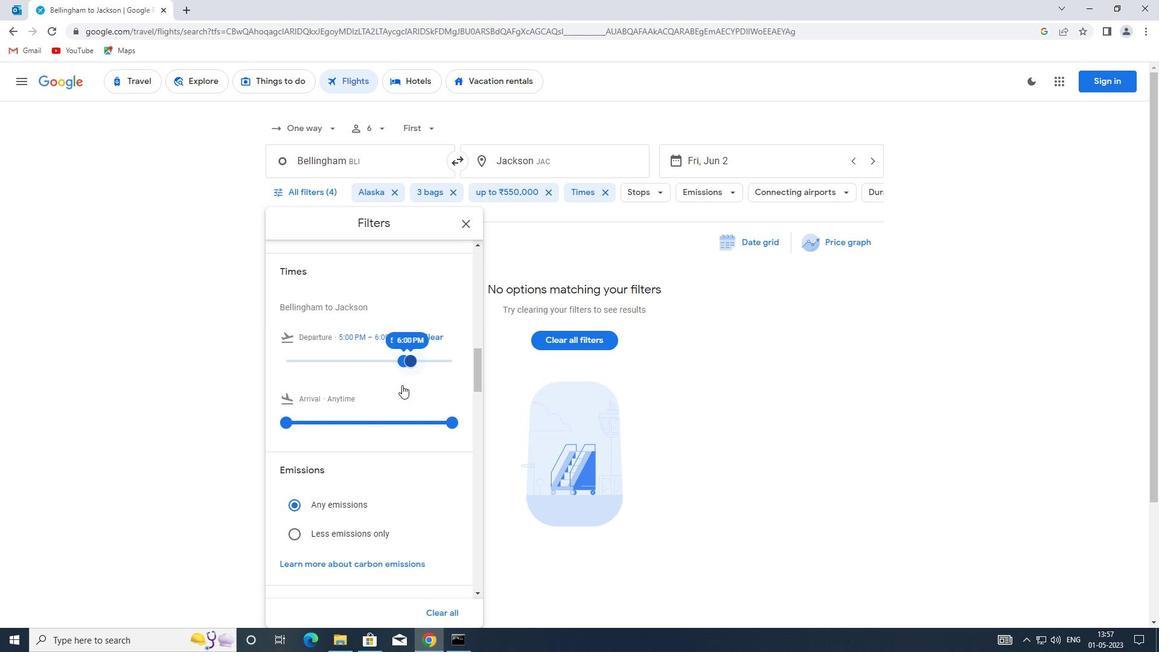 
Action: Mouse scrolled (404, 384) with delta (0, 0)
Screenshot: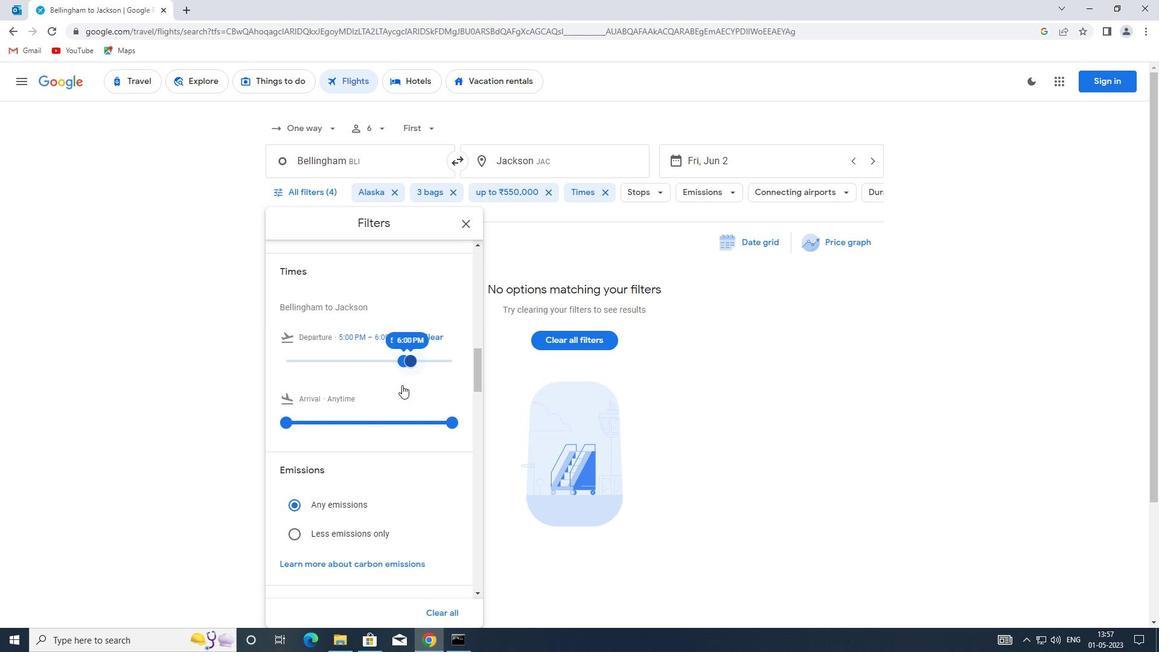 
Action: Mouse moved to (465, 226)
Screenshot: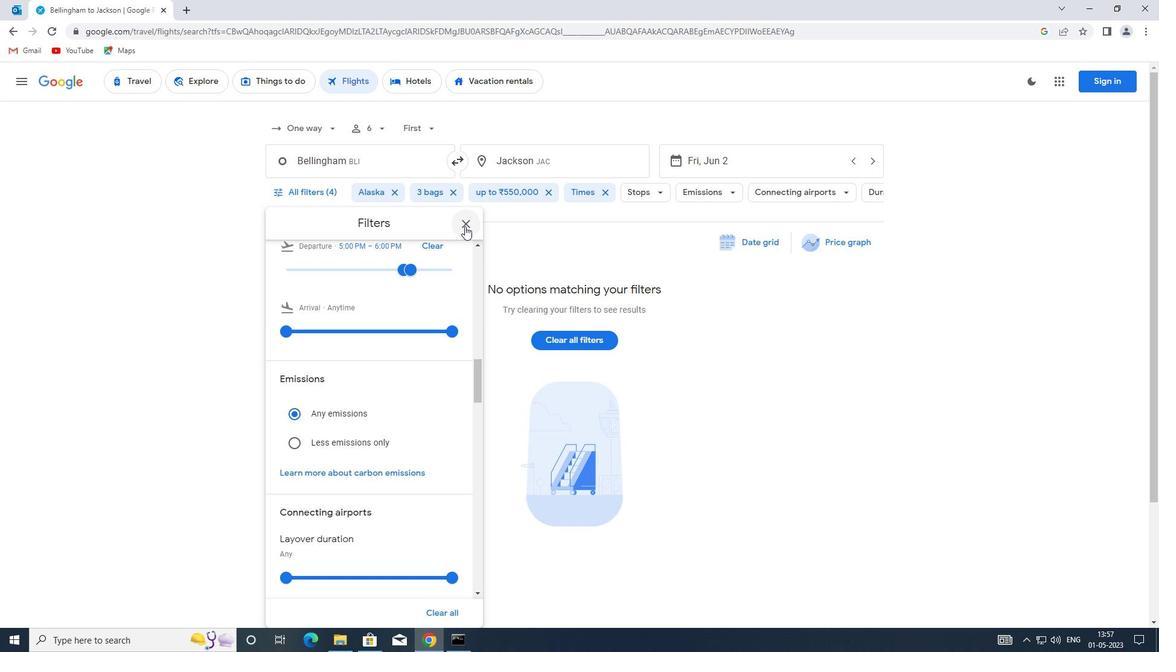 
Action: Mouse pressed left at (465, 226)
Screenshot: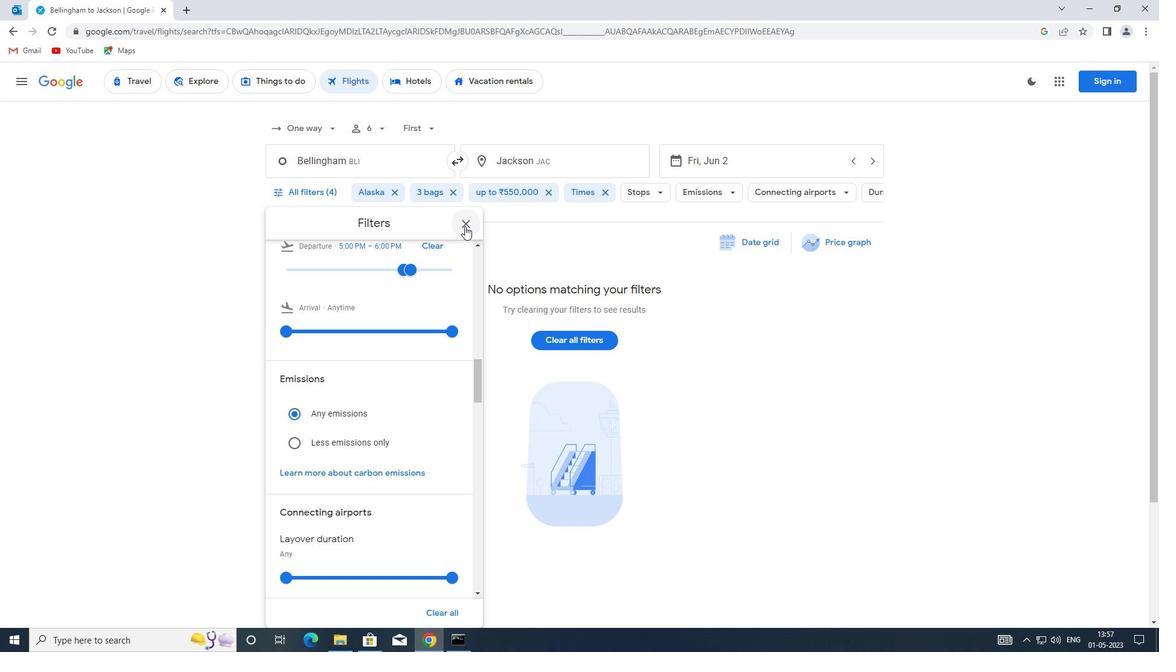 
